 Task: Look for space in Mont-Royal, Canada from 1st July, 2023 to 3rd July, 2023 for 1 adult in price range Rs.5000 to Rs.15000. Place can be private room with 1  bedroom having 1 bed and 1 bathroom. Property type can be house, flat, guest house, hotel. Booking option can be shelf check-in. Required host language is English.
Action: Mouse moved to (477, 91)
Screenshot: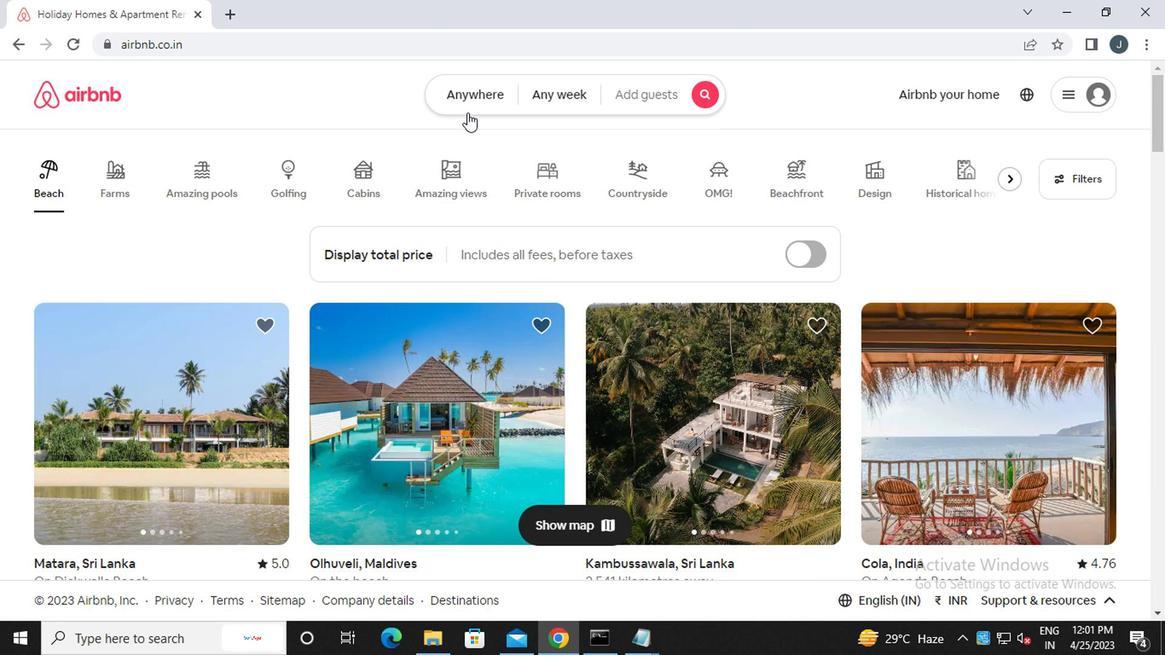 
Action: Mouse pressed left at (477, 91)
Screenshot: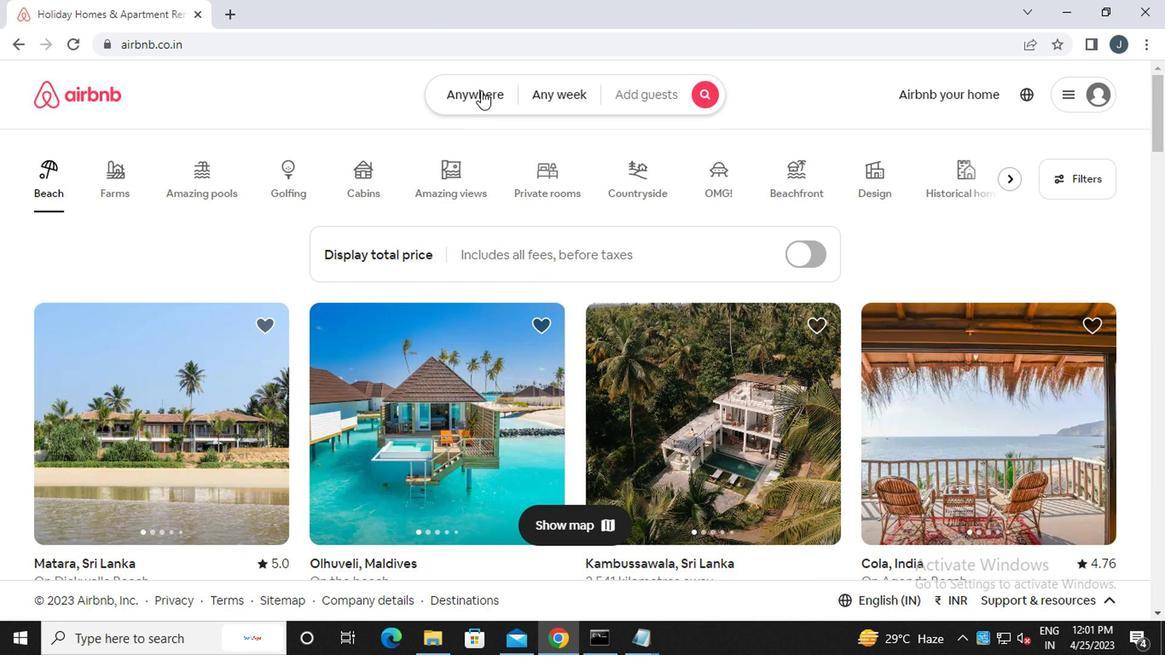 
Action: Mouse moved to (295, 171)
Screenshot: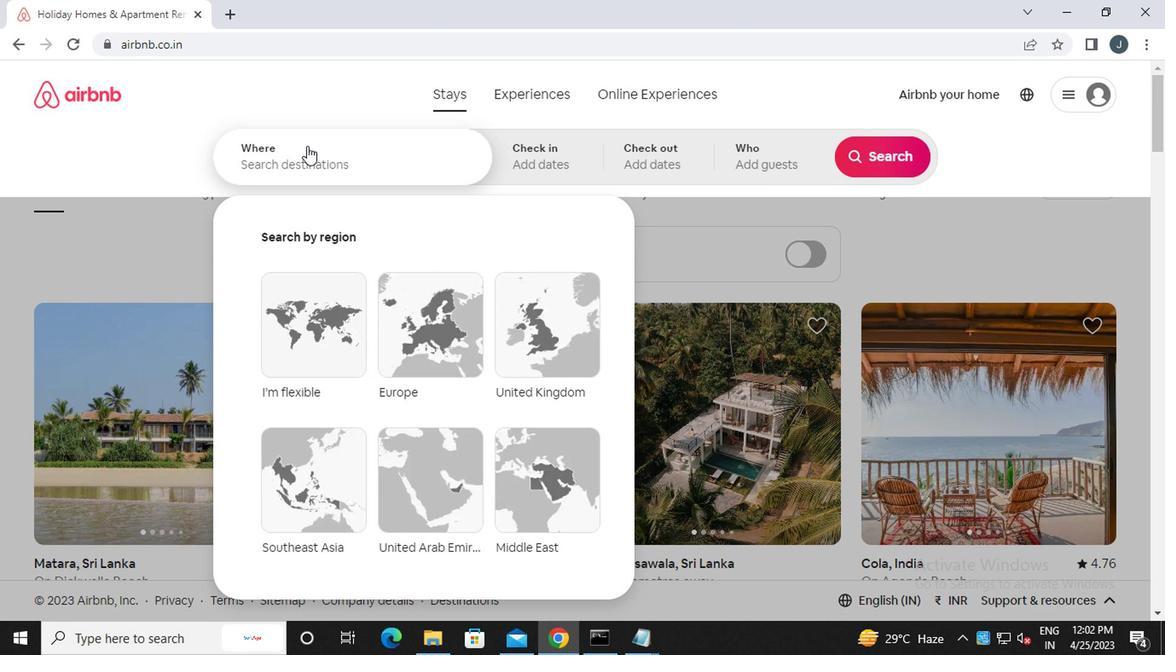 
Action: Mouse pressed left at (295, 171)
Screenshot: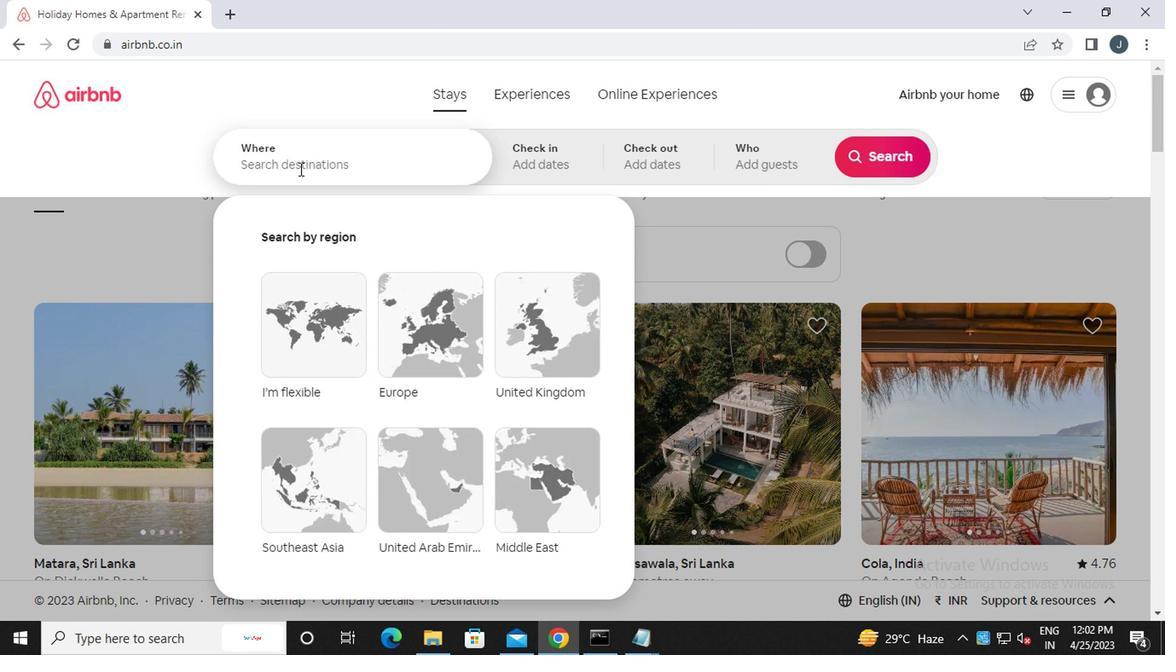 
Action: Mouse moved to (294, 171)
Screenshot: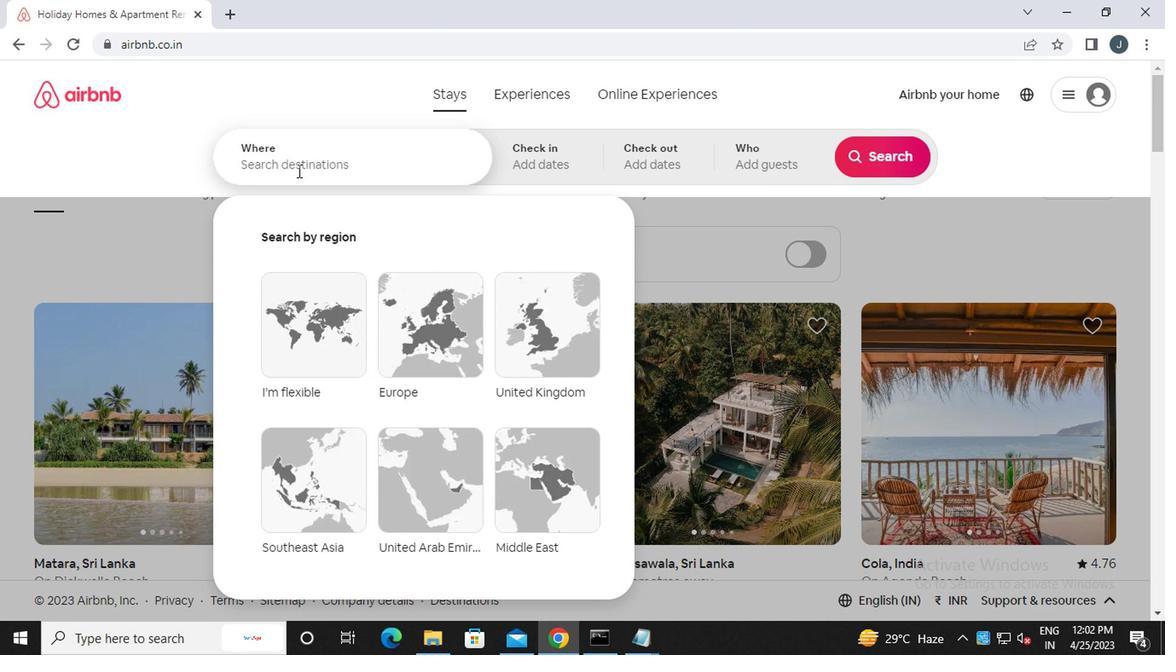 
Action: Key pressed m<Key.caps_lock>int-<Key.caps_lock>r<Key.caps_lock>oyal,<Key.caps_lock>c<Key.caps_lock>anada
Screenshot: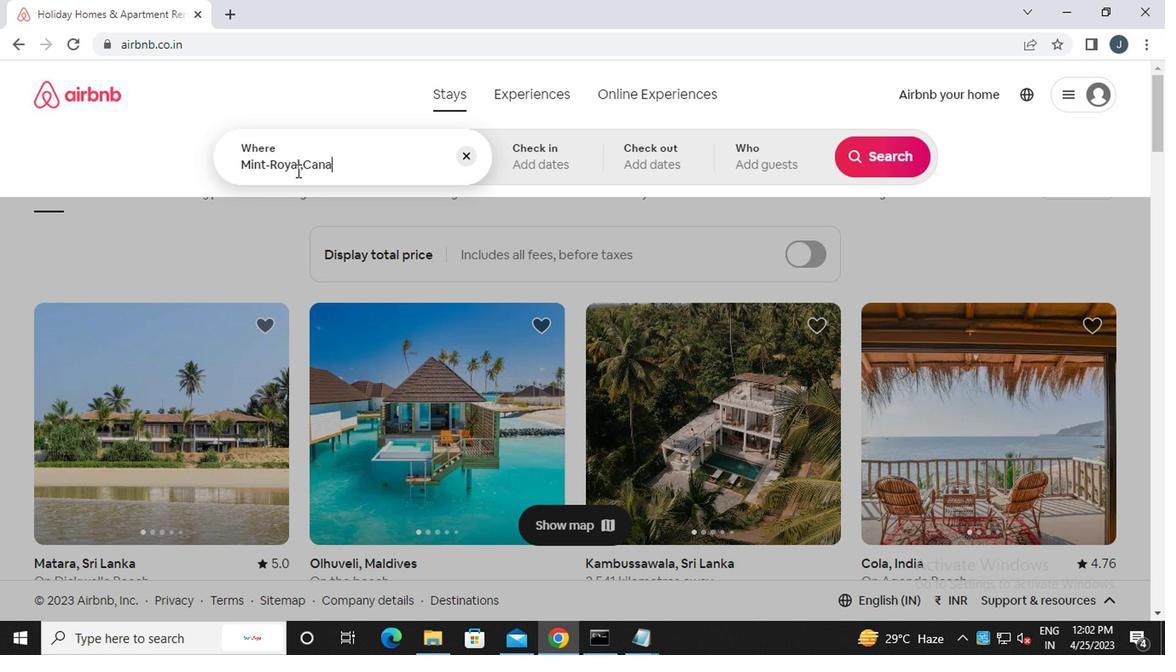 
Action: Mouse moved to (251, 168)
Screenshot: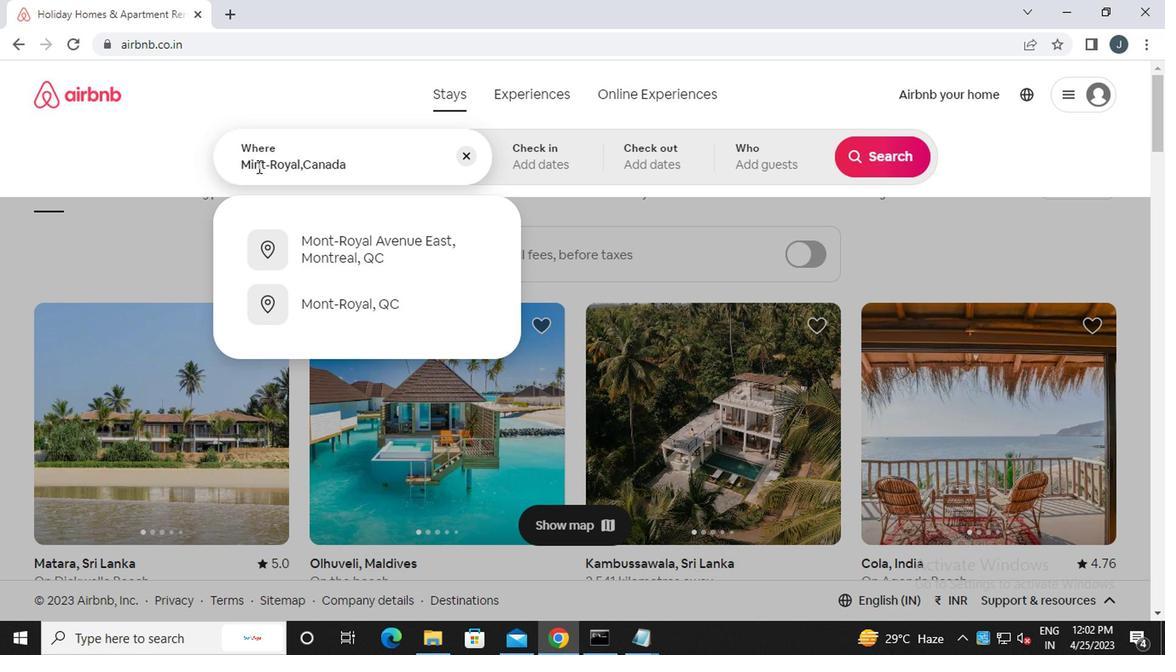 
Action: Mouse pressed left at (251, 168)
Screenshot: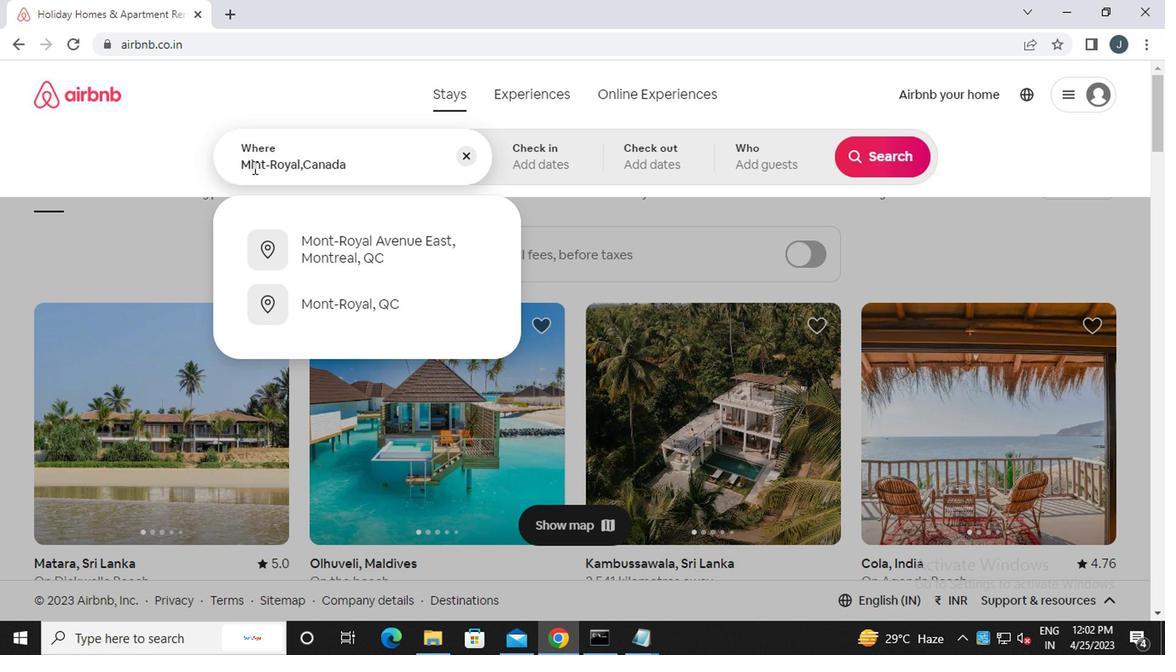
Action: Mouse moved to (257, 172)
Screenshot: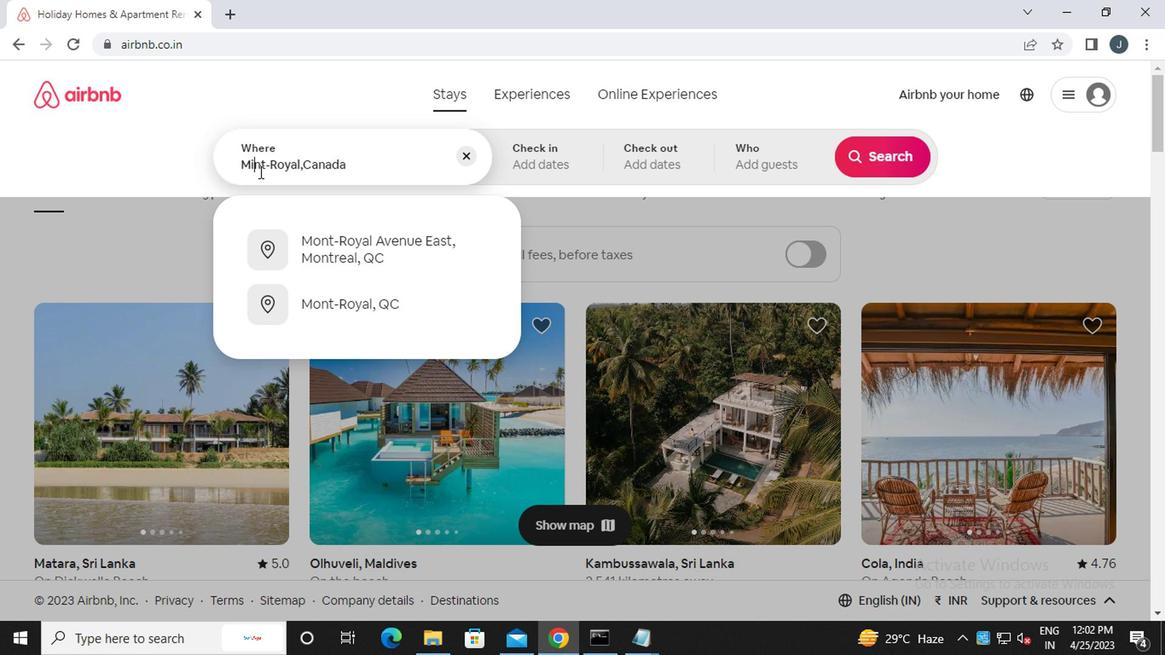 
Action: Key pressed <Key.backspace>o
Screenshot: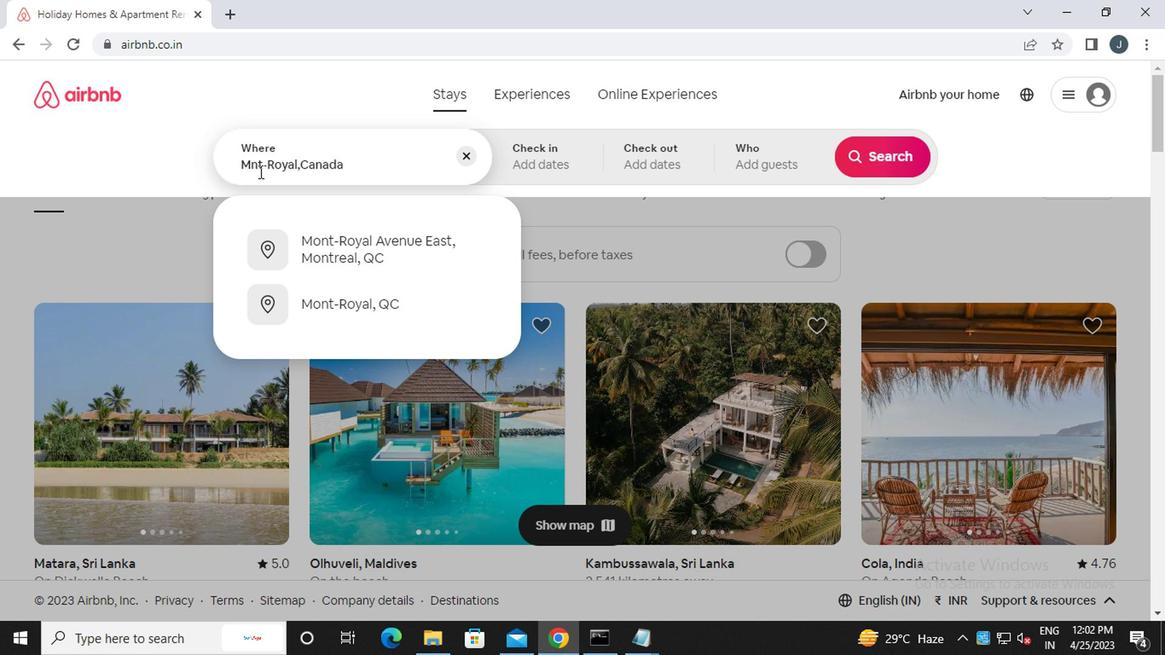 
Action: Mouse moved to (540, 159)
Screenshot: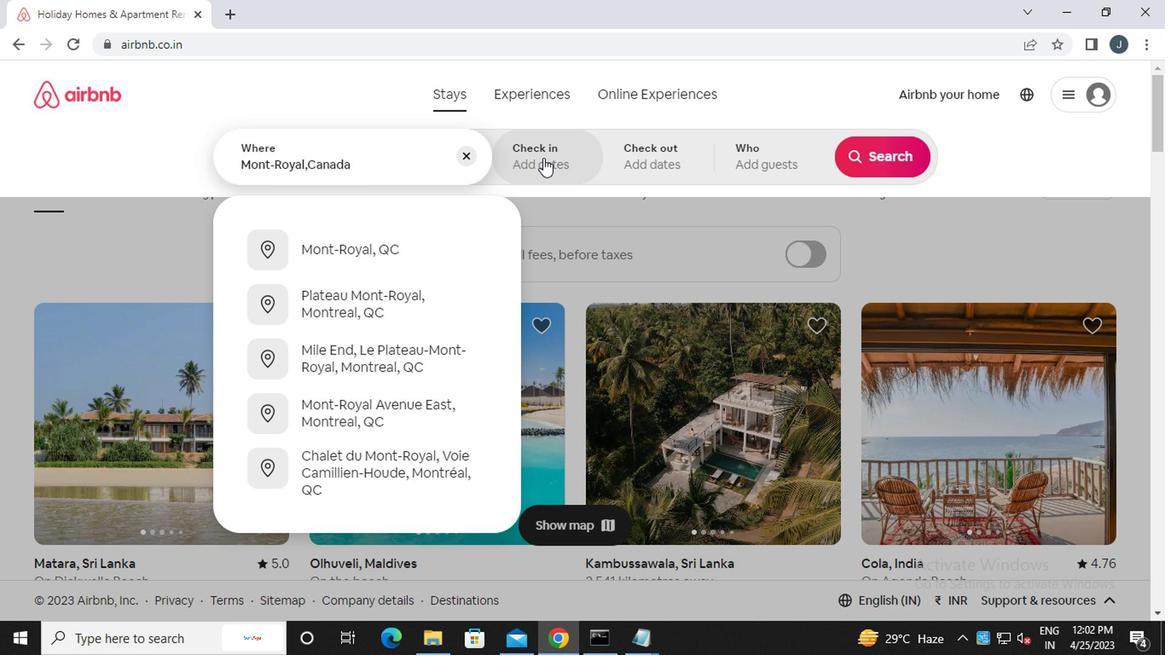 
Action: Mouse pressed left at (540, 159)
Screenshot: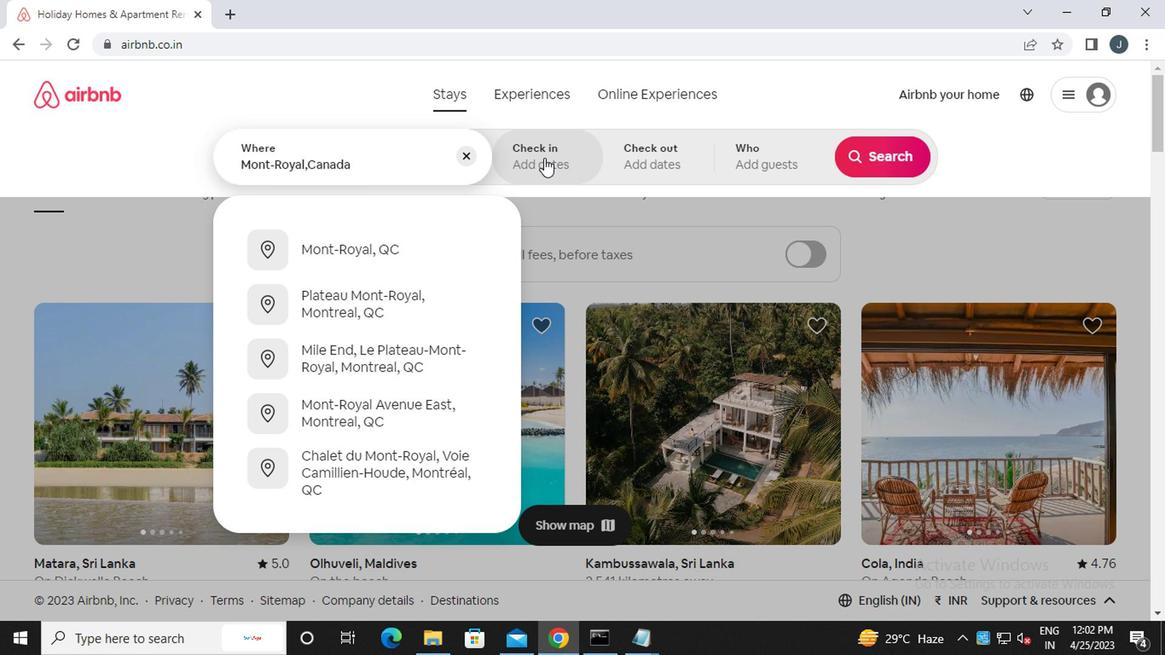 
Action: Mouse moved to (861, 291)
Screenshot: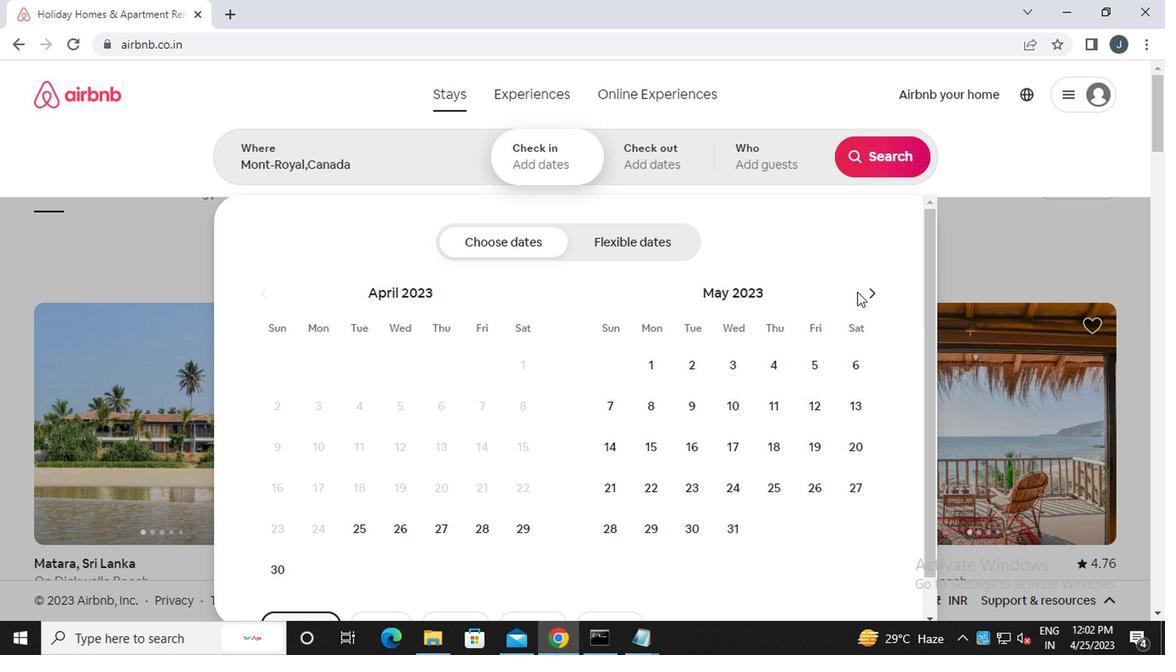 
Action: Mouse pressed left at (861, 291)
Screenshot: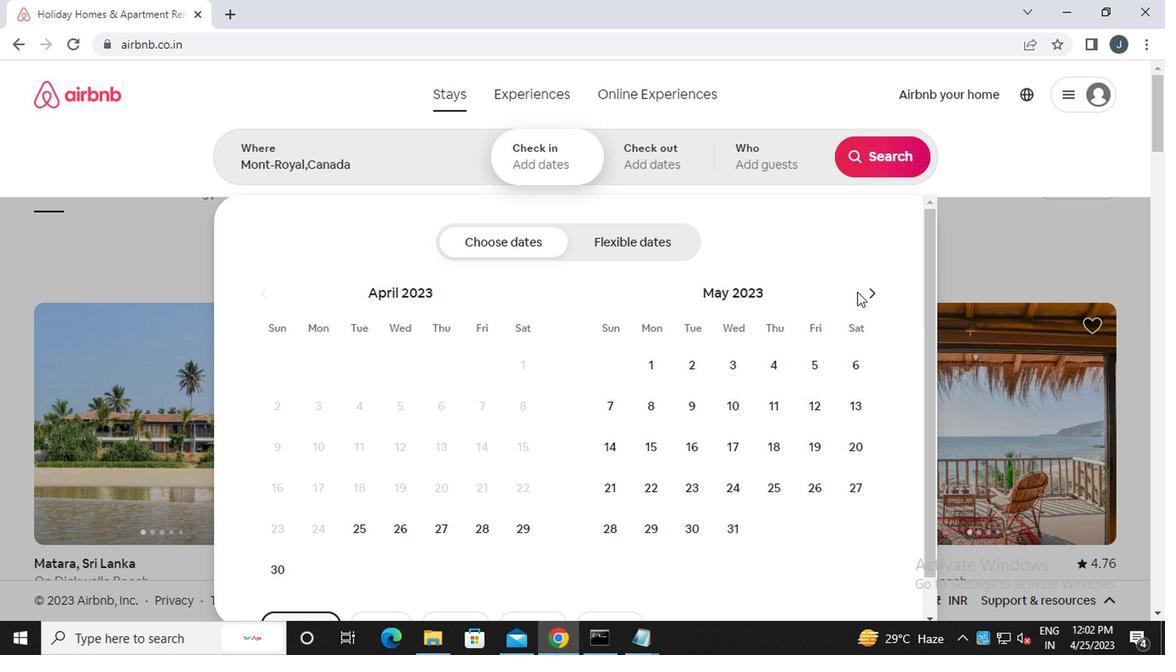 
Action: Mouse pressed left at (861, 291)
Screenshot: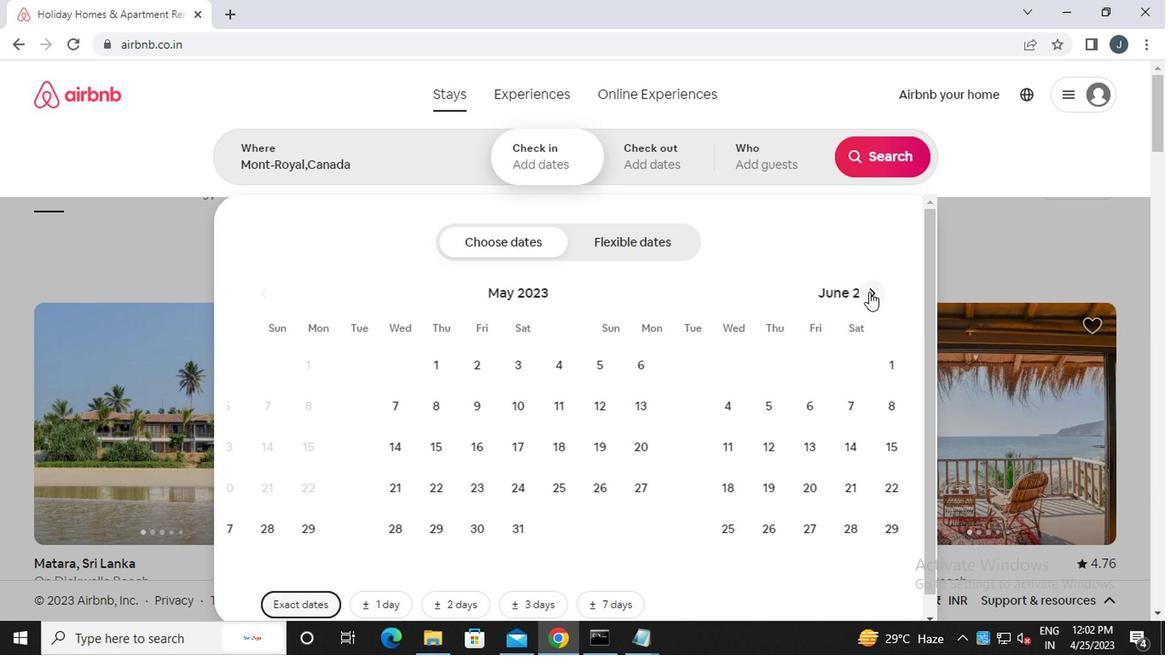 
Action: Mouse moved to (845, 366)
Screenshot: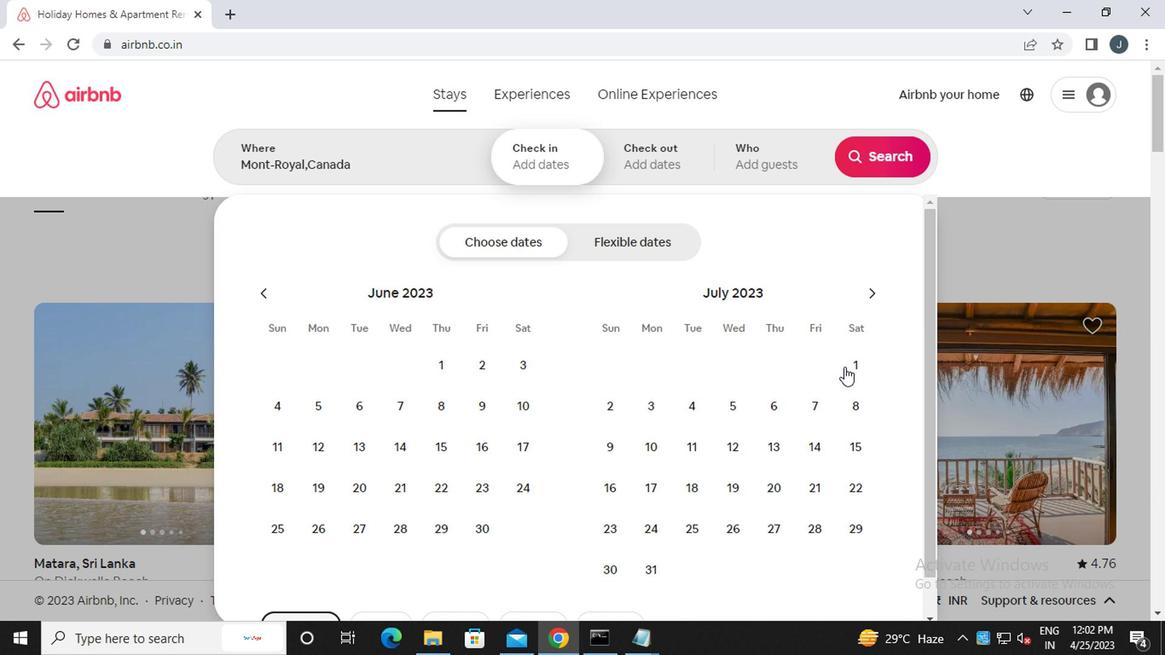 
Action: Mouse pressed left at (845, 366)
Screenshot: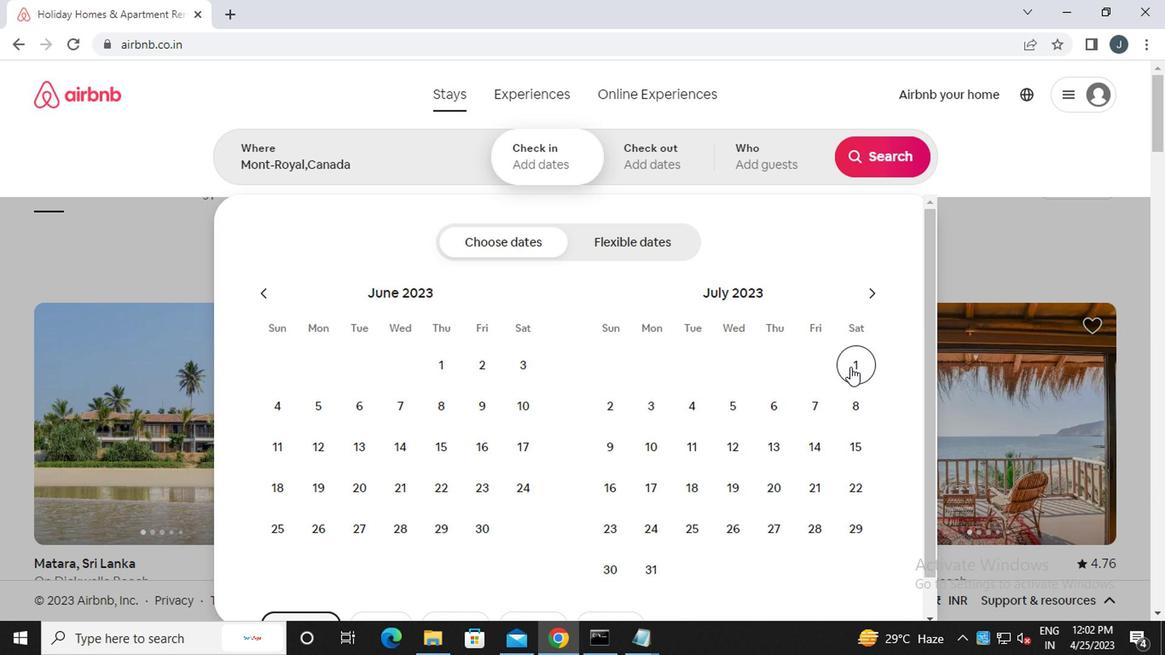 
Action: Mouse moved to (649, 409)
Screenshot: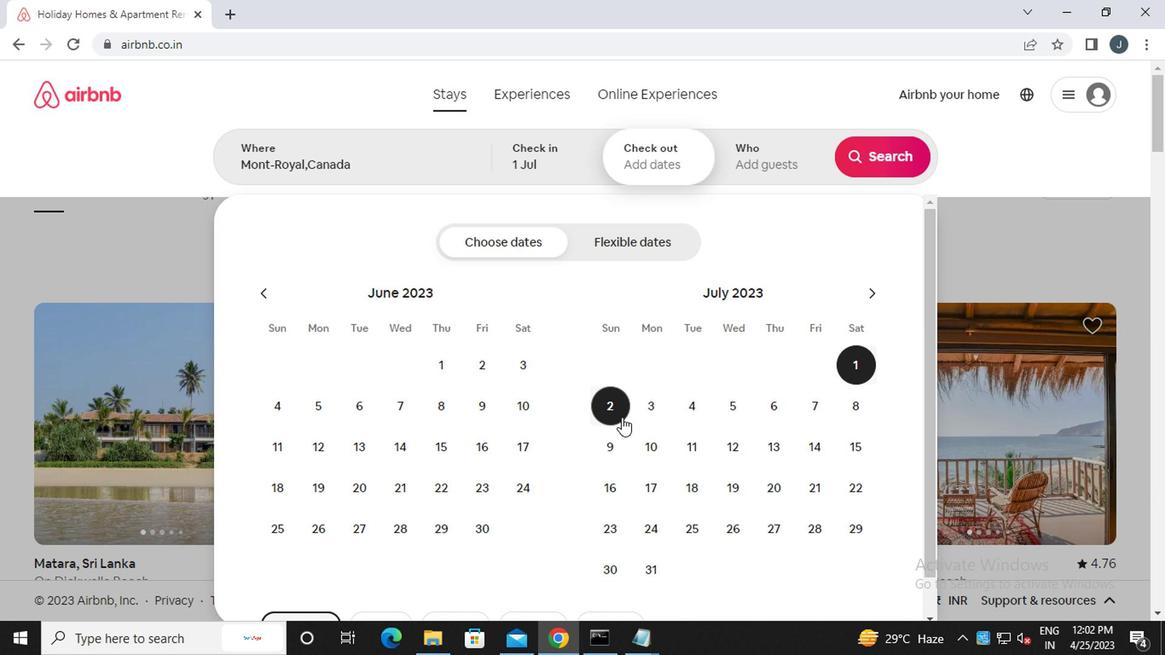 
Action: Mouse pressed left at (649, 409)
Screenshot: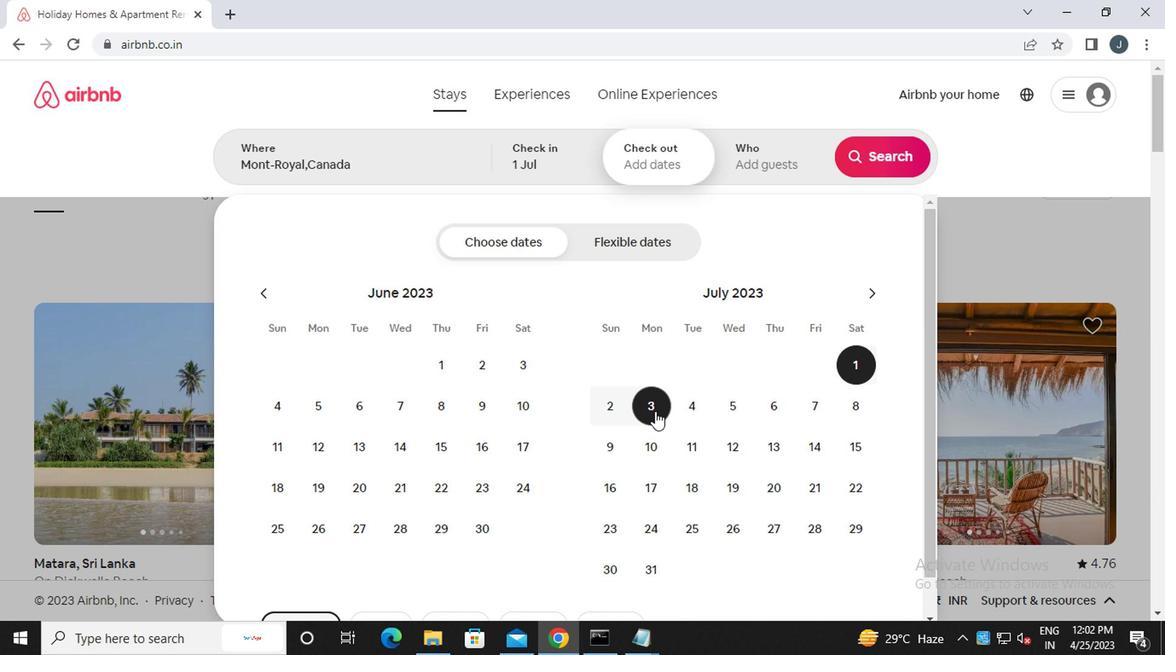 
Action: Mouse moved to (778, 151)
Screenshot: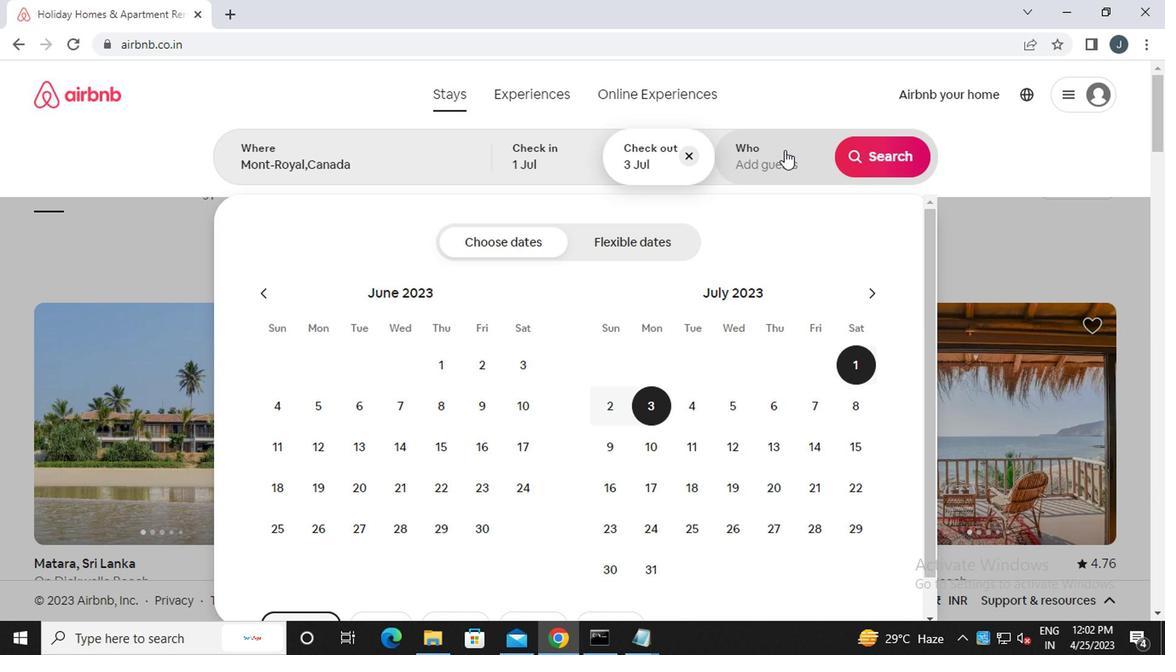 
Action: Mouse pressed left at (778, 151)
Screenshot: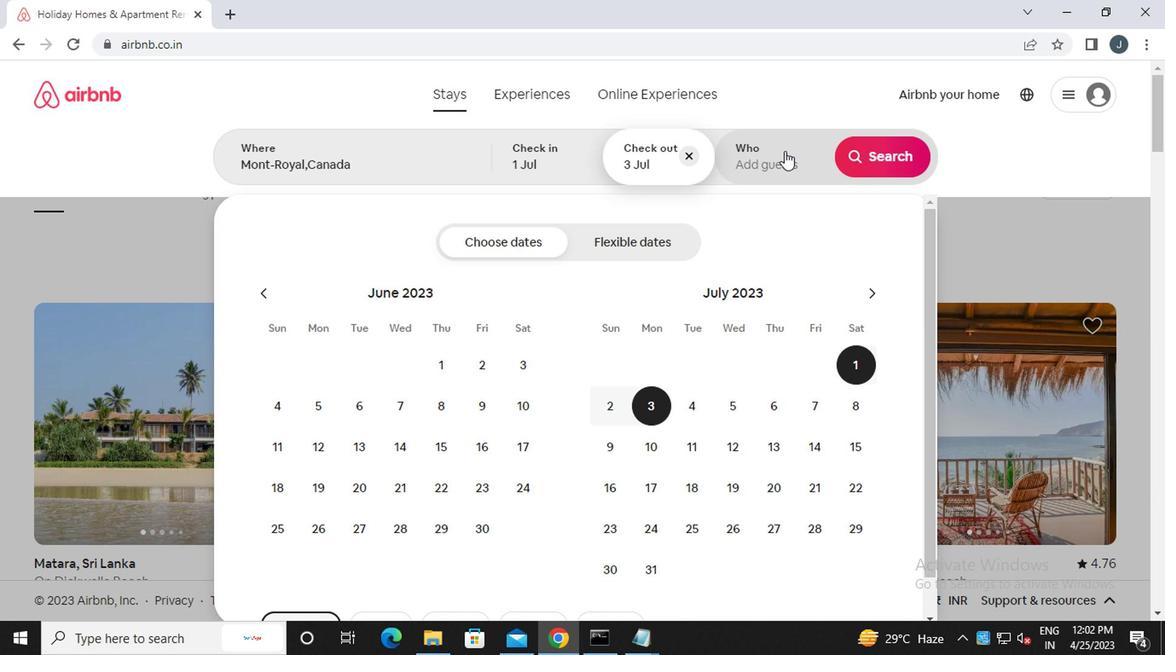 
Action: Mouse moved to (879, 256)
Screenshot: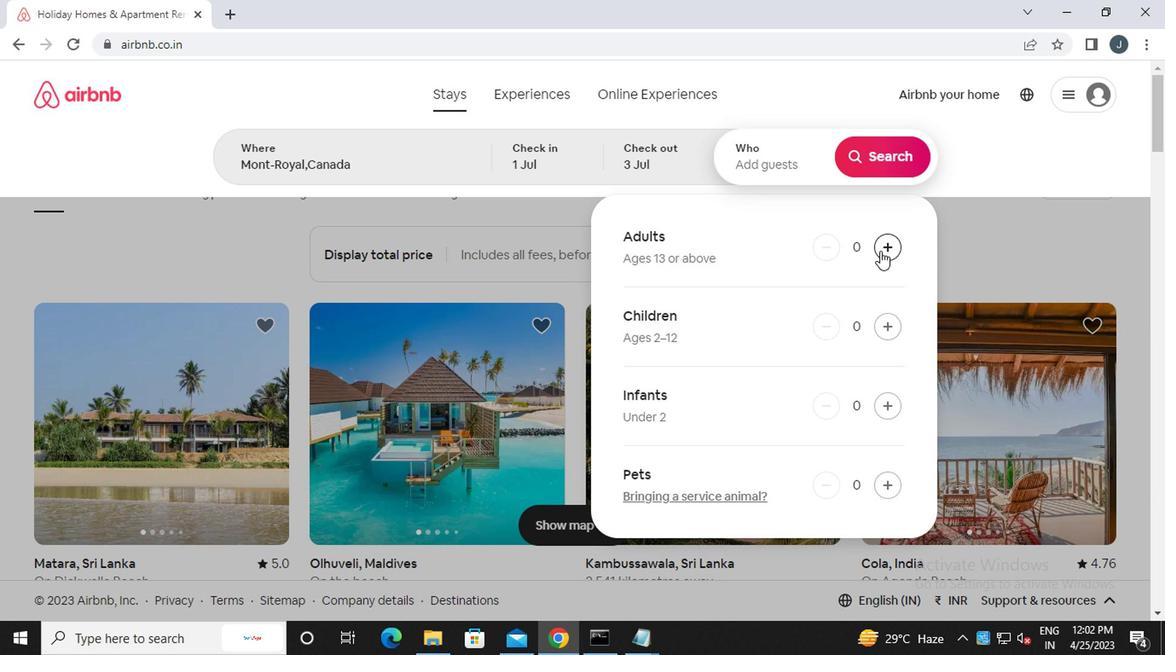 
Action: Mouse pressed left at (879, 256)
Screenshot: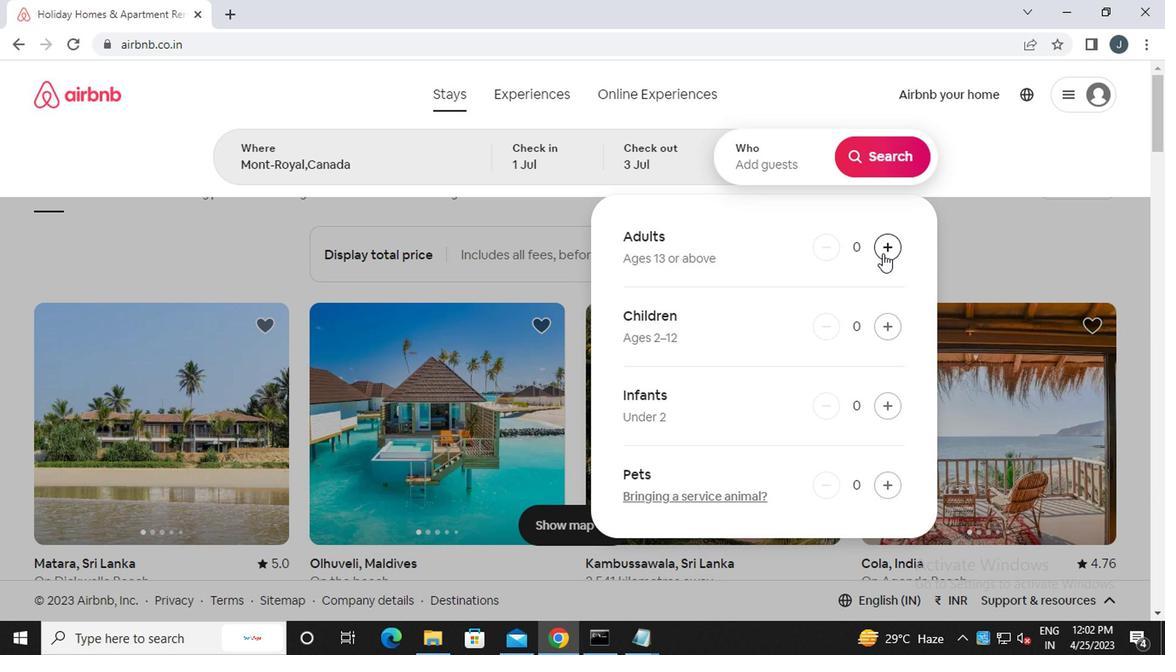 
Action: Mouse moved to (875, 148)
Screenshot: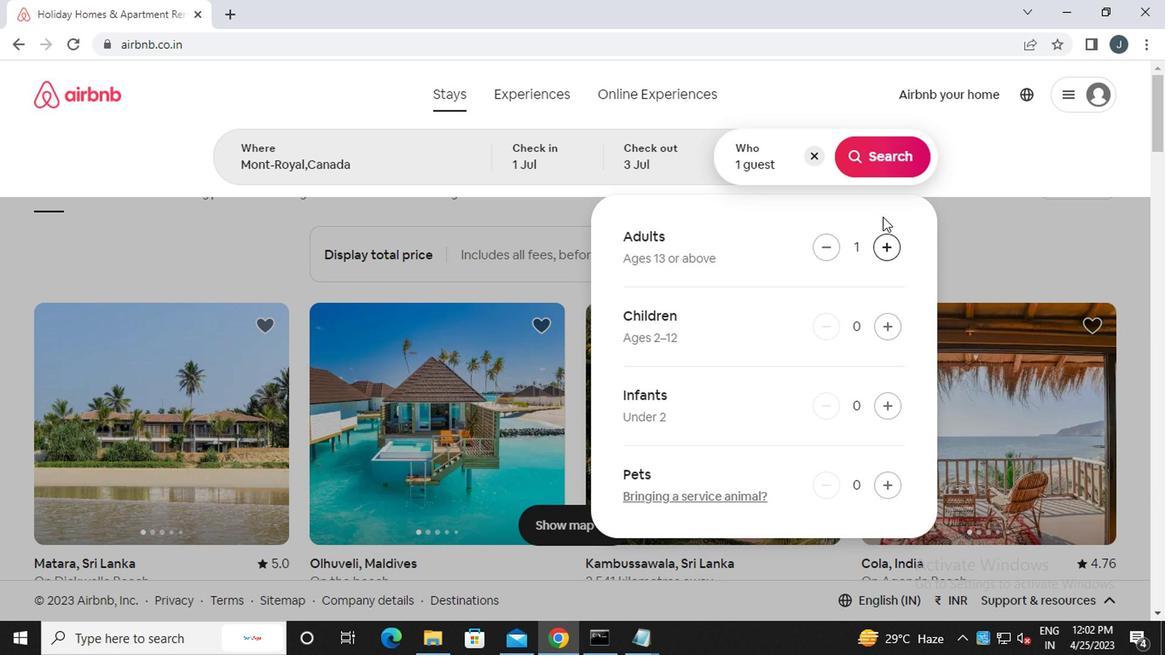 
Action: Mouse pressed left at (875, 148)
Screenshot: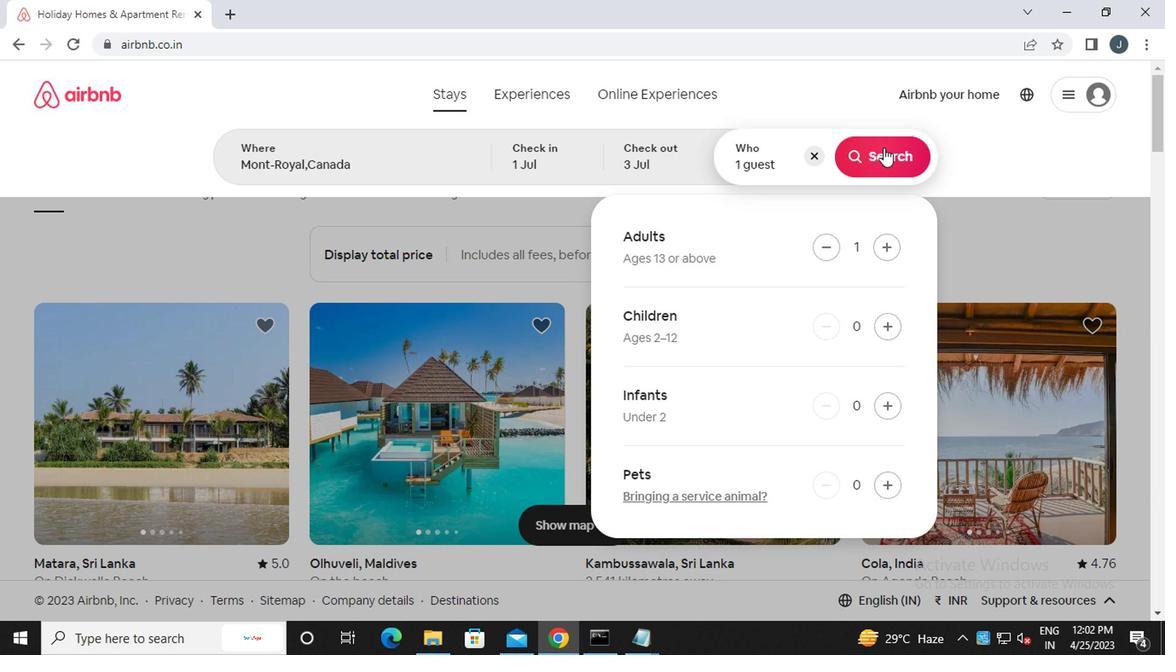
Action: Mouse moved to (1099, 169)
Screenshot: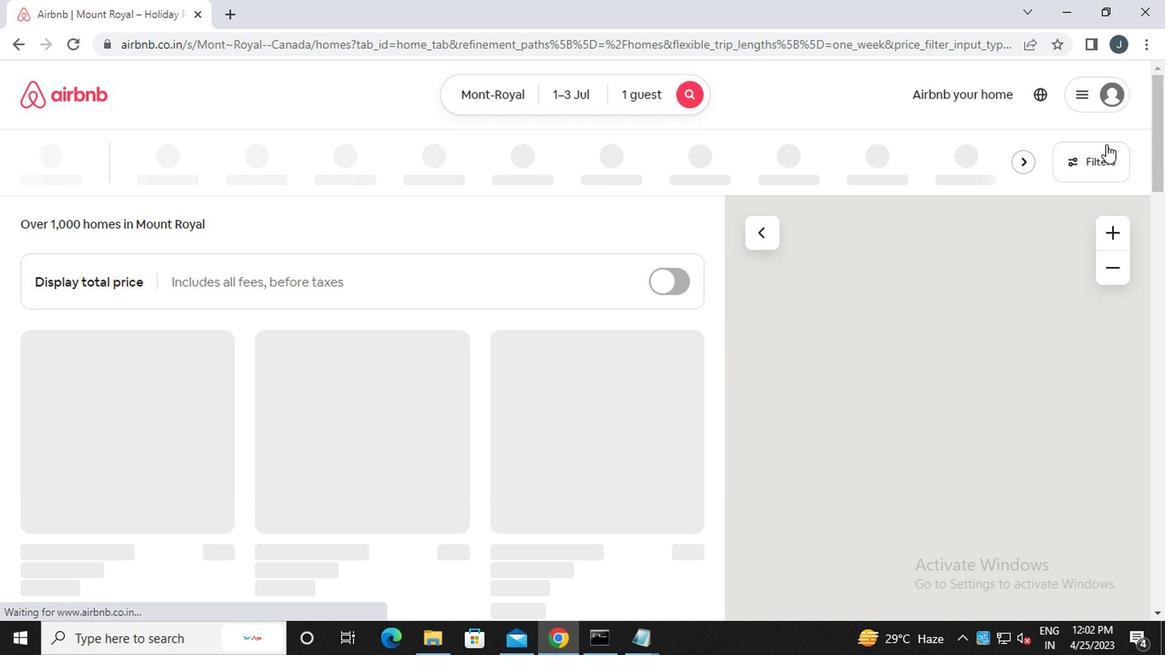 
Action: Mouse pressed left at (1099, 169)
Screenshot: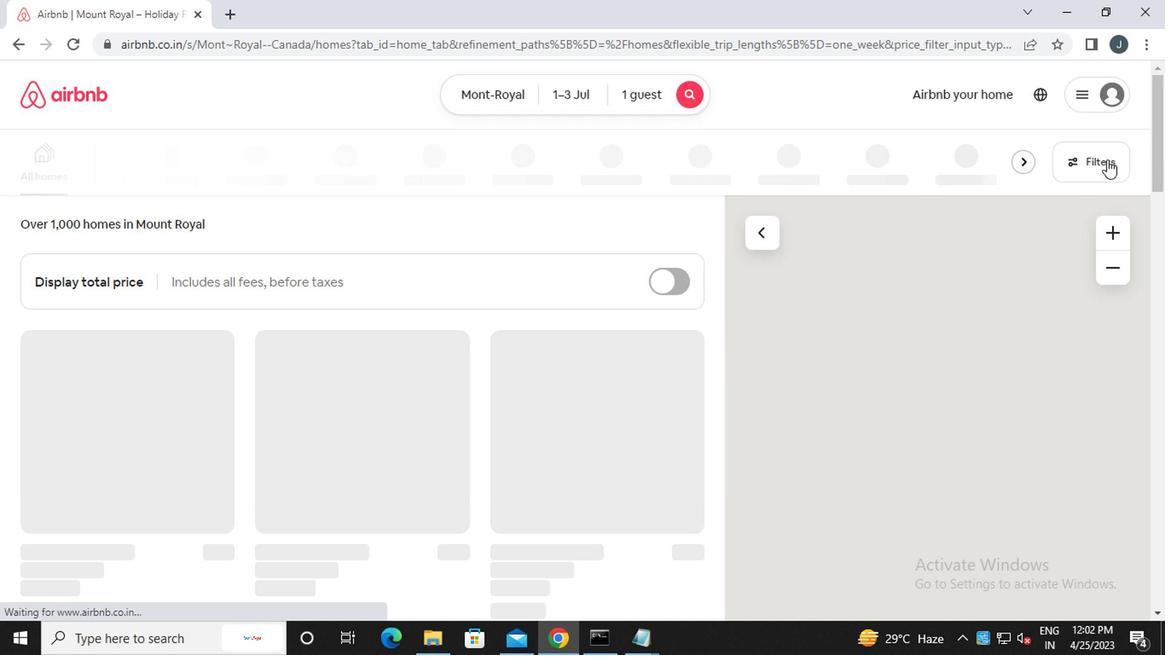 
Action: Mouse moved to (375, 367)
Screenshot: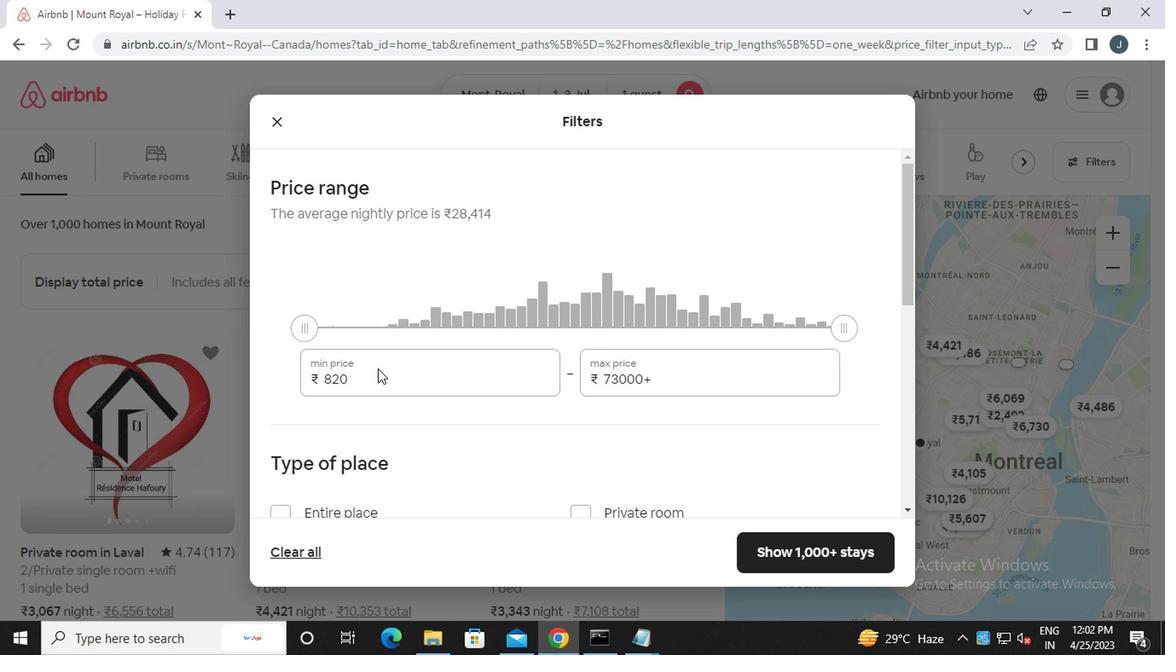 
Action: Mouse pressed left at (375, 367)
Screenshot: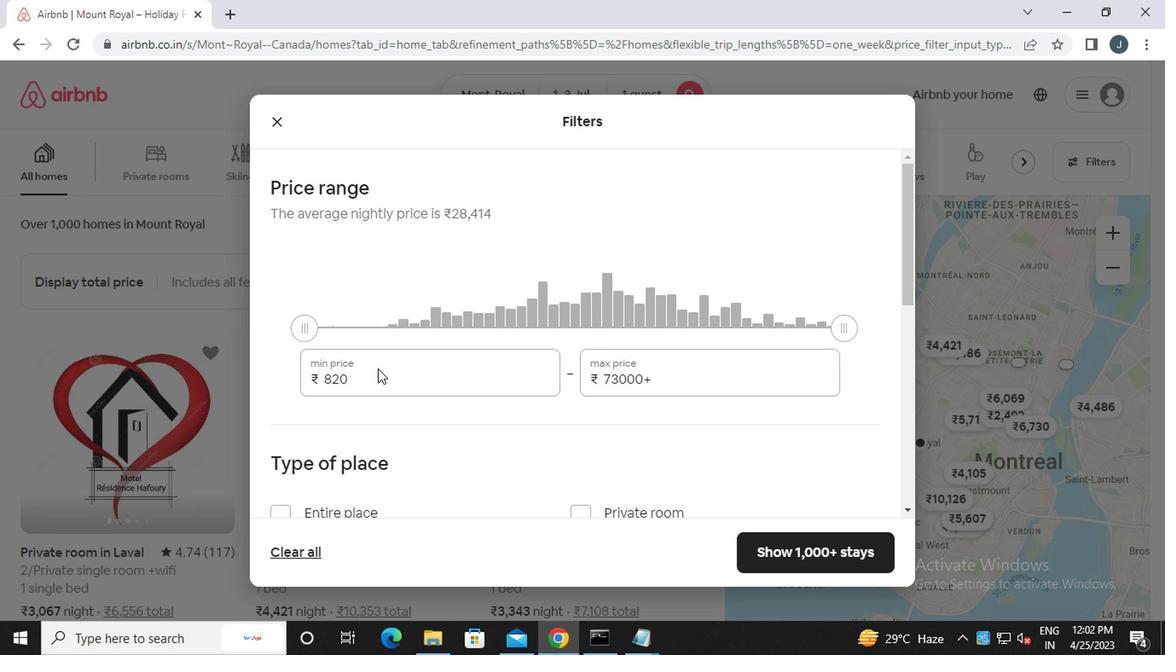 
Action: Mouse moved to (372, 367)
Screenshot: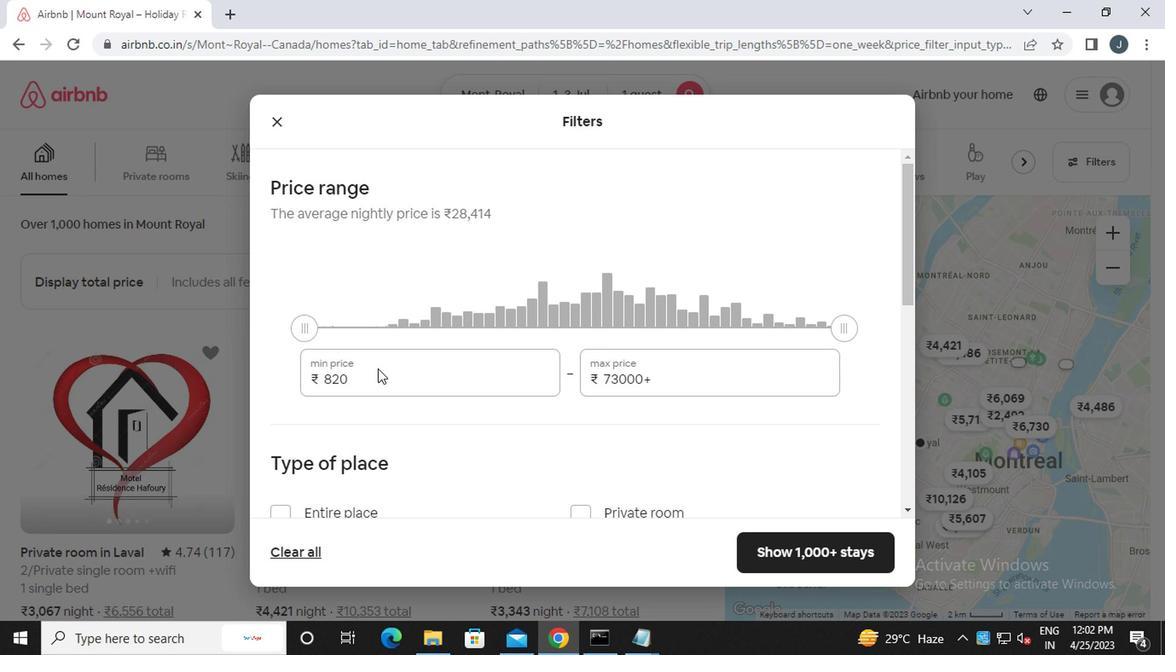 
Action: Key pressed <Key.backspace><Key.backspace><Key.backspace><<101>><<96>><<96>><<96>>
Screenshot: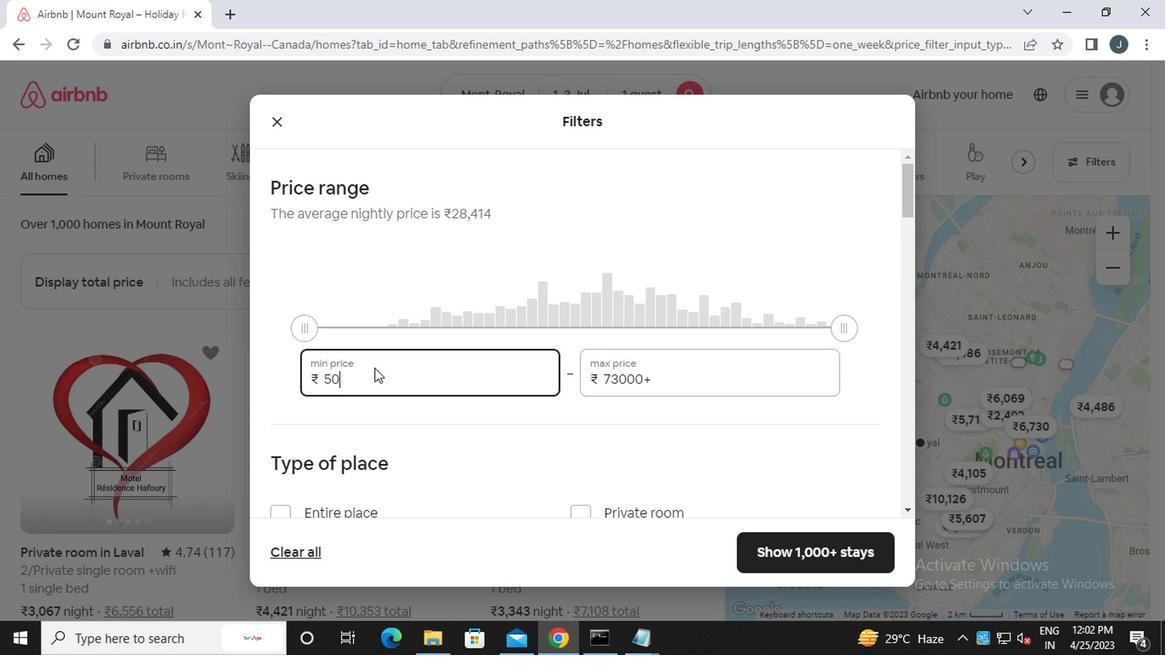 
Action: Mouse moved to (691, 380)
Screenshot: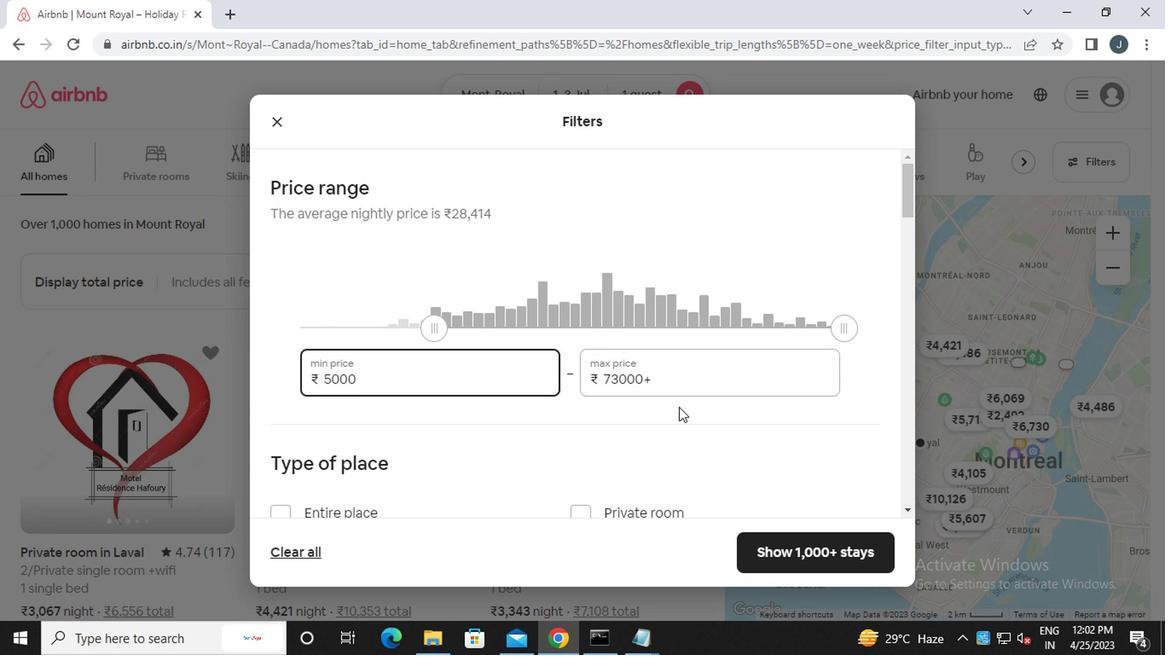 
Action: Mouse pressed left at (691, 380)
Screenshot: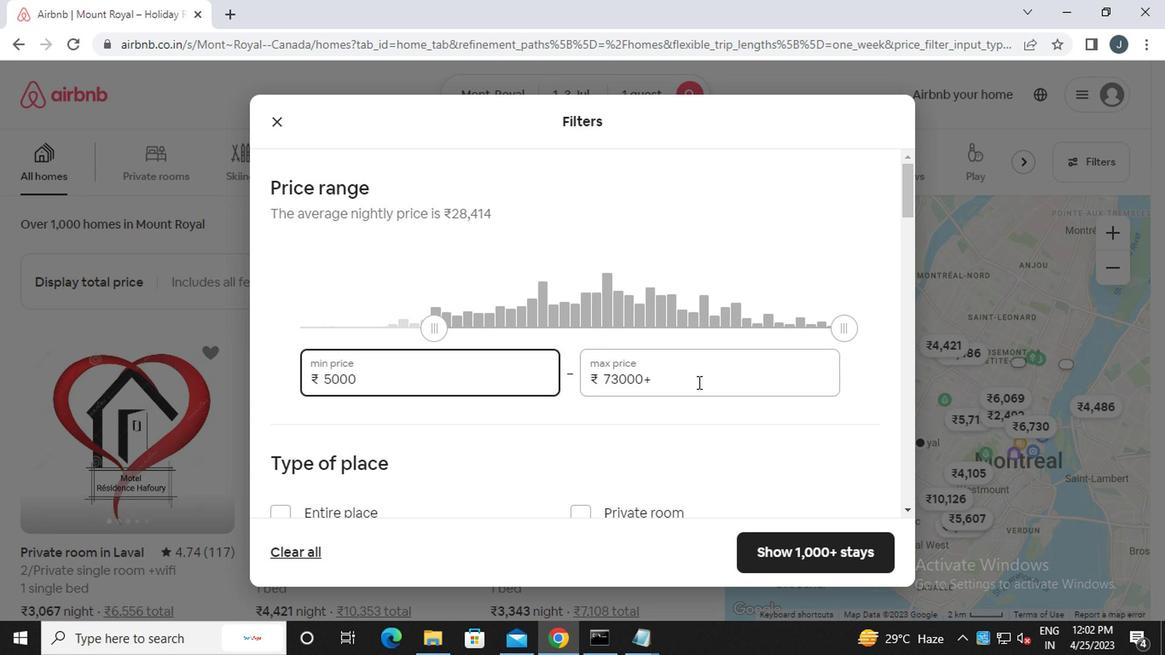 
Action: Mouse moved to (699, 383)
Screenshot: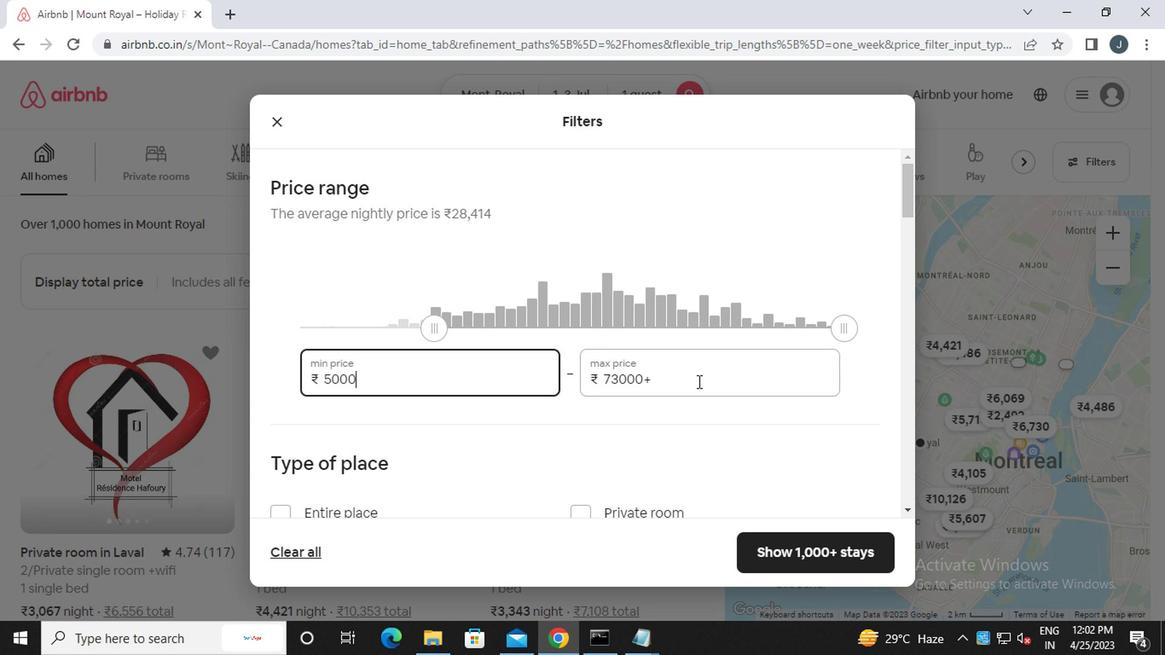 
Action: Key pressed <Key.backspace><Key.backspace><Key.backspace><Key.backspace><Key.backspace><Key.backspace><Key.backspace><Key.backspace><Key.backspace><Key.backspace><Key.backspace><<97>><<101>><<96>><<96>><<96>>
Screenshot: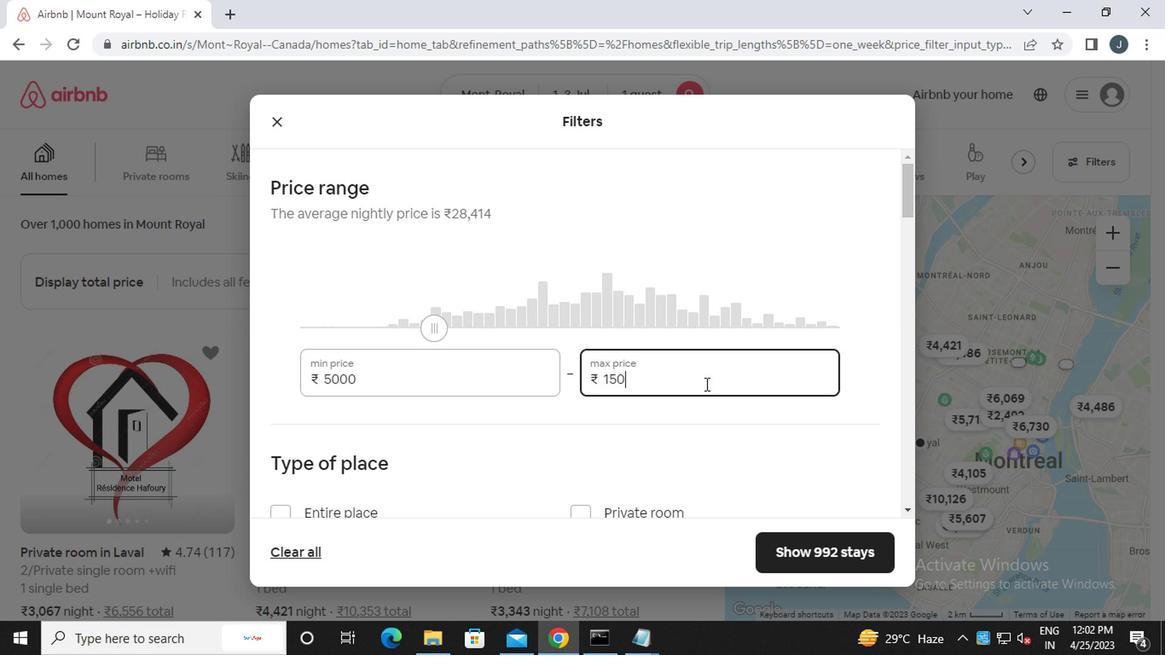 
Action: Mouse scrolled (699, 382) with delta (0, 0)
Screenshot: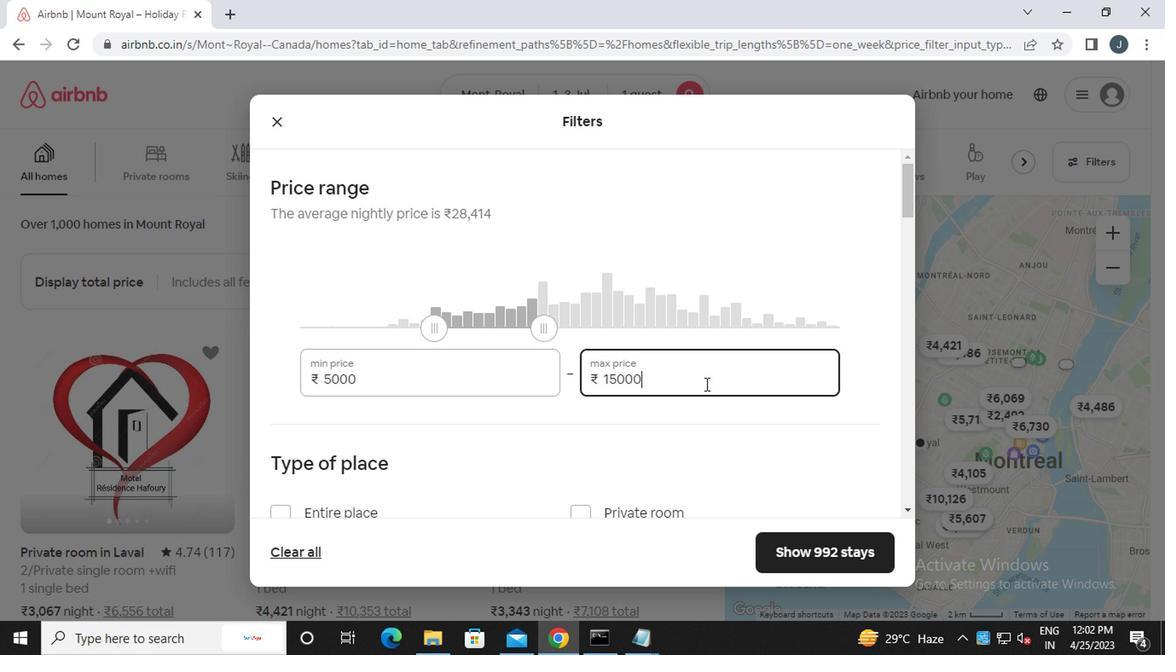 
Action: Mouse scrolled (699, 382) with delta (0, 0)
Screenshot: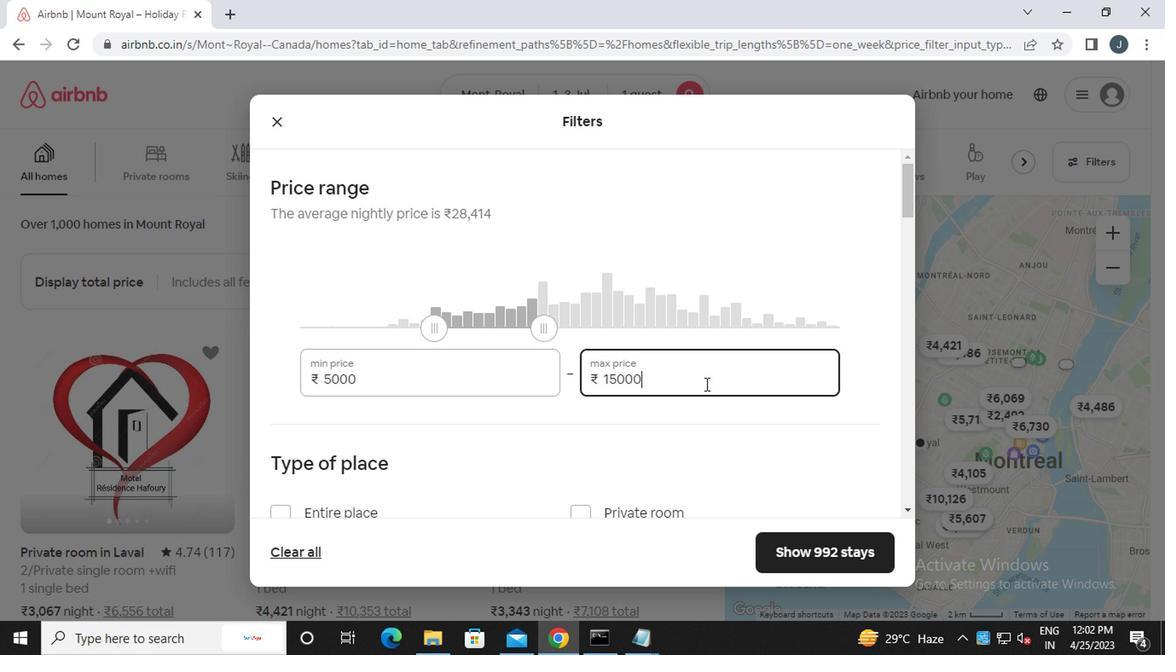 
Action: Mouse scrolled (699, 382) with delta (0, 0)
Screenshot: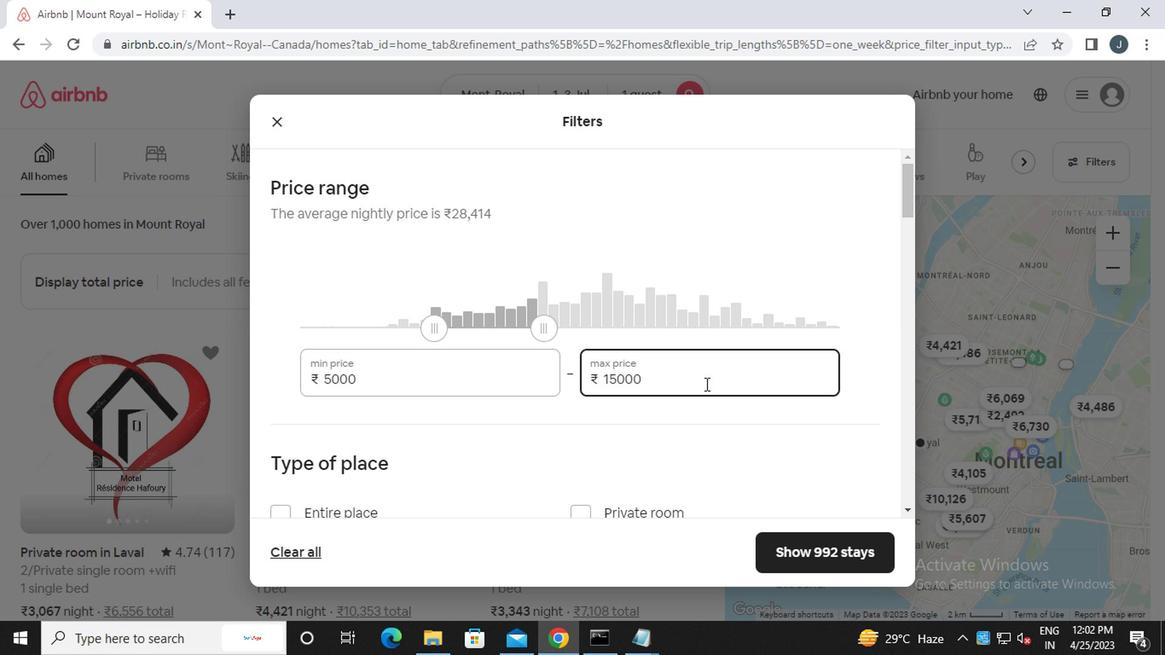 
Action: Mouse scrolled (699, 382) with delta (0, 0)
Screenshot: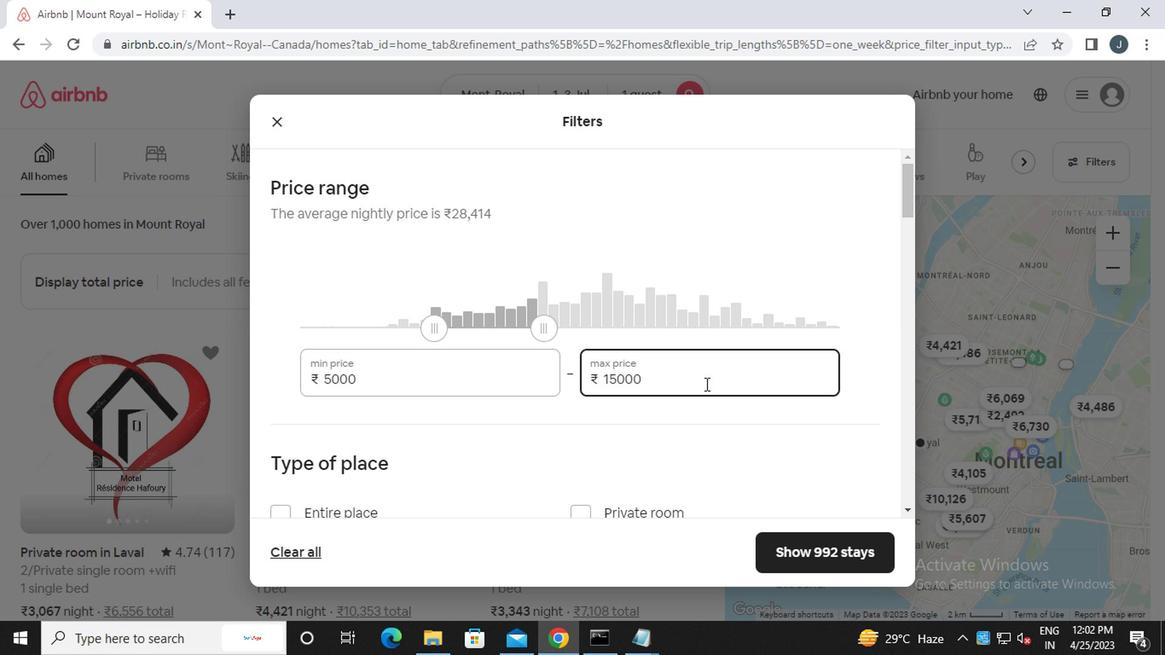 
Action: Mouse moved to (690, 384)
Screenshot: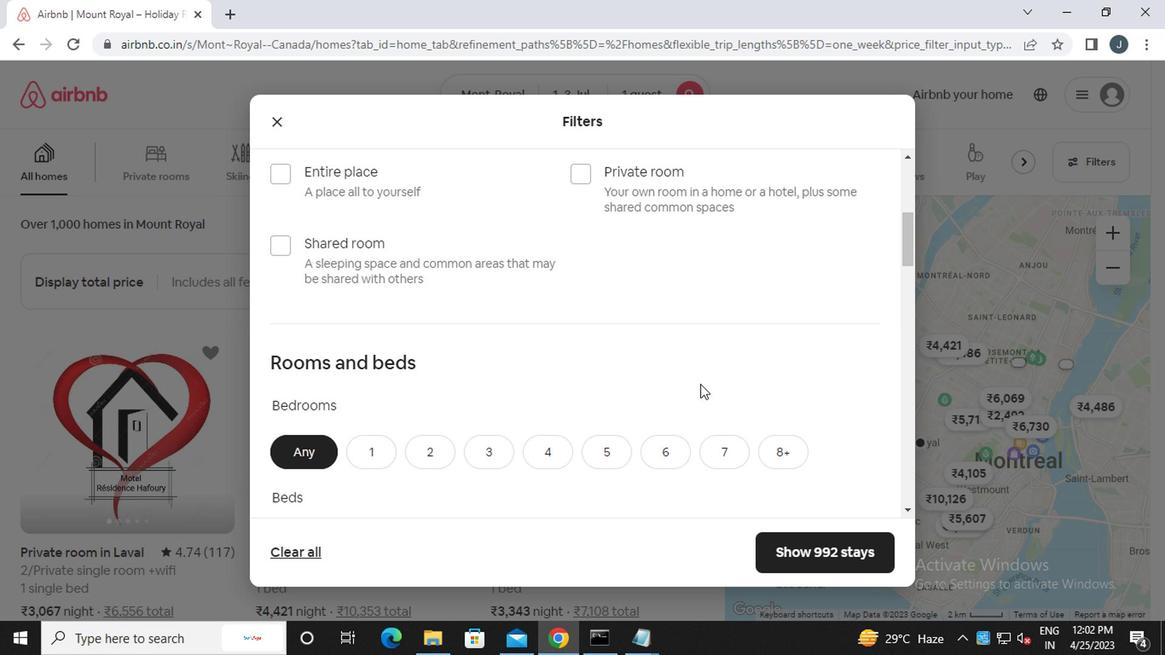 
Action: Mouse scrolled (690, 383) with delta (0, -1)
Screenshot: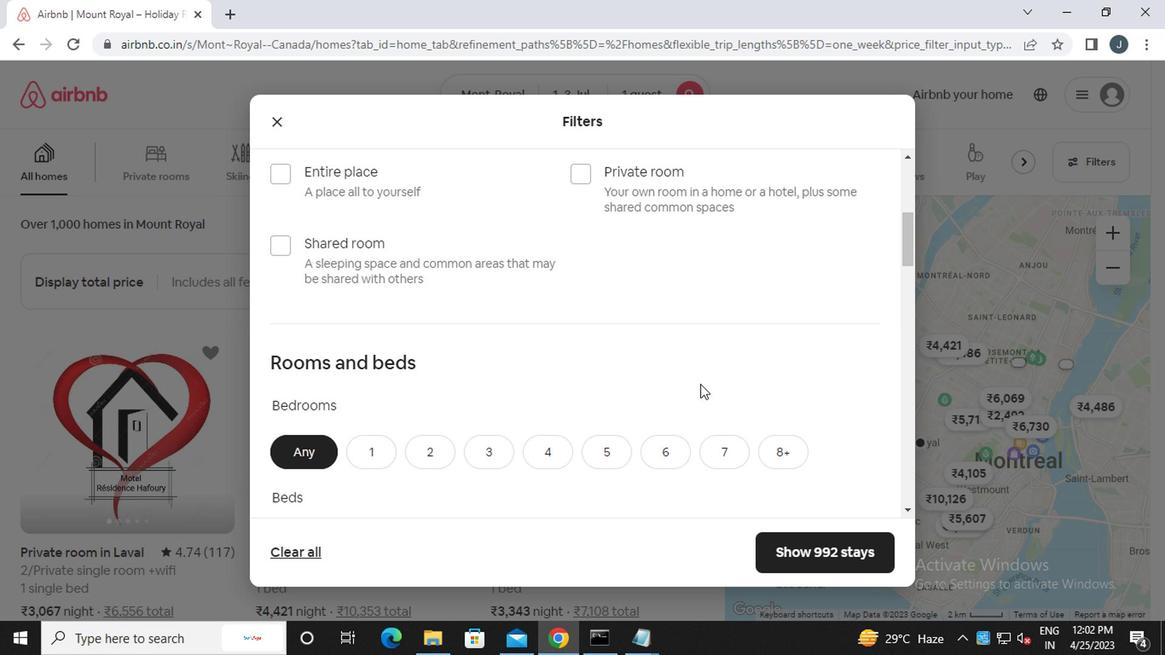 
Action: Mouse moved to (683, 384)
Screenshot: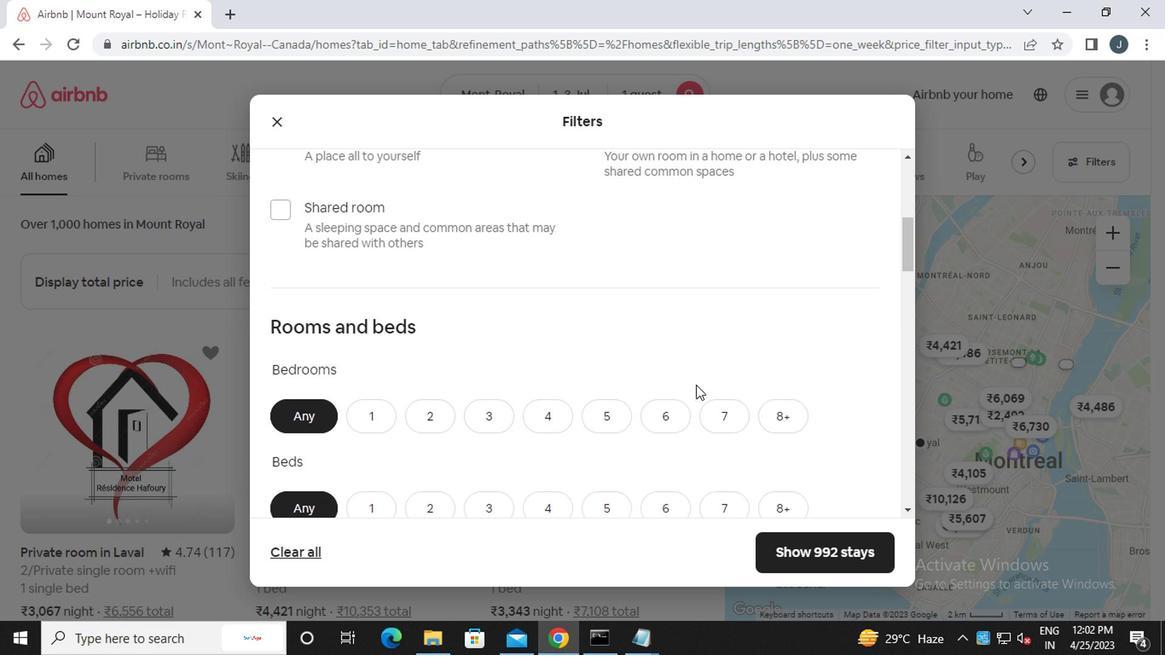 
Action: Mouse scrolled (683, 384) with delta (0, 0)
Screenshot: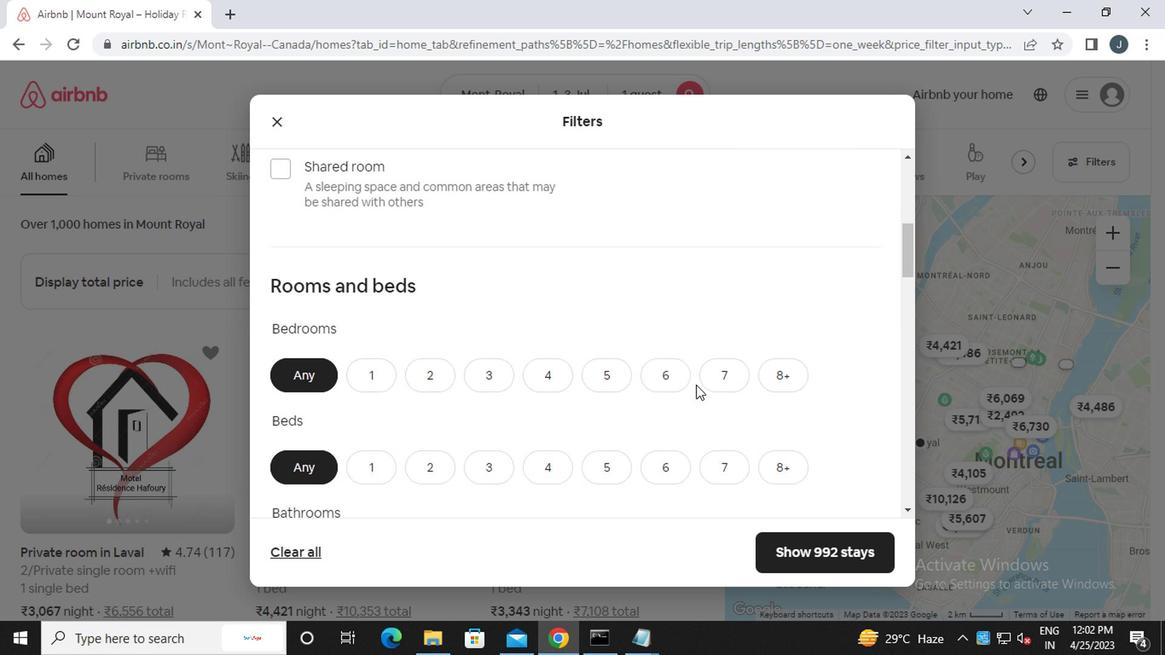 
Action: Mouse moved to (580, 170)
Screenshot: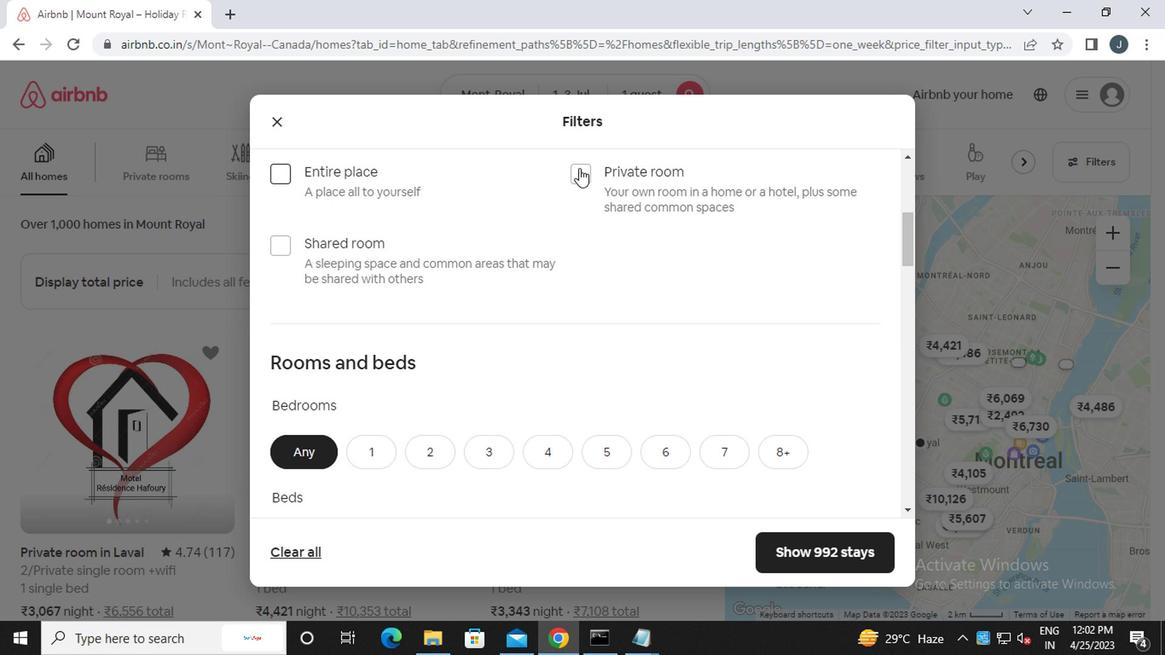 
Action: Mouse pressed left at (580, 170)
Screenshot: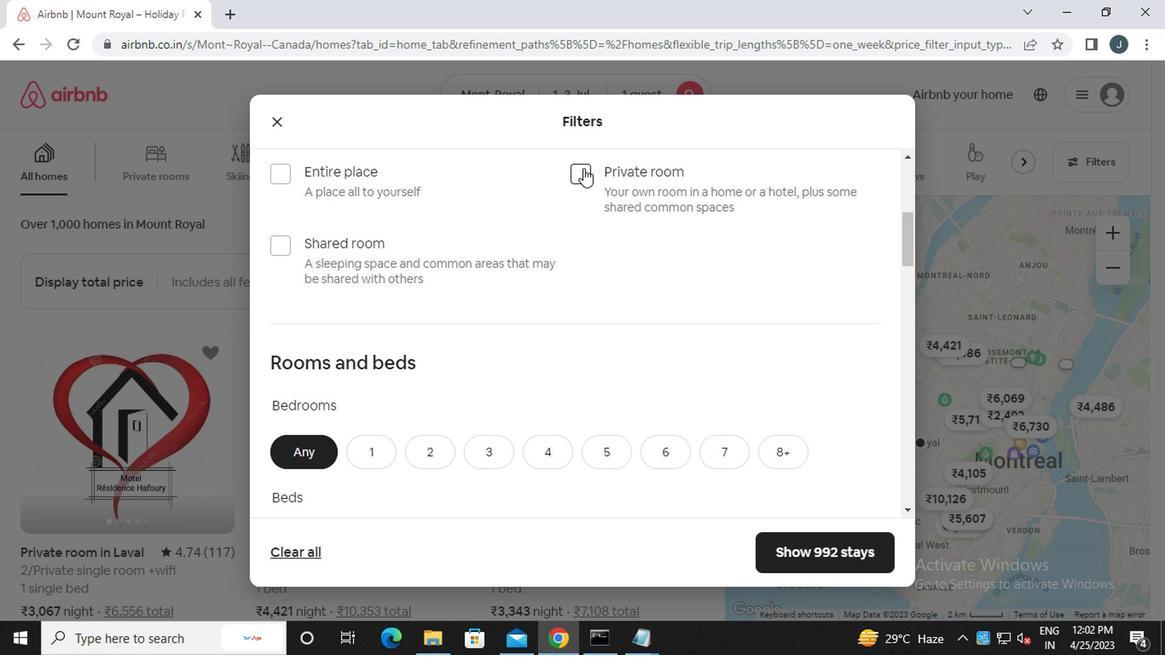 
Action: Mouse moved to (523, 294)
Screenshot: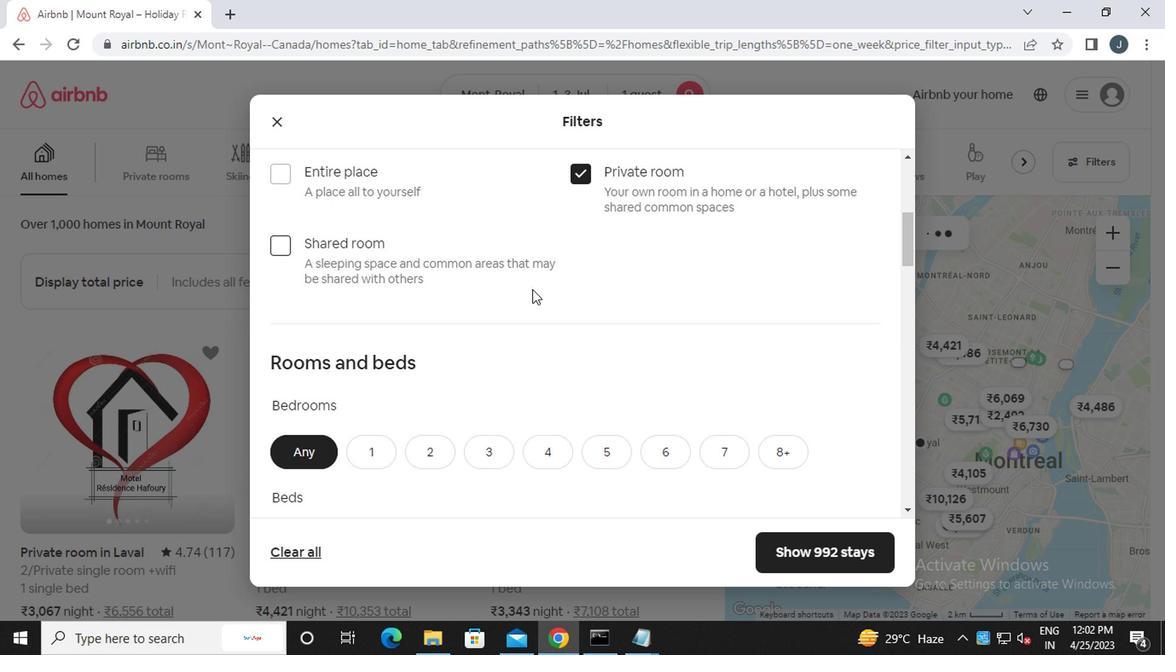 
Action: Mouse scrolled (523, 293) with delta (0, -1)
Screenshot: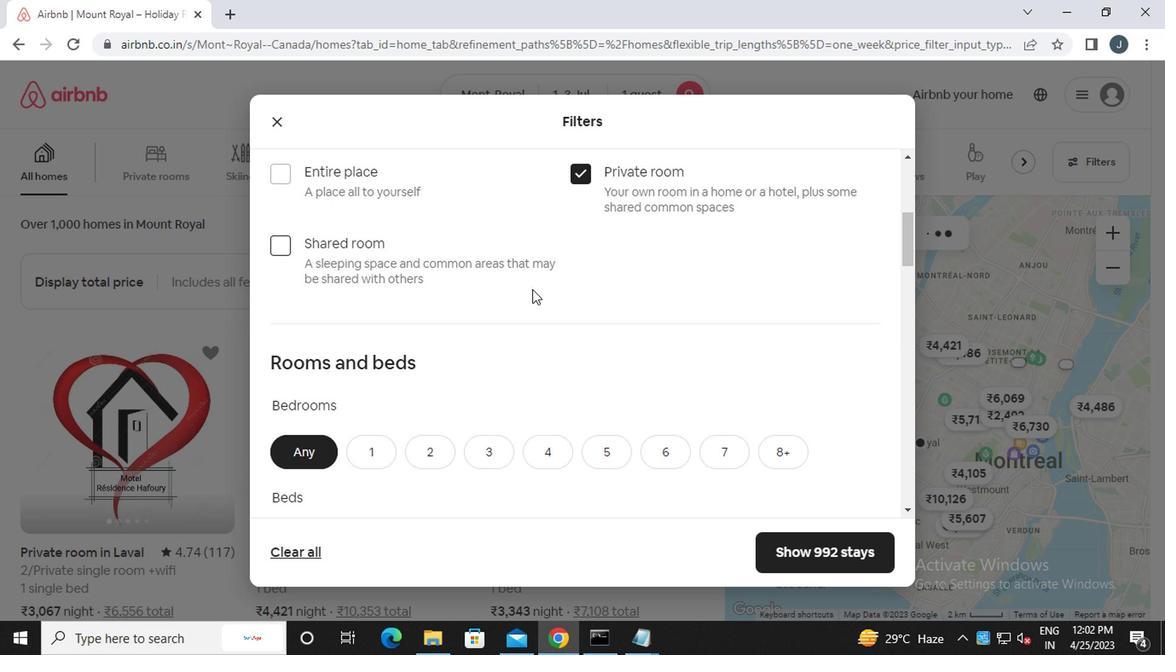 
Action: Mouse scrolled (523, 293) with delta (0, -1)
Screenshot: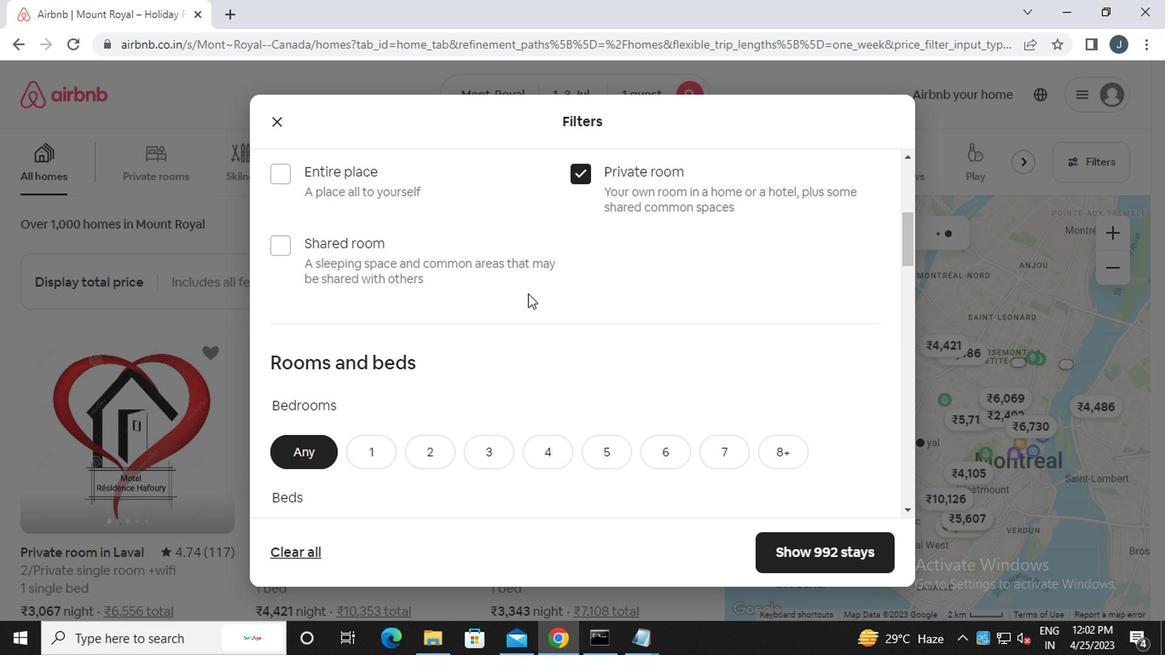 
Action: Mouse moved to (366, 284)
Screenshot: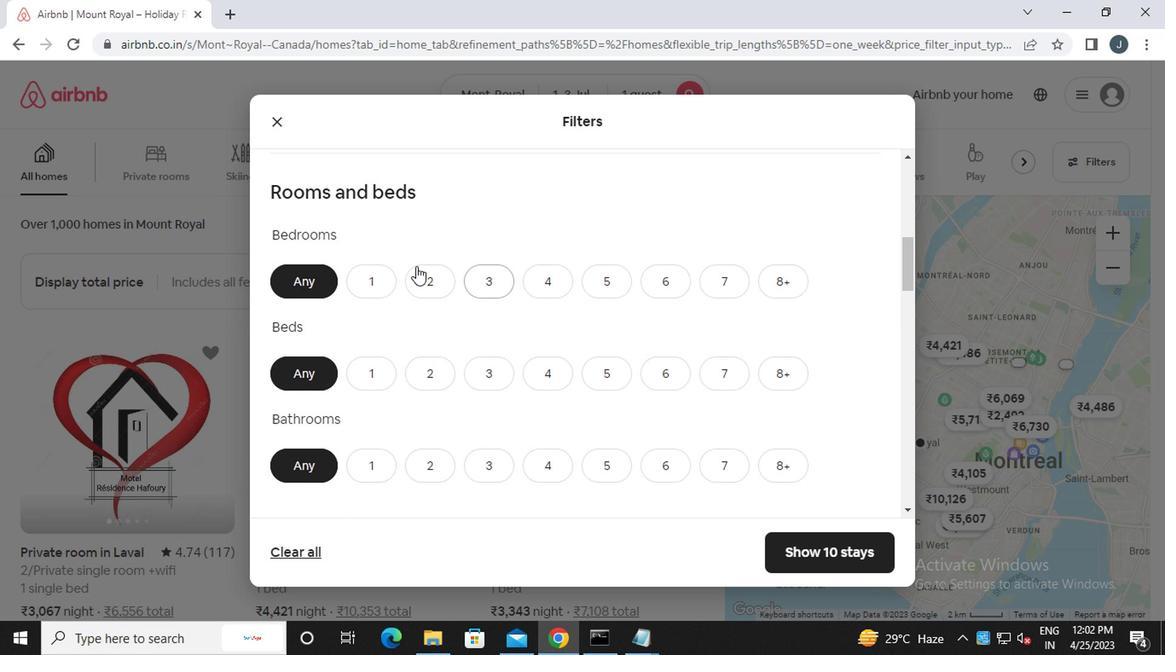 
Action: Mouse pressed left at (366, 284)
Screenshot: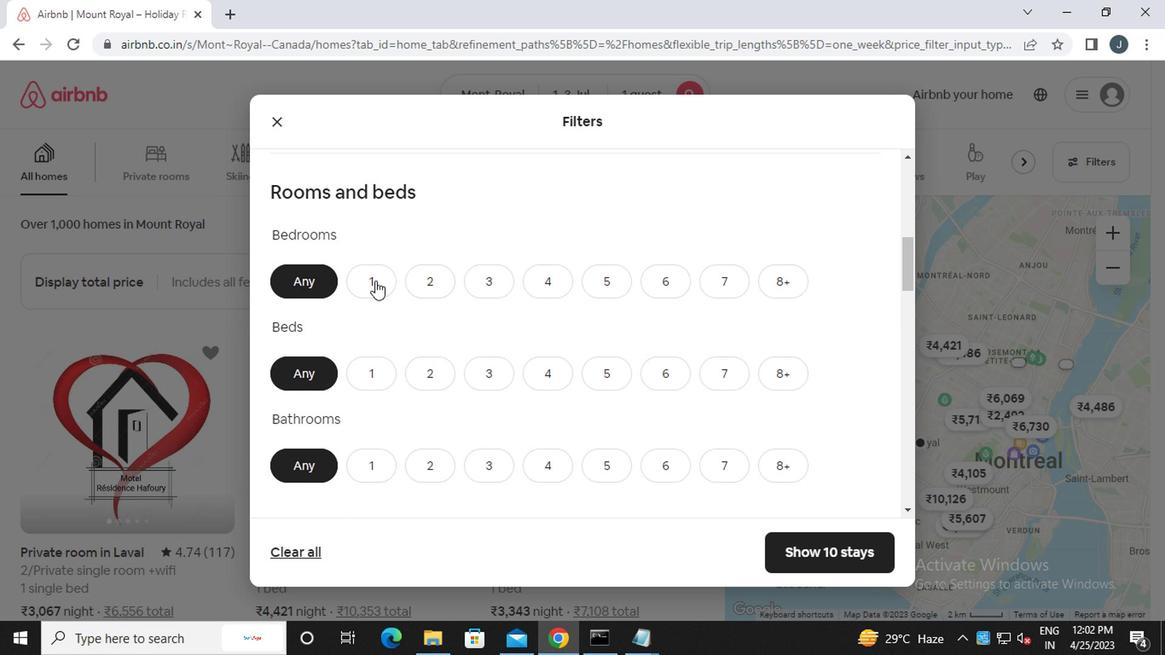 
Action: Mouse moved to (376, 364)
Screenshot: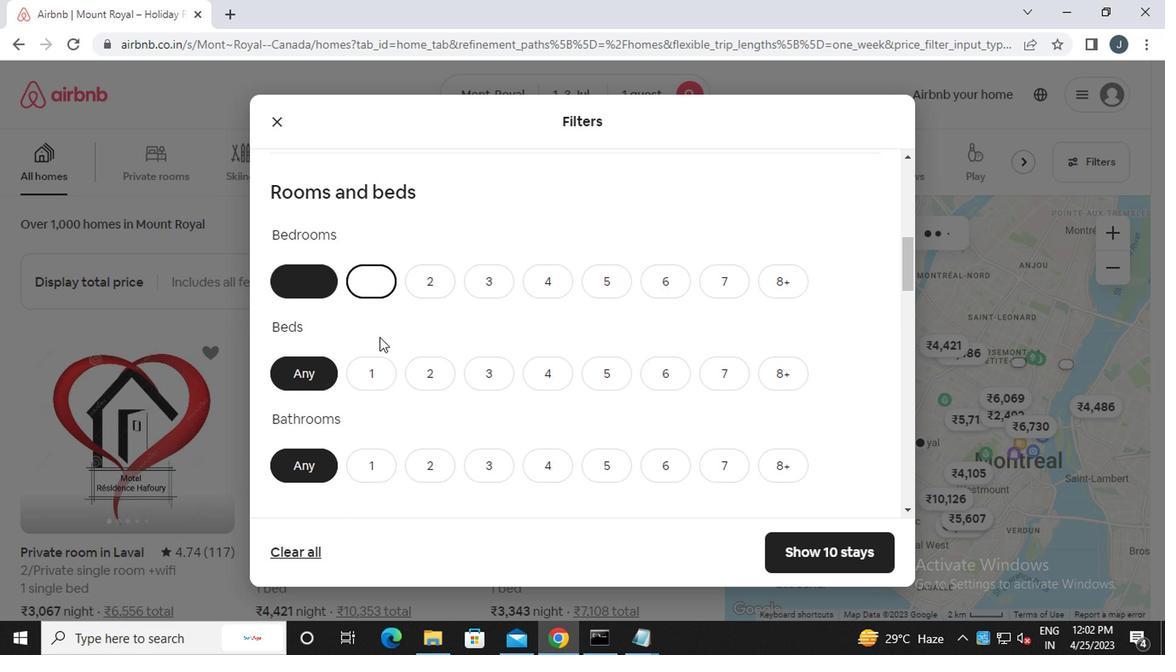 
Action: Mouse pressed left at (376, 364)
Screenshot: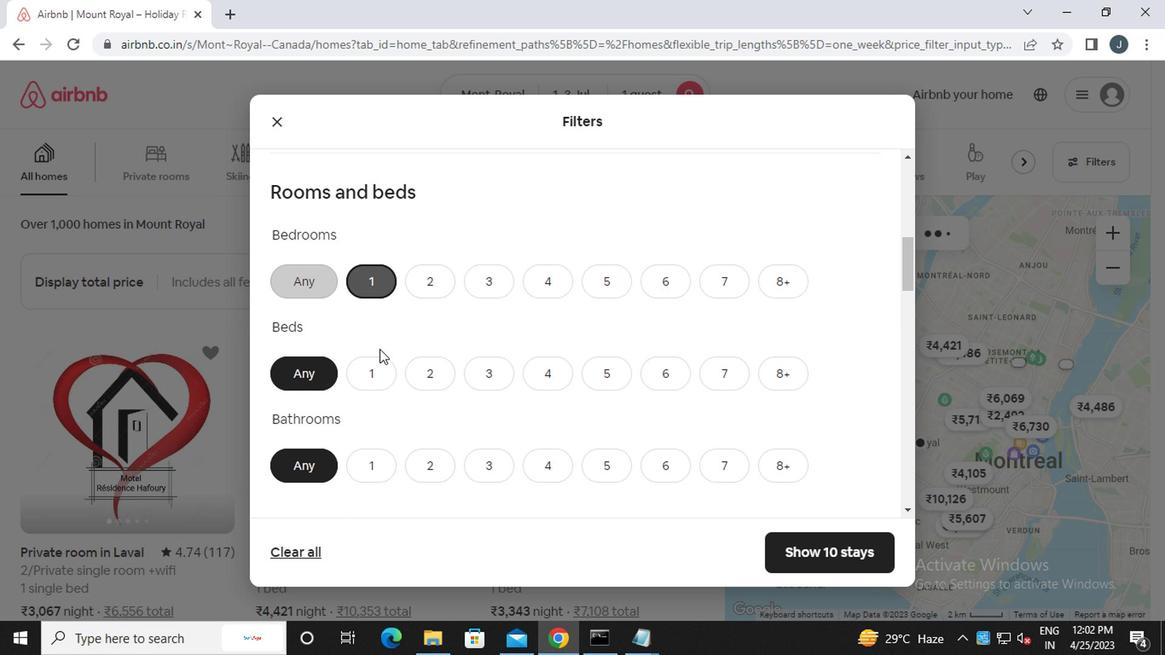 
Action: Mouse moved to (374, 467)
Screenshot: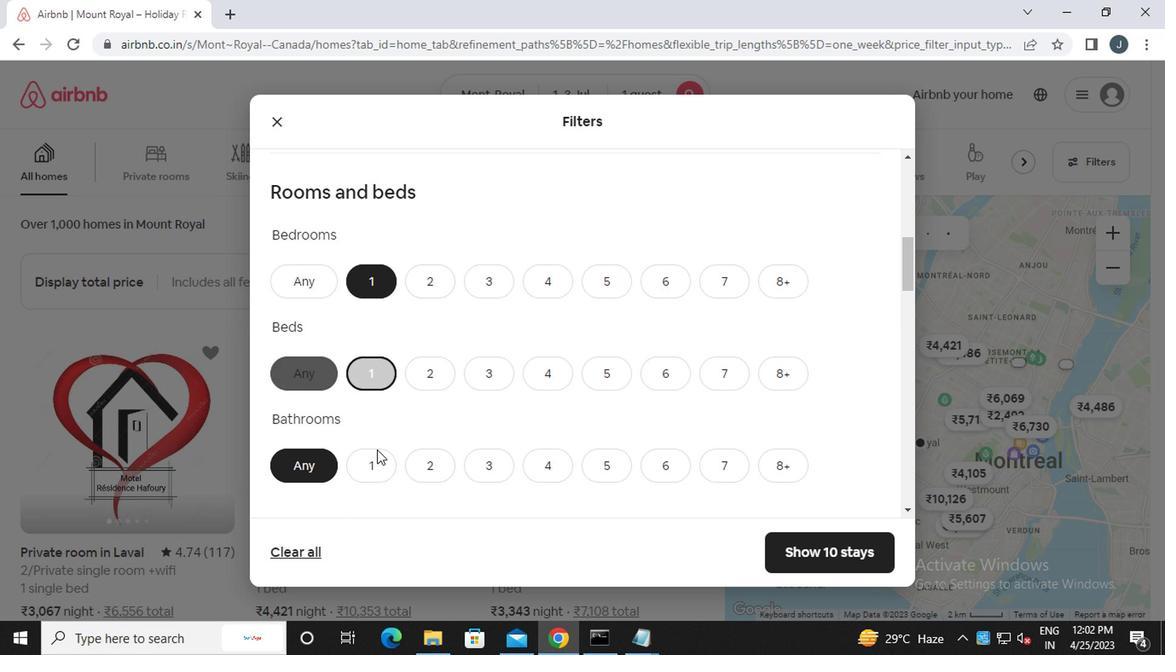 
Action: Mouse pressed left at (374, 467)
Screenshot: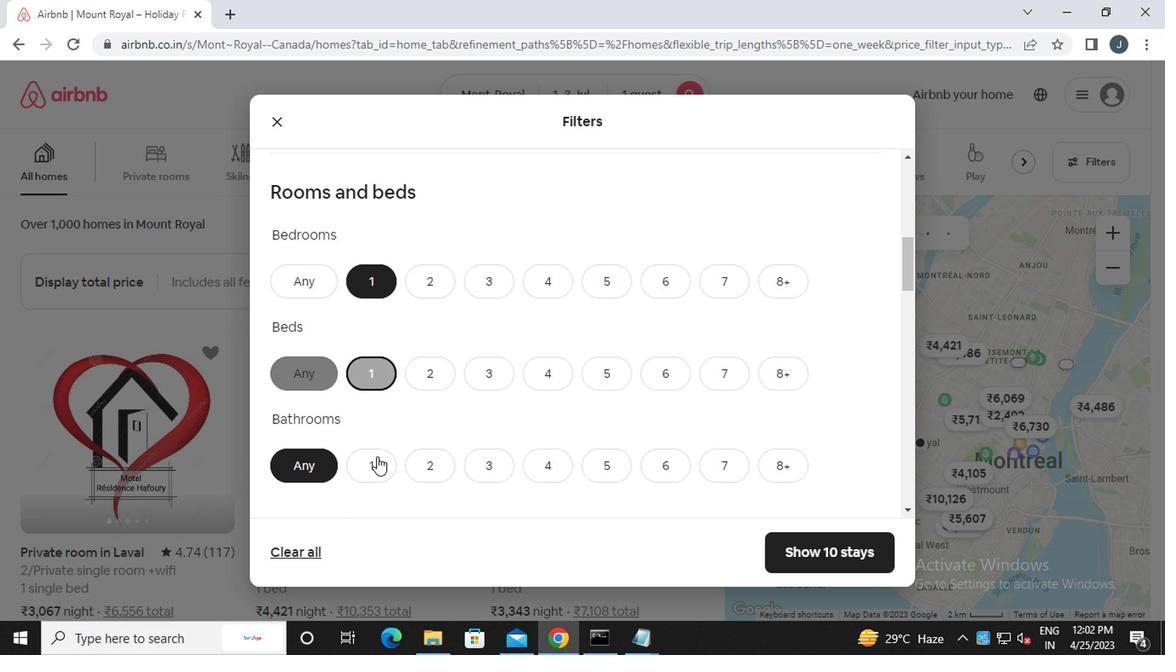 
Action: Mouse moved to (377, 466)
Screenshot: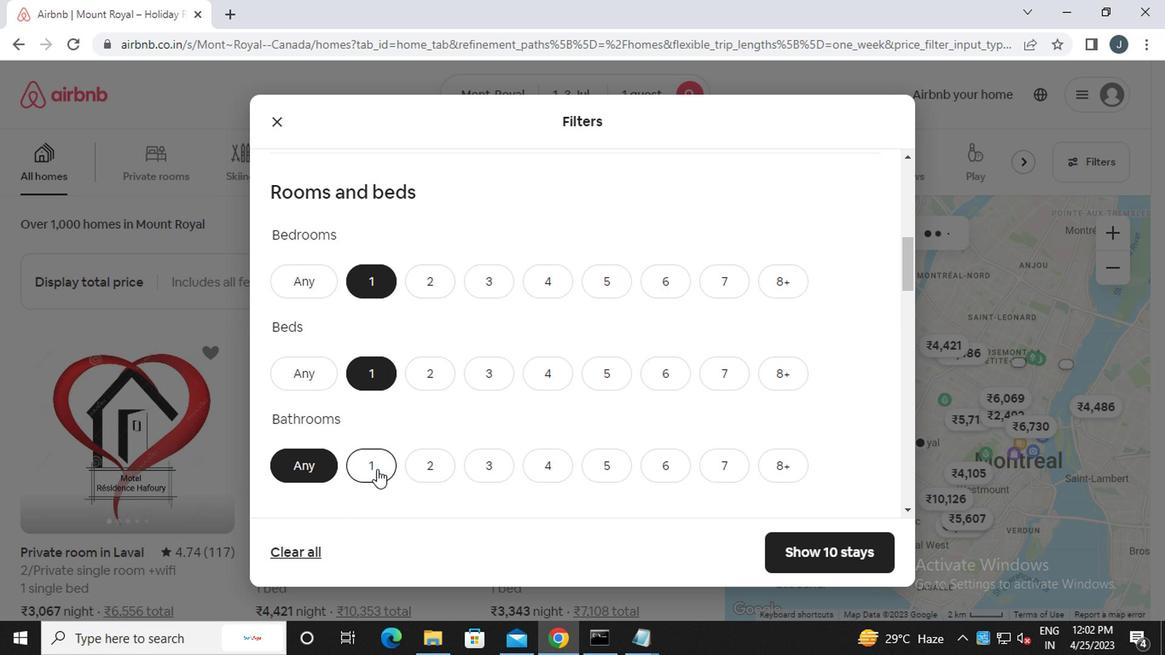 
Action: Mouse scrolled (377, 466) with delta (0, 0)
Screenshot: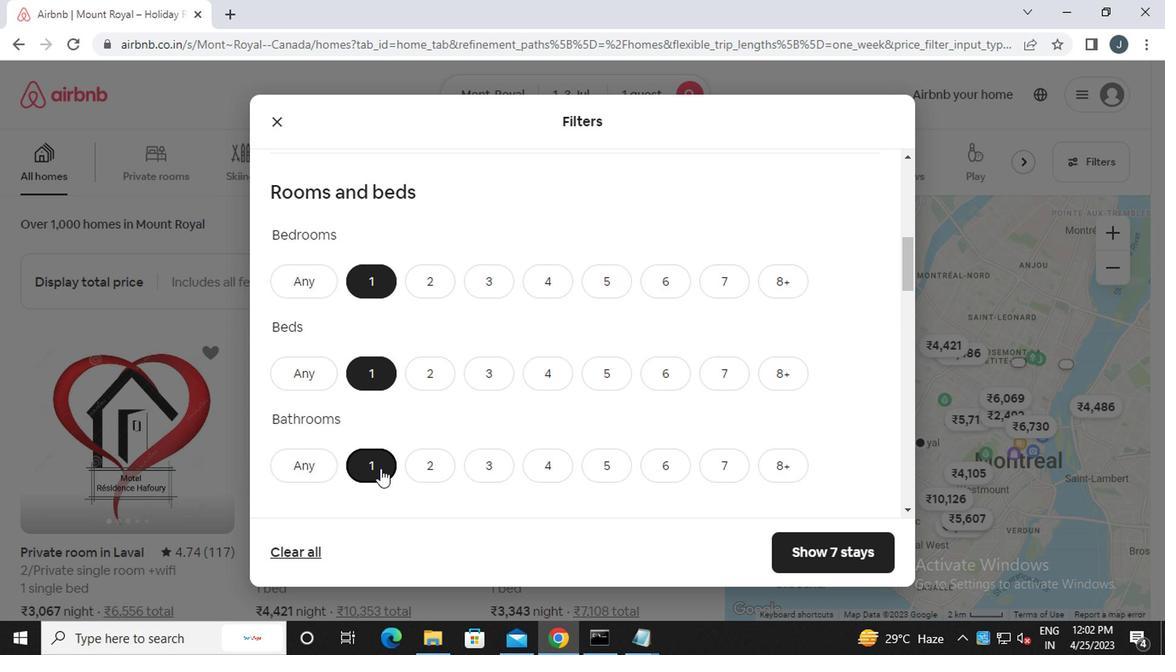 
Action: Mouse scrolled (377, 466) with delta (0, 0)
Screenshot: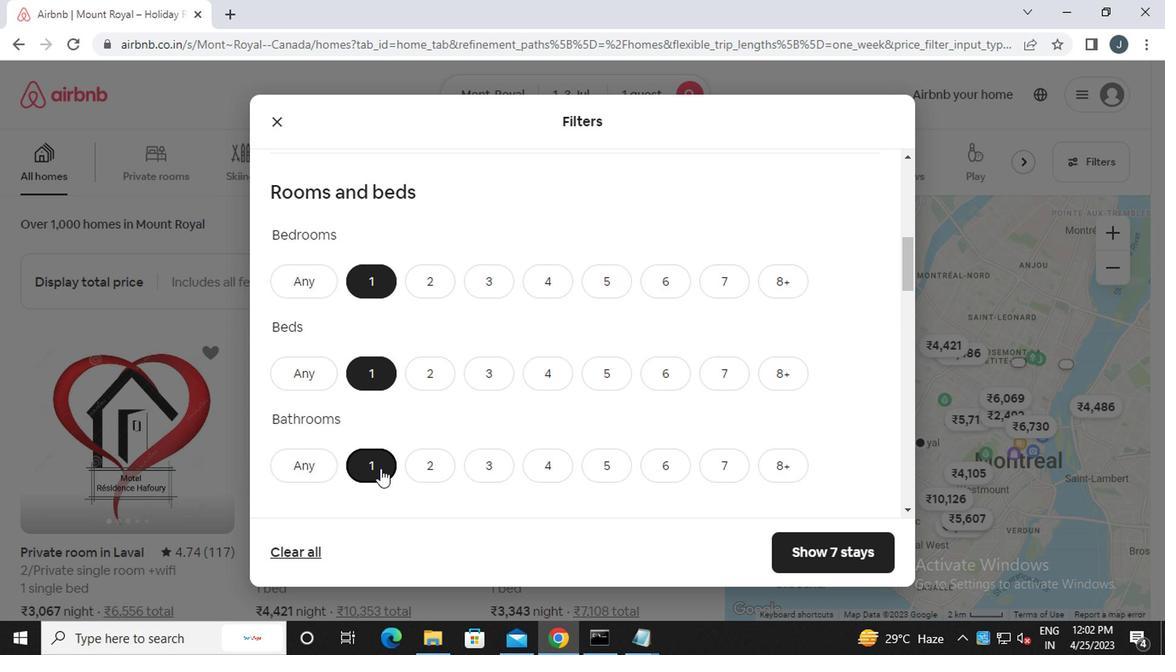 
Action: Mouse scrolled (377, 466) with delta (0, 0)
Screenshot: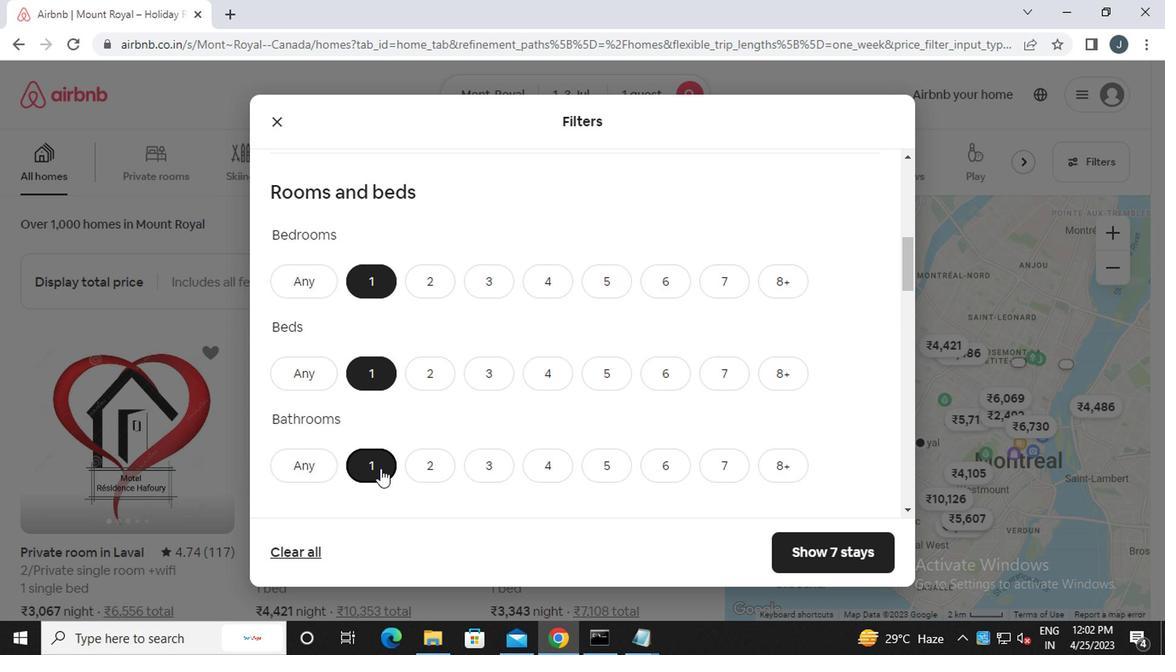 
Action: Mouse scrolled (377, 466) with delta (0, 0)
Screenshot: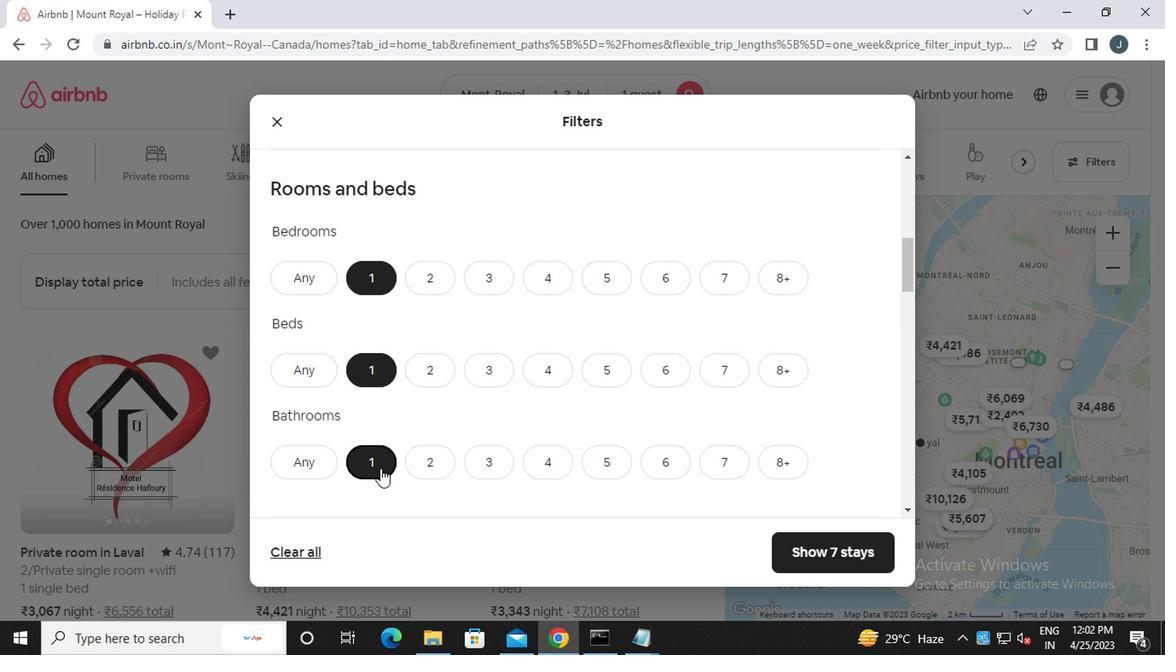 
Action: Mouse scrolled (377, 466) with delta (0, 0)
Screenshot: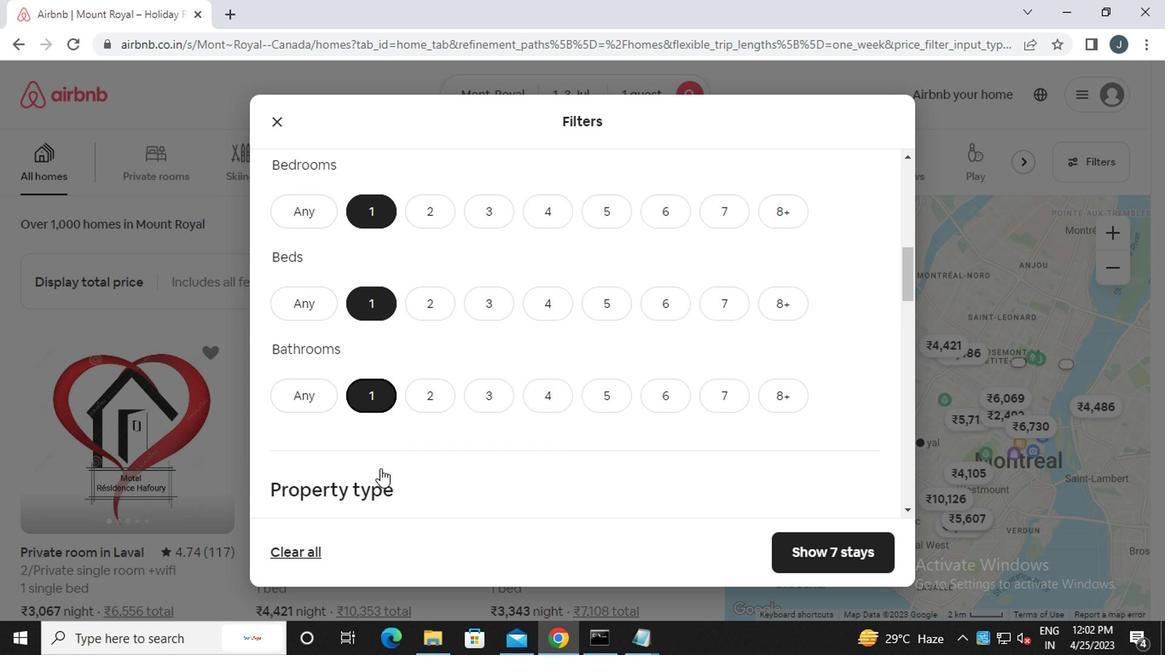 
Action: Mouse scrolled (377, 466) with delta (0, 0)
Screenshot: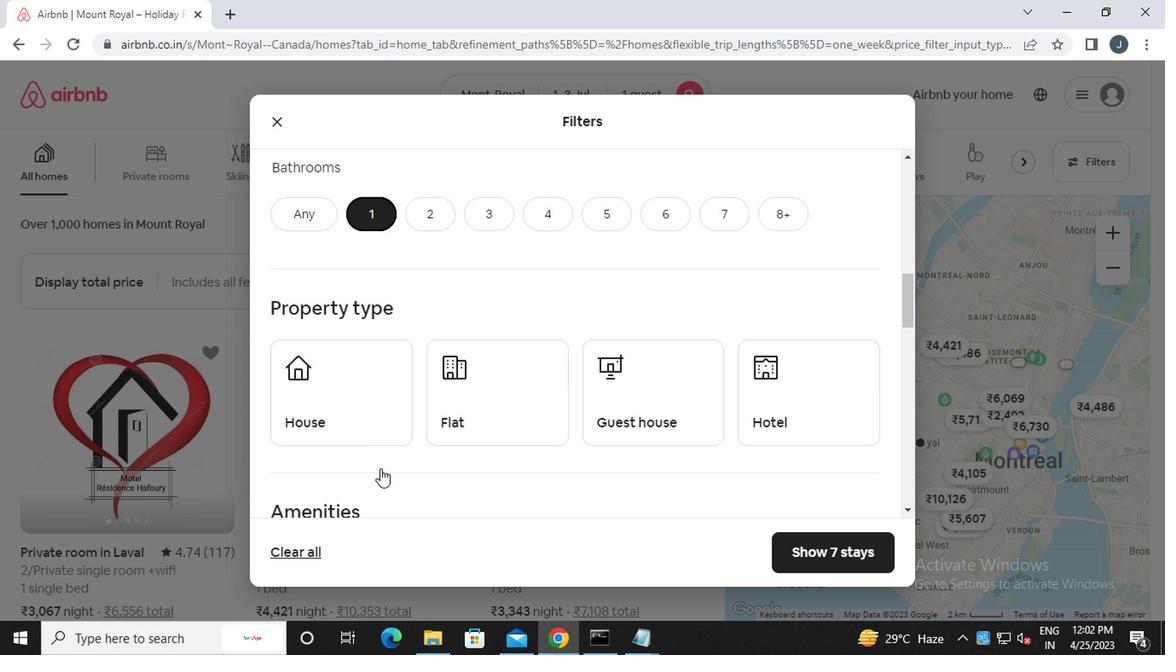
Action: Mouse moved to (381, 460)
Screenshot: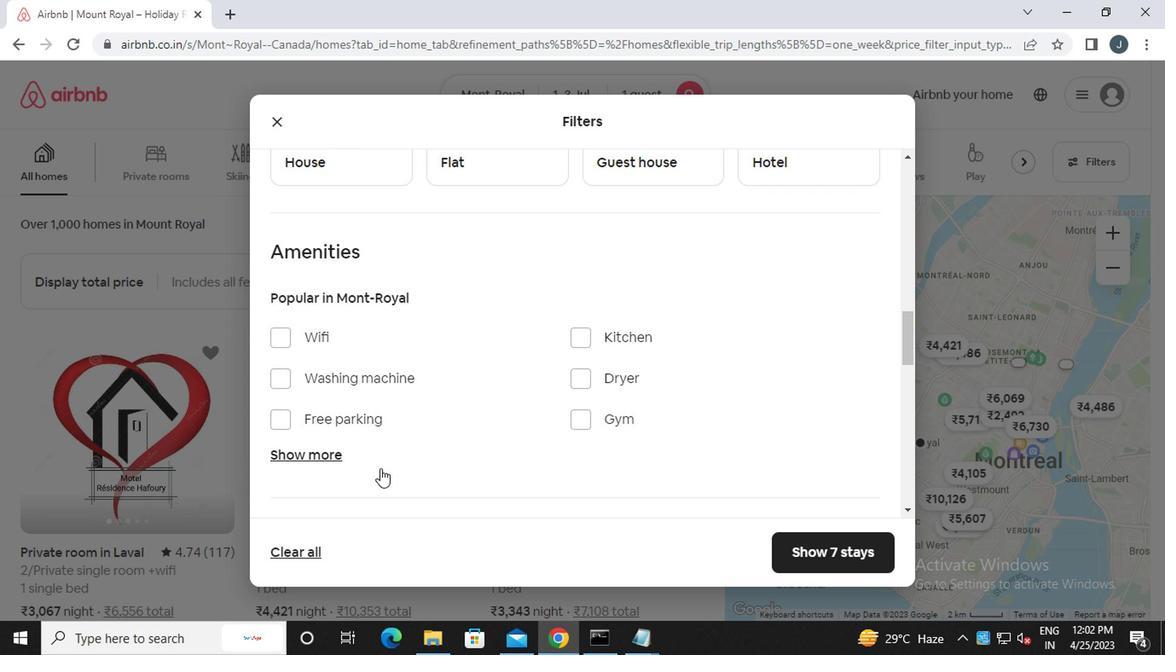 
Action: Mouse scrolled (381, 459) with delta (0, 0)
Screenshot: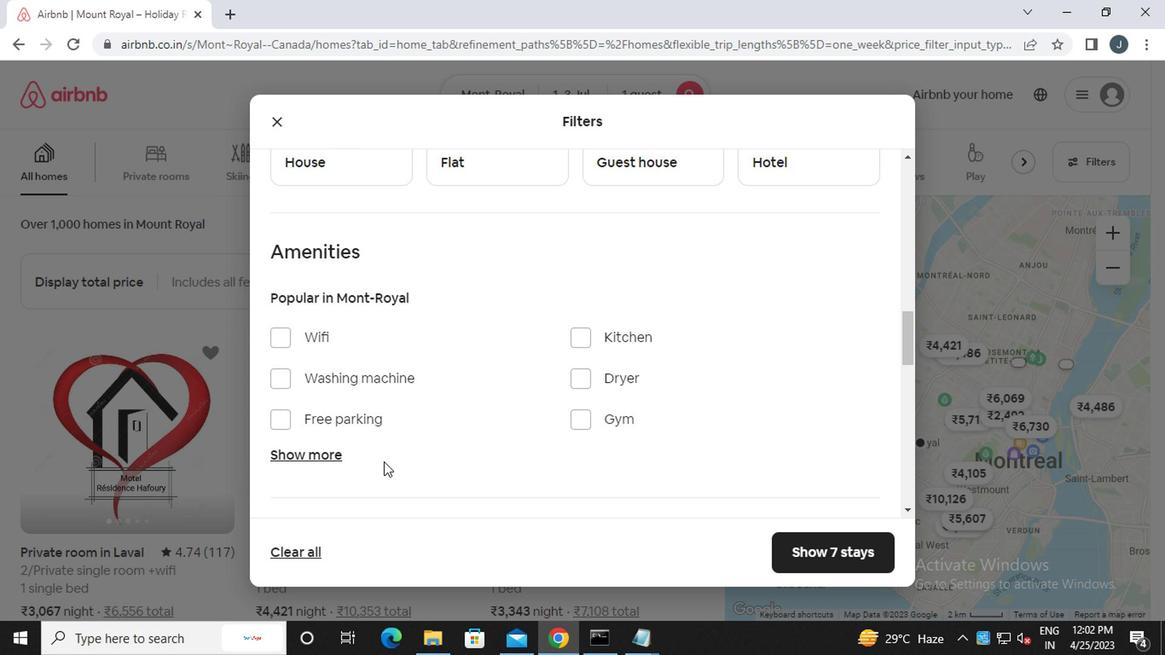 
Action: Mouse scrolled (381, 459) with delta (0, 0)
Screenshot: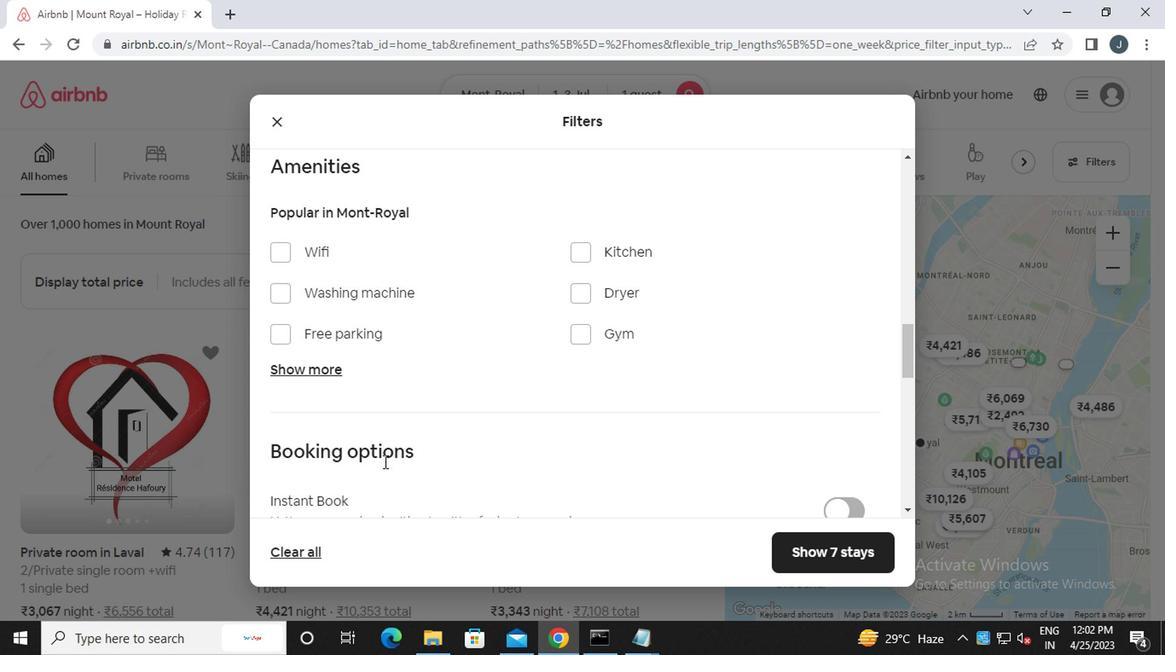 
Action: Mouse moved to (359, 397)
Screenshot: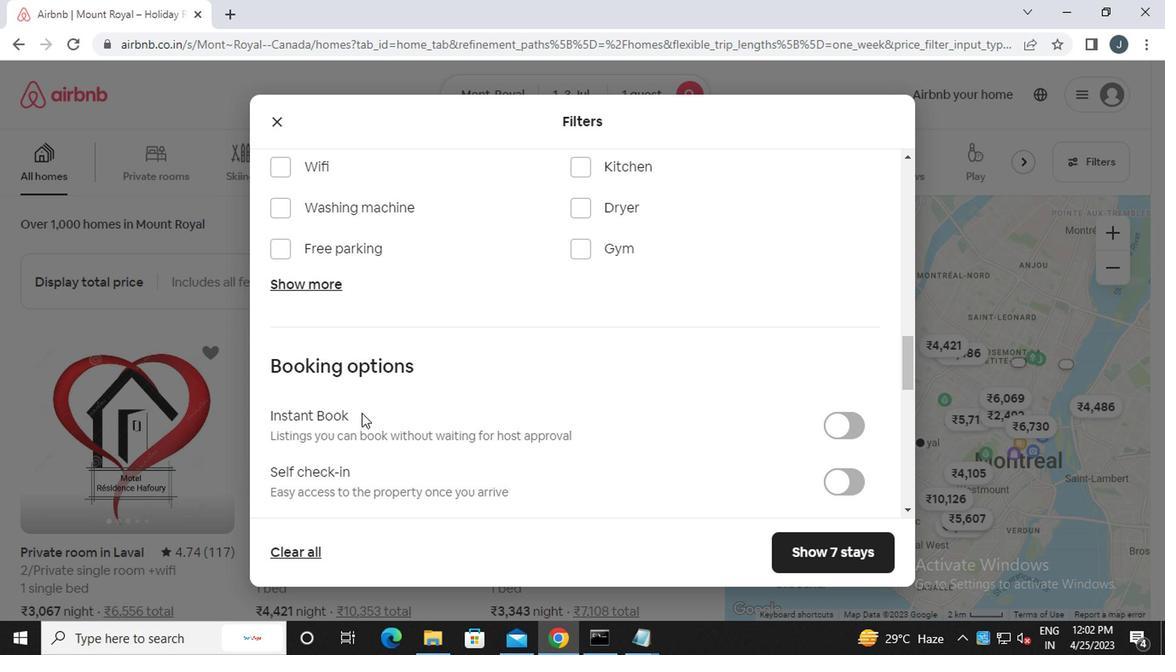 
Action: Mouse scrolled (359, 396) with delta (0, 0)
Screenshot: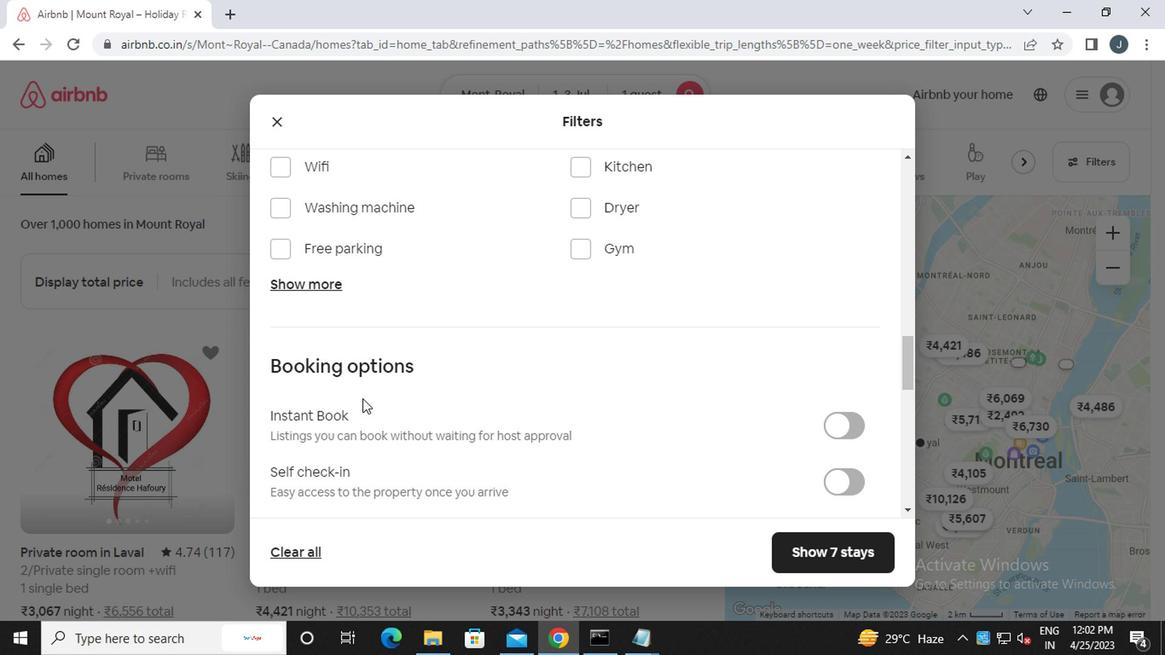
Action: Mouse scrolled (359, 398) with delta (0, 0)
Screenshot: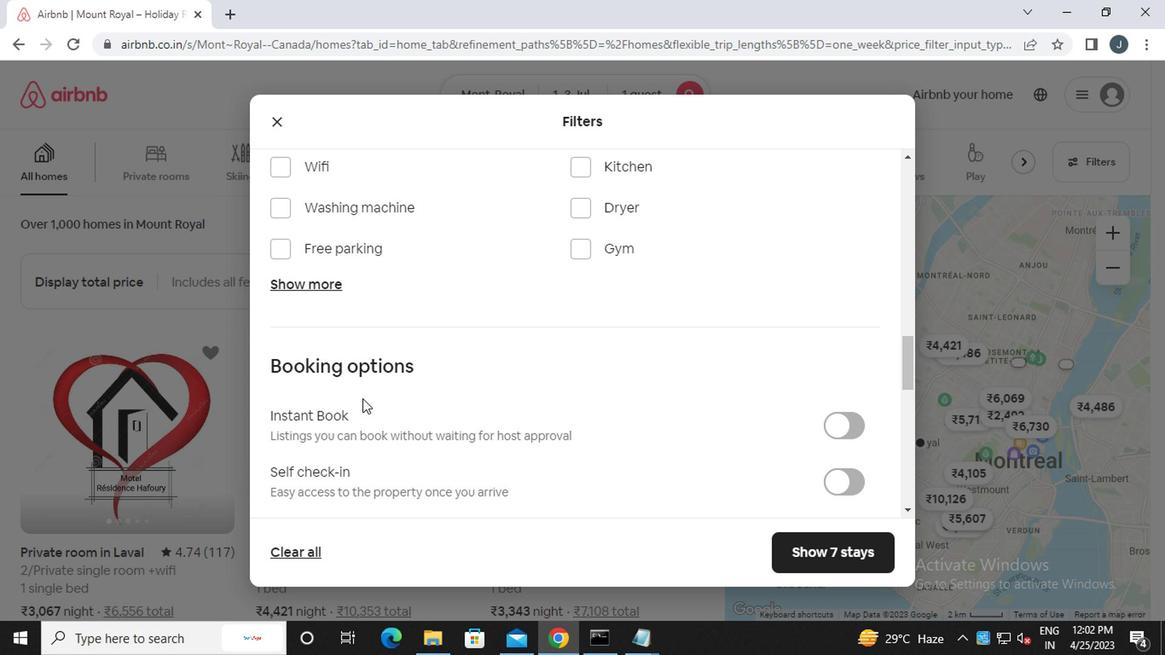 
Action: Mouse scrolled (359, 398) with delta (0, 0)
Screenshot: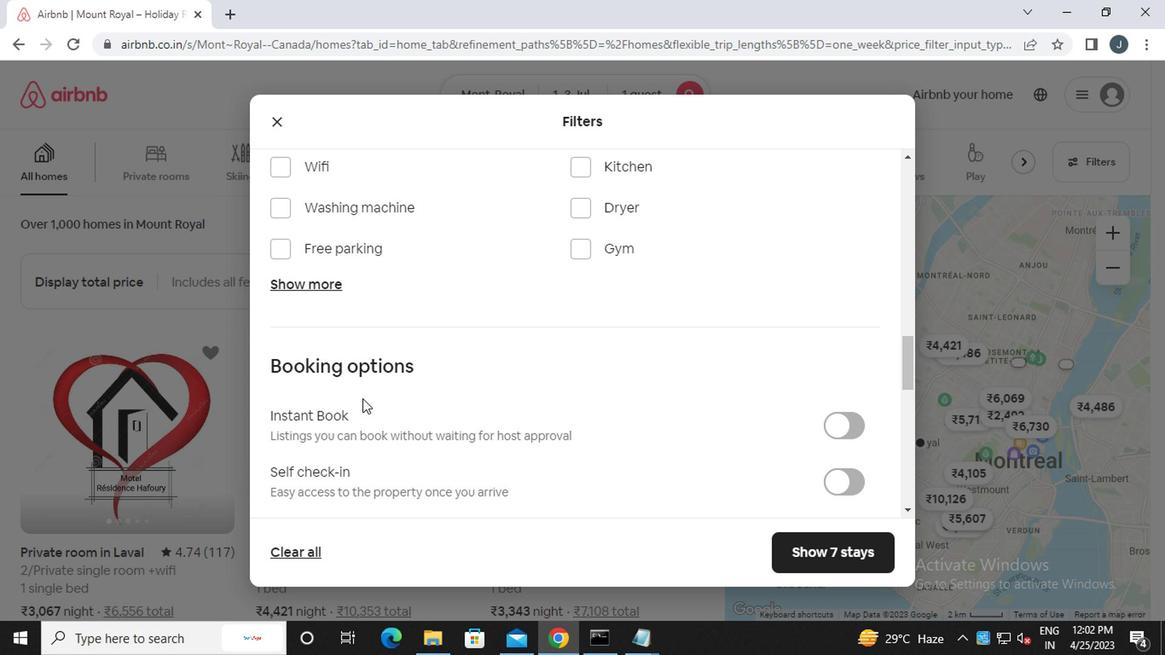 
Action: Mouse scrolled (359, 398) with delta (0, 0)
Screenshot: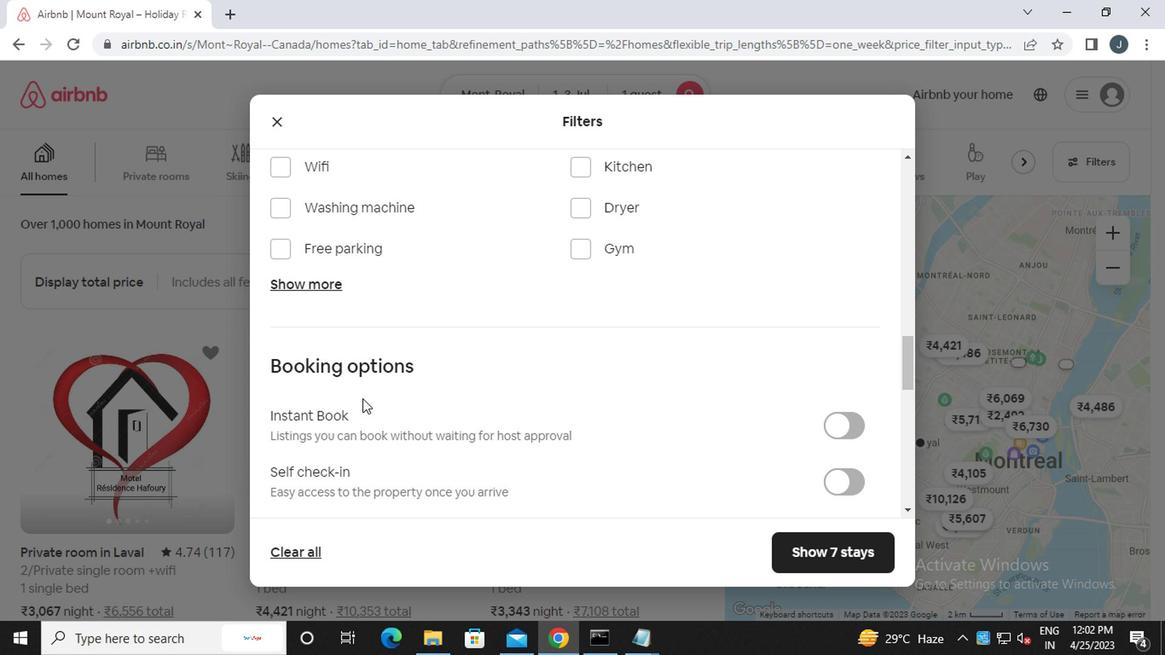 
Action: Mouse scrolled (359, 398) with delta (0, 0)
Screenshot: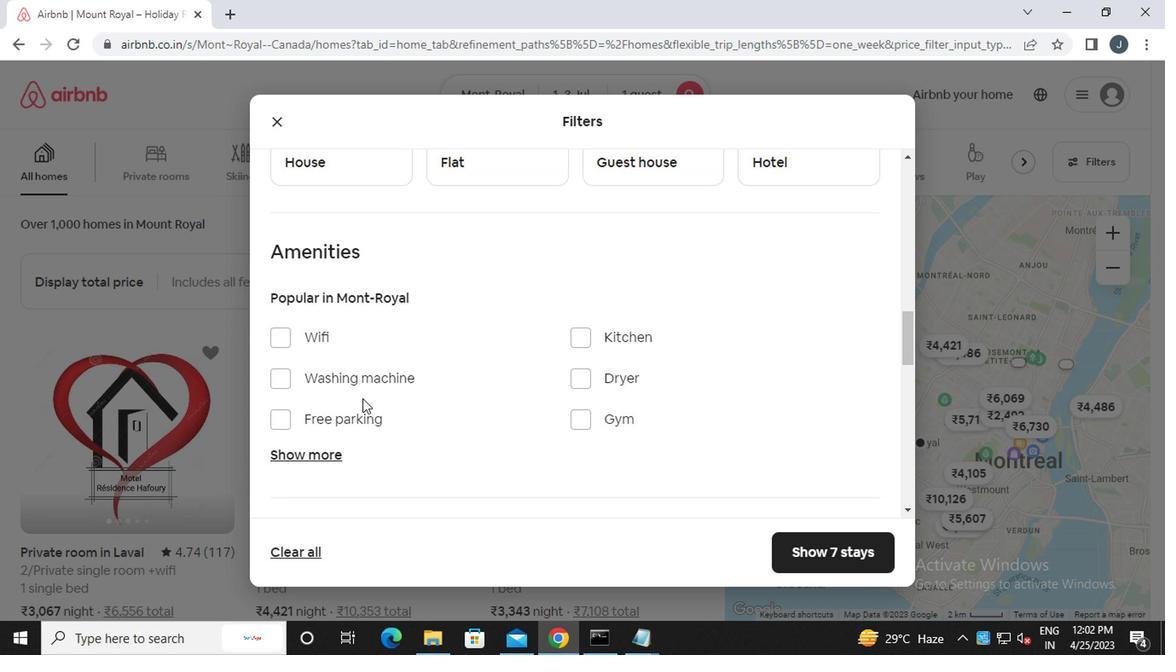 
Action: Mouse moved to (319, 200)
Screenshot: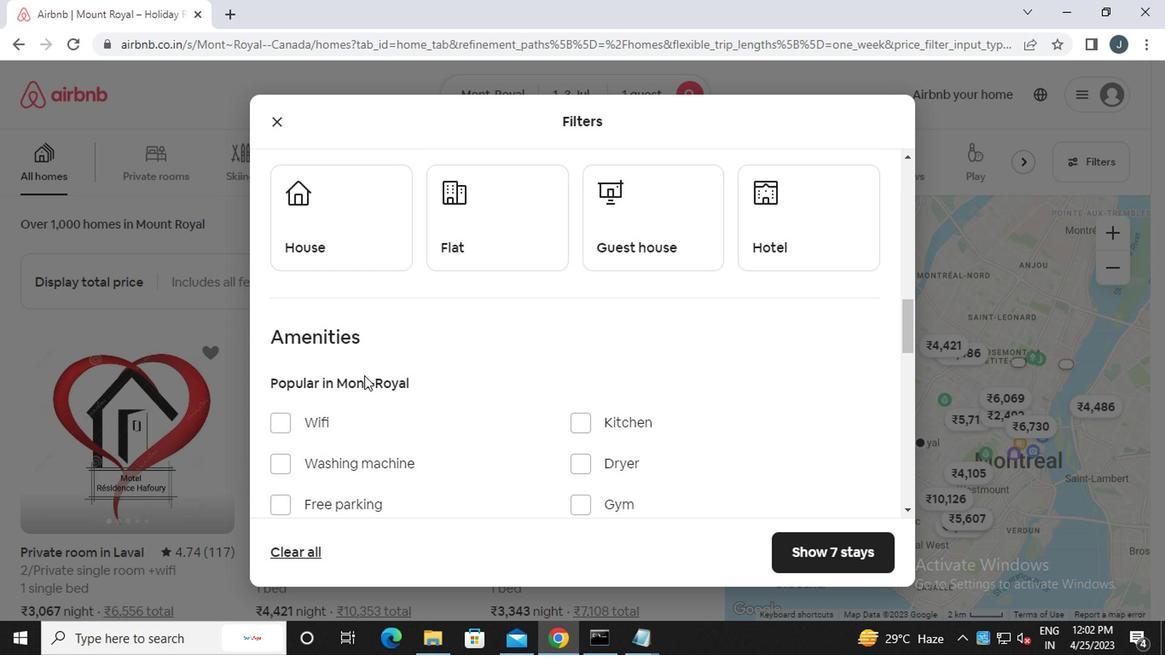 
Action: Mouse pressed left at (319, 200)
Screenshot: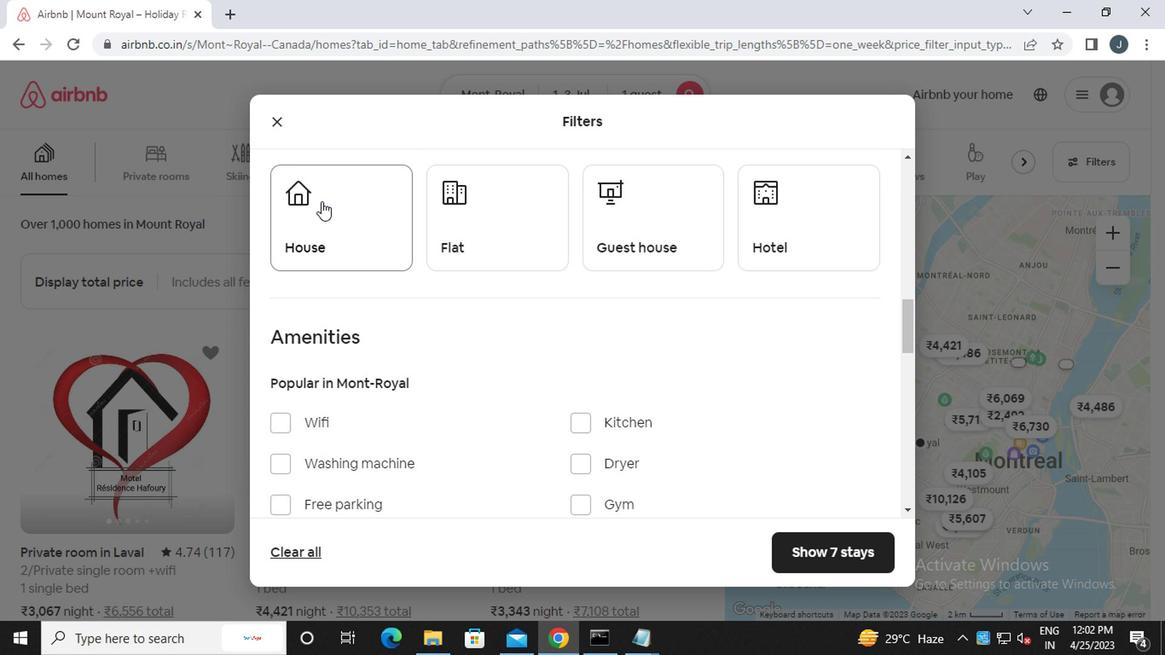 
Action: Mouse moved to (447, 239)
Screenshot: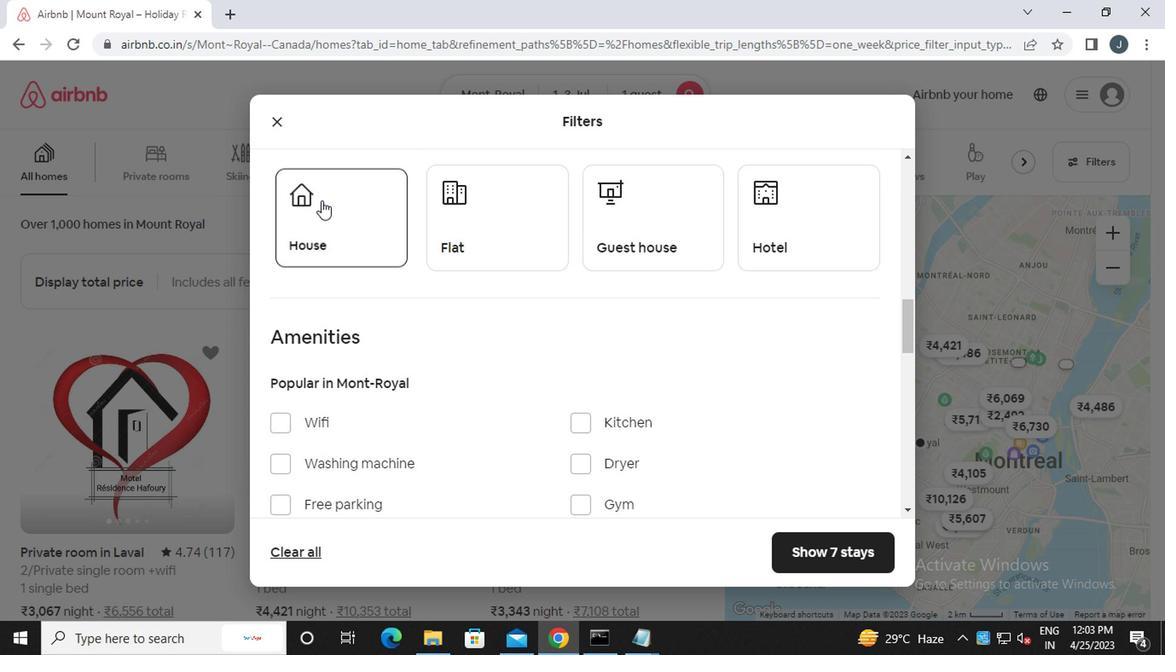 
Action: Mouse pressed left at (447, 239)
Screenshot: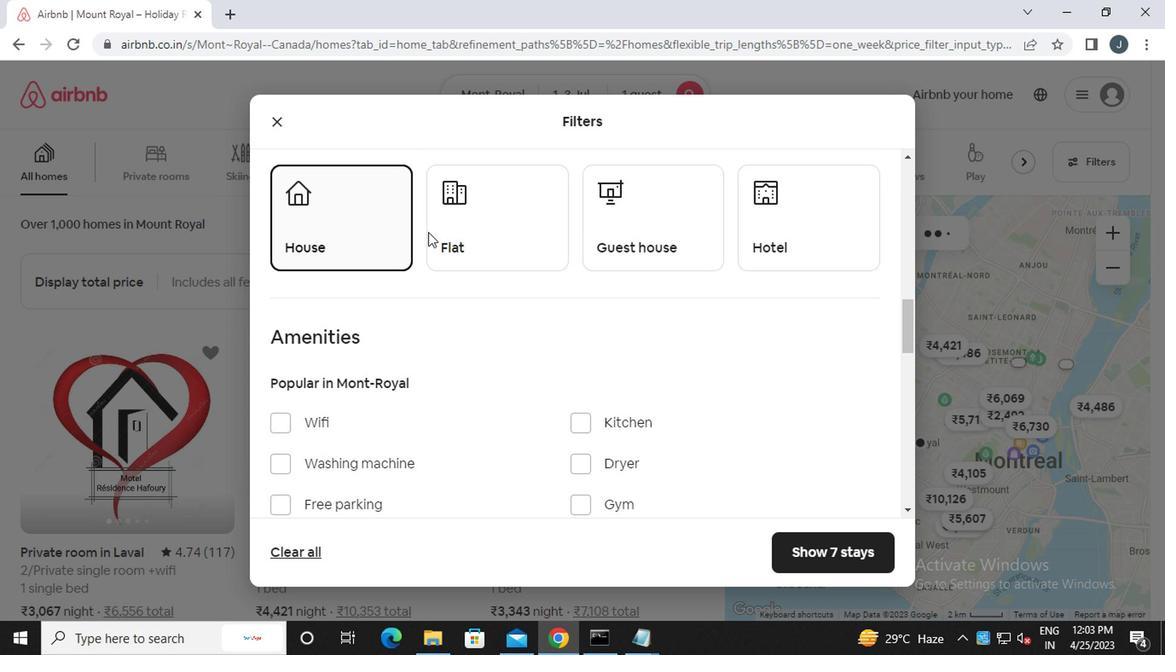 
Action: Mouse moved to (622, 225)
Screenshot: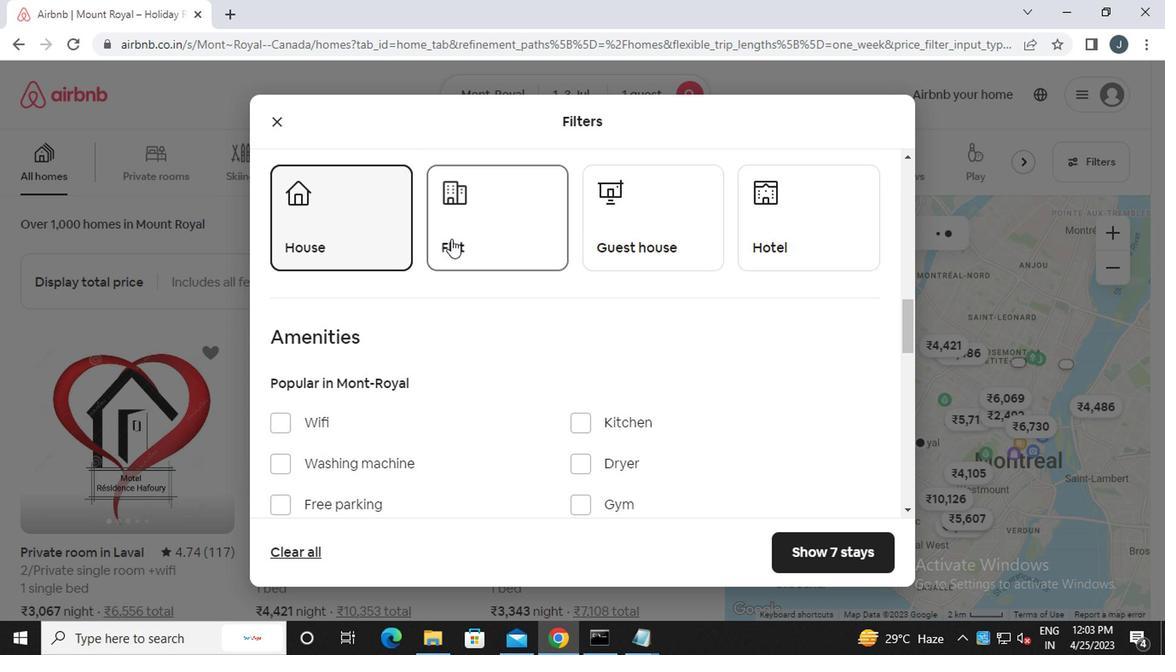 
Action: Mouse pressed left at (622, 225)
Screenshot: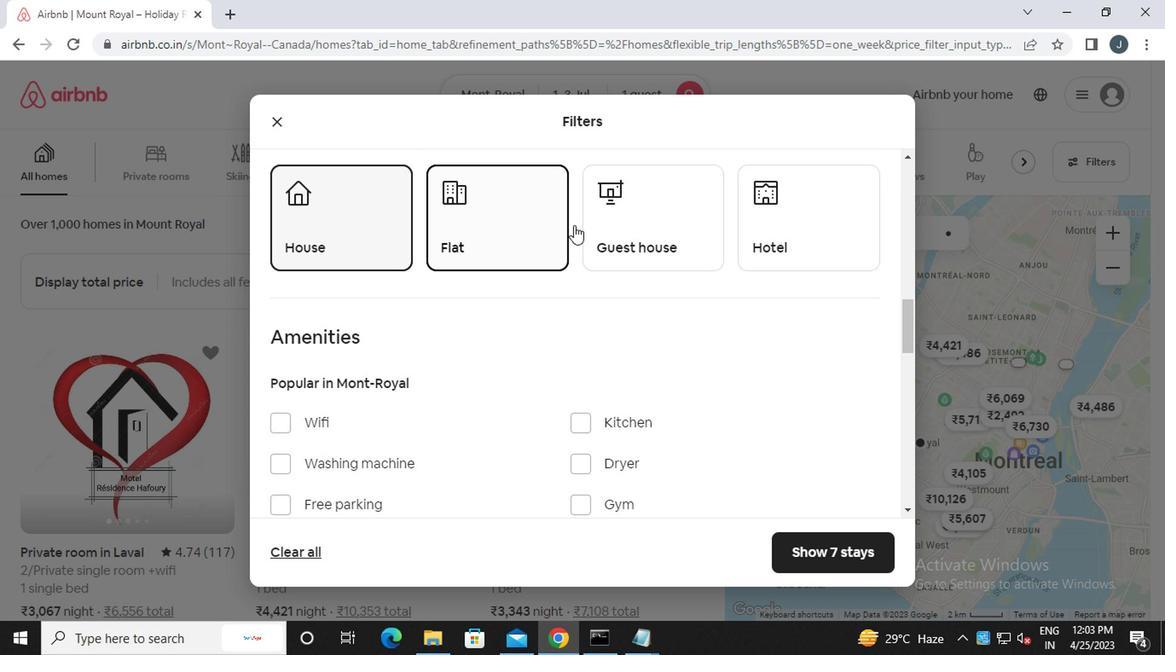 
Action: Mouse moved to (789, 222)
Screenshot: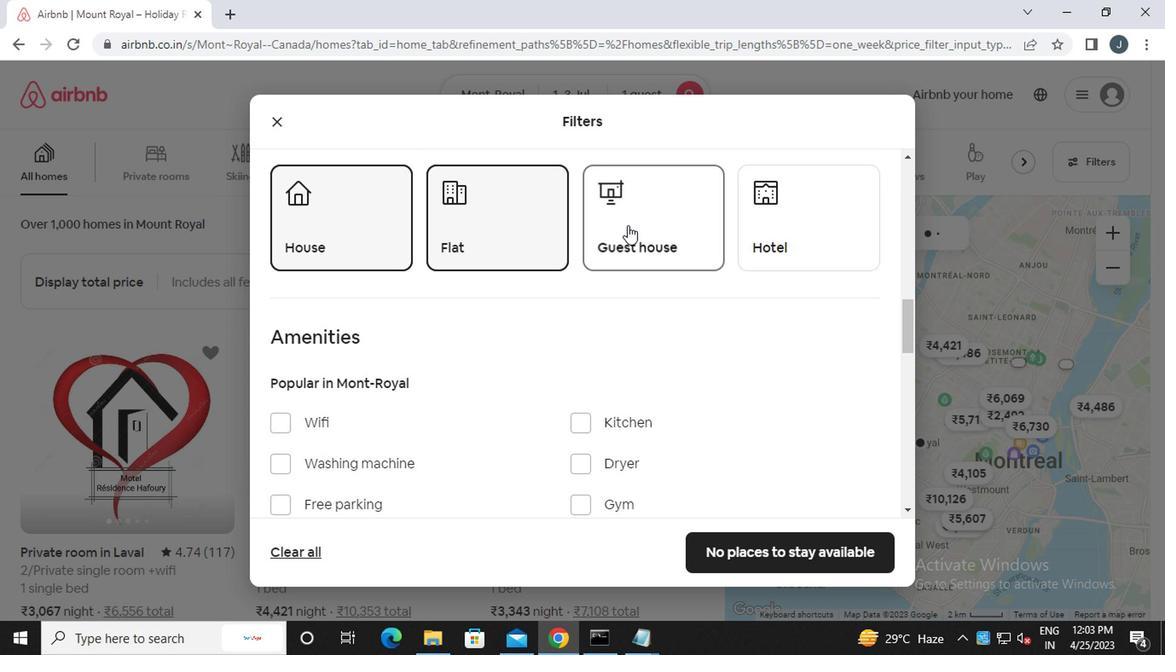 
Action: Mouse pressed left at (789, 222)
Screenshot: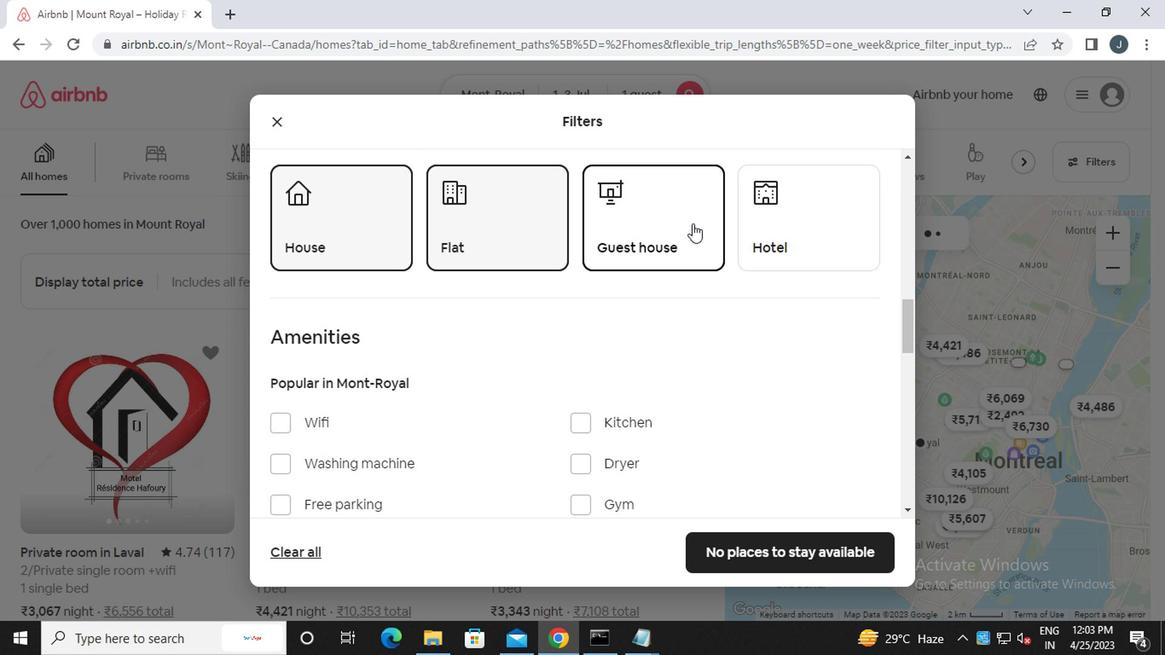 
Action: Mouse moved to (497, 313)
Screenshot: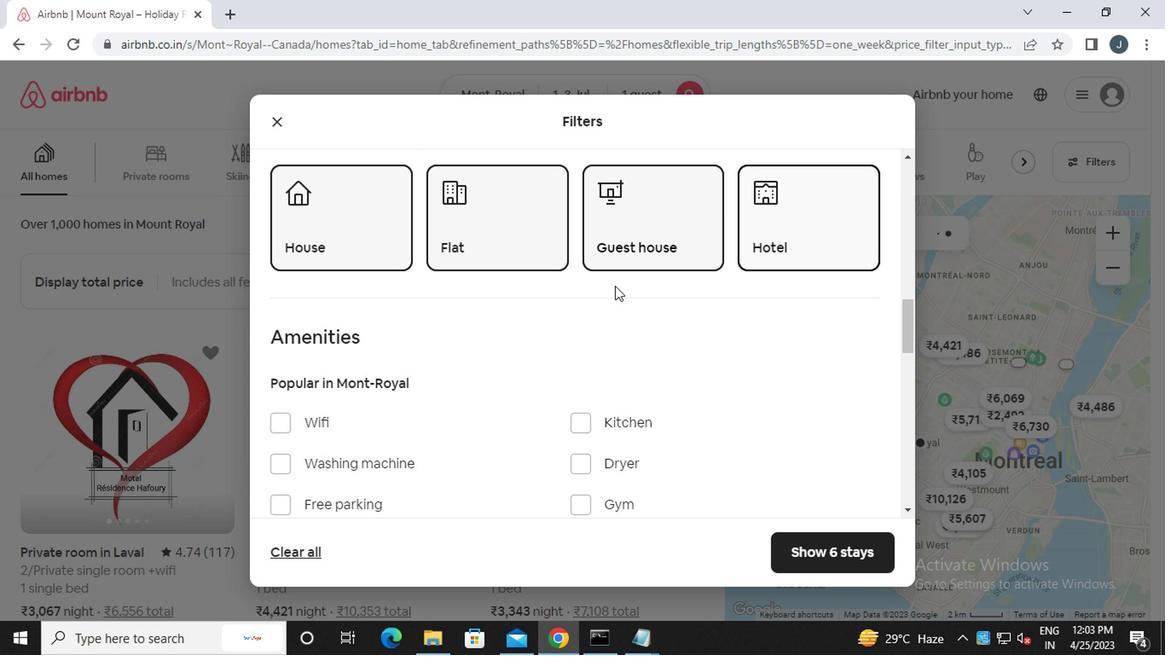 
Action: Mouse scrolled (497, 314) with delta (0, 0)
Screenshot: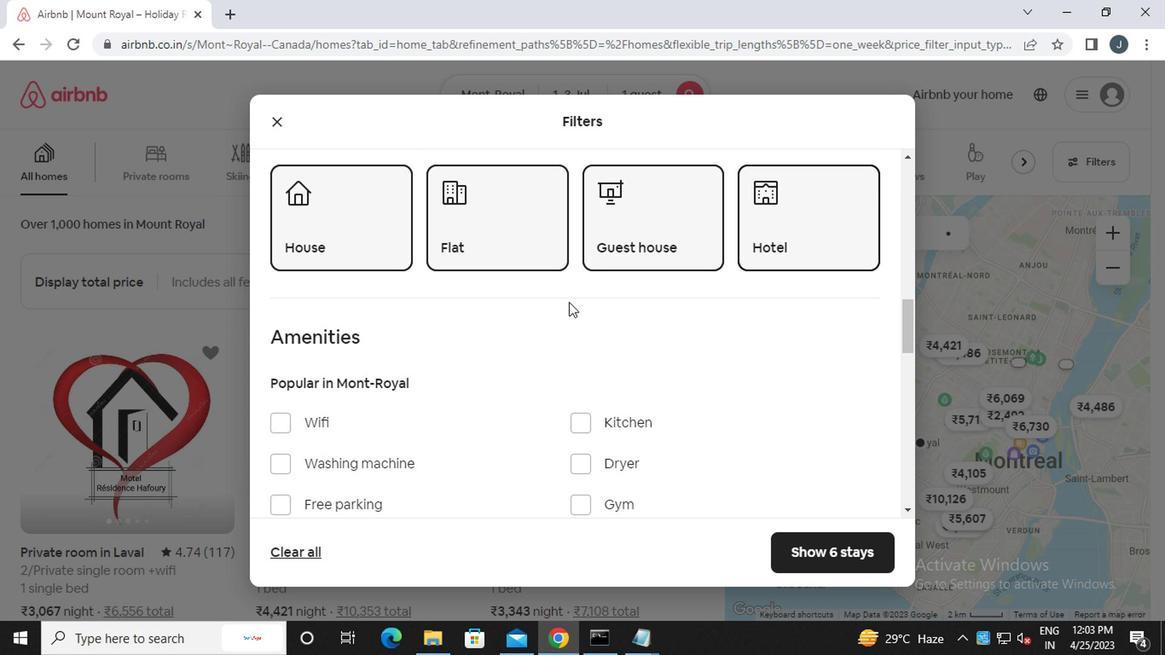 
Action: Mouse scrolled (497, 314) with delta (0, 0)
Screenshot: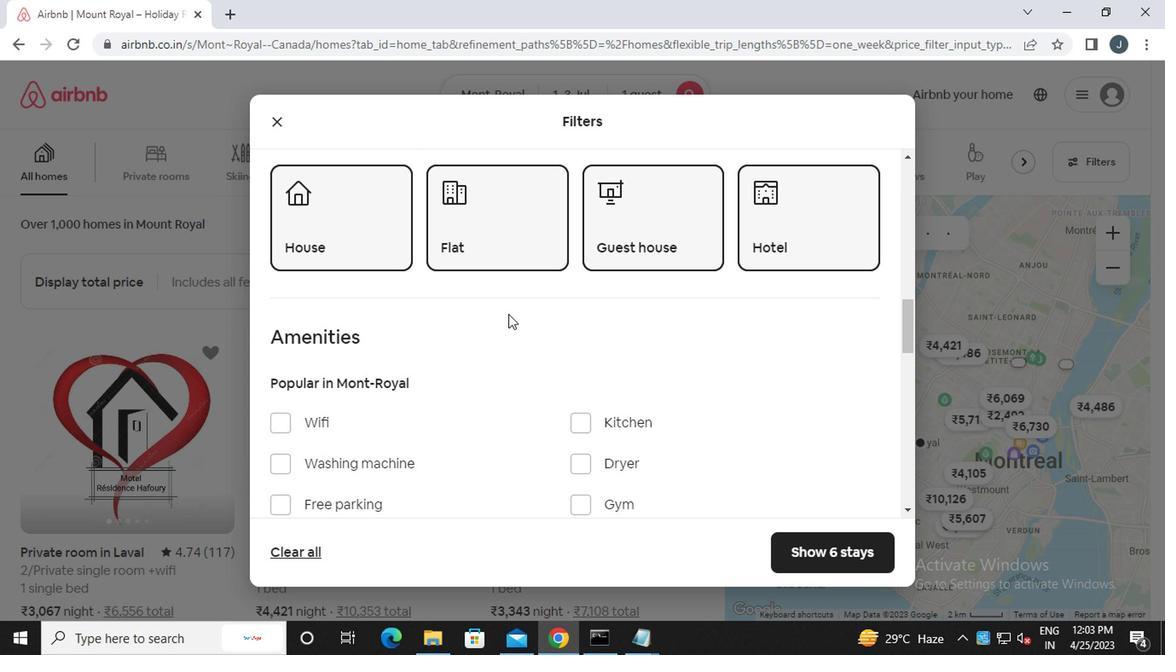 
Action: Mouse scrolled (497, 314) with delta (0, 0)
Screenshot: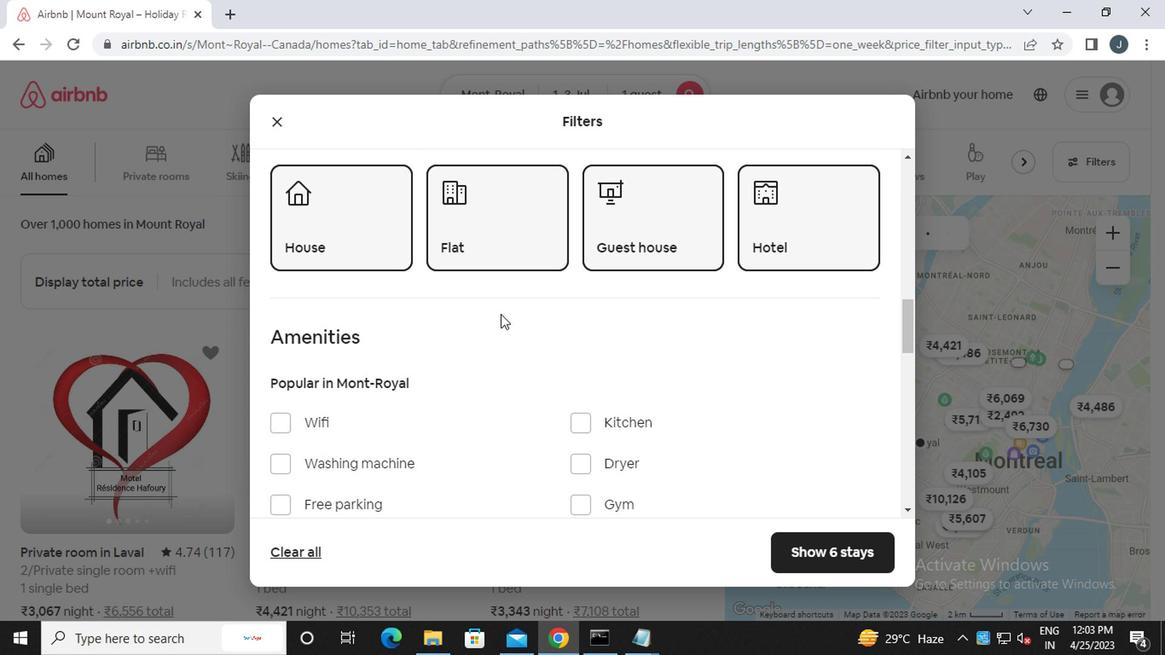 
Action: Mouse scrolled (497, 312) with delta (0, -1)
Screenshot: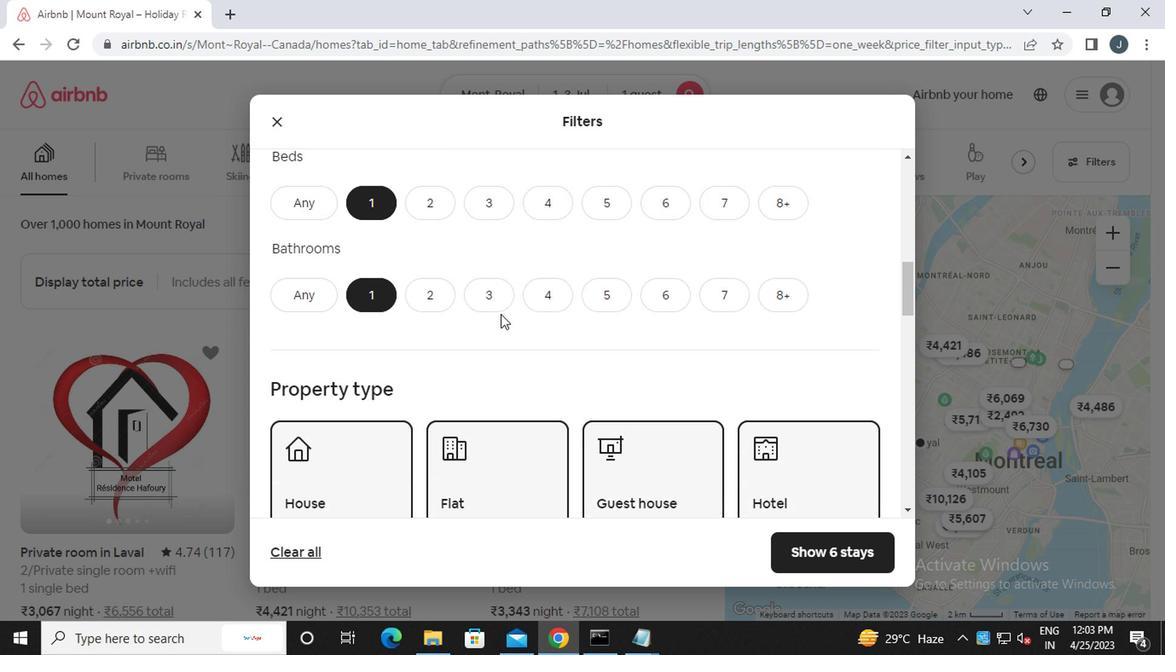 
Action: Mouse scrolled (497, 312) with delta (0, -1)
Screenshot: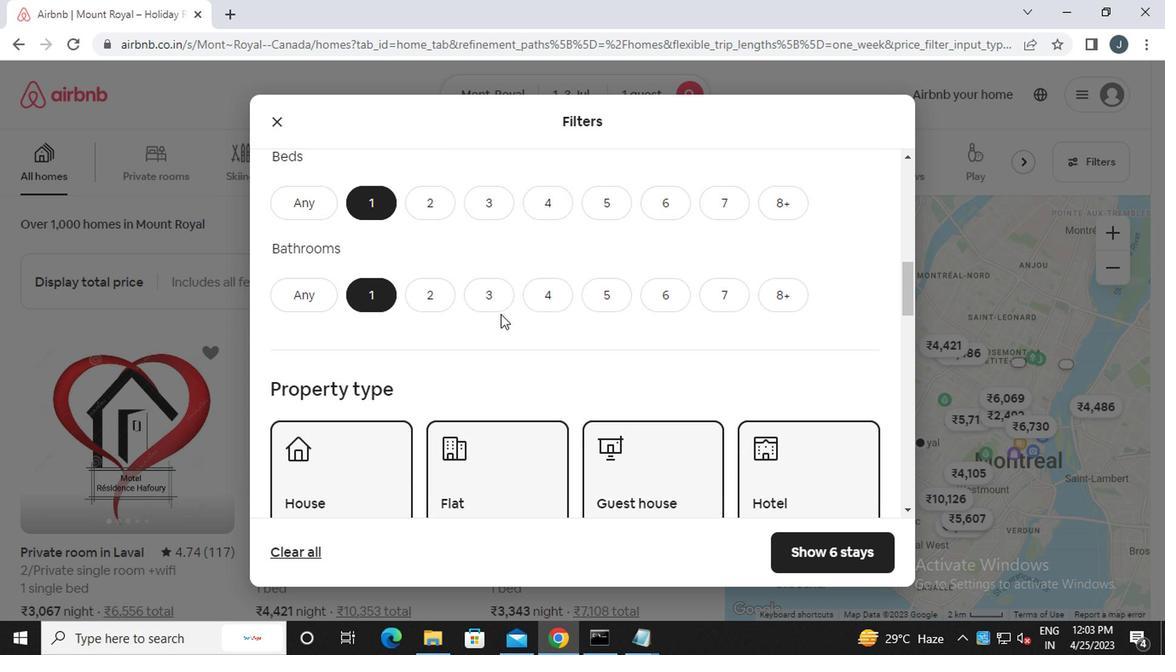 
Action: Mouse scrolled (497, 312) with delta (0, -1)
Screenshot: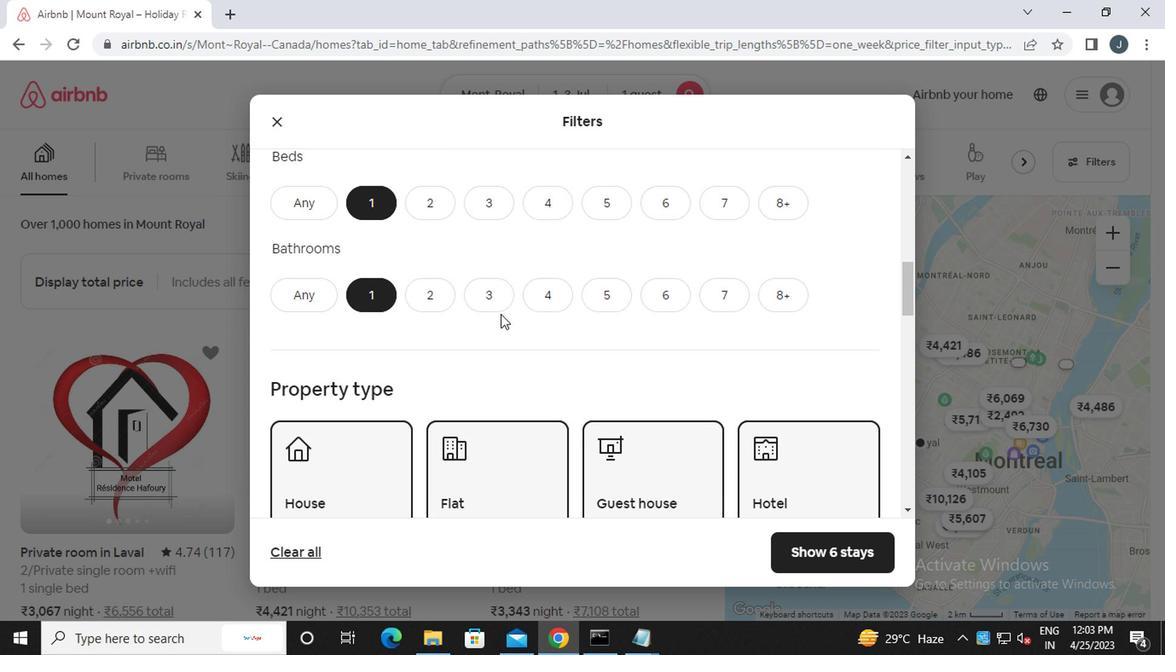 
Action: Mouse scrolled (497, 312) with delta (0, -1)
Screenshot: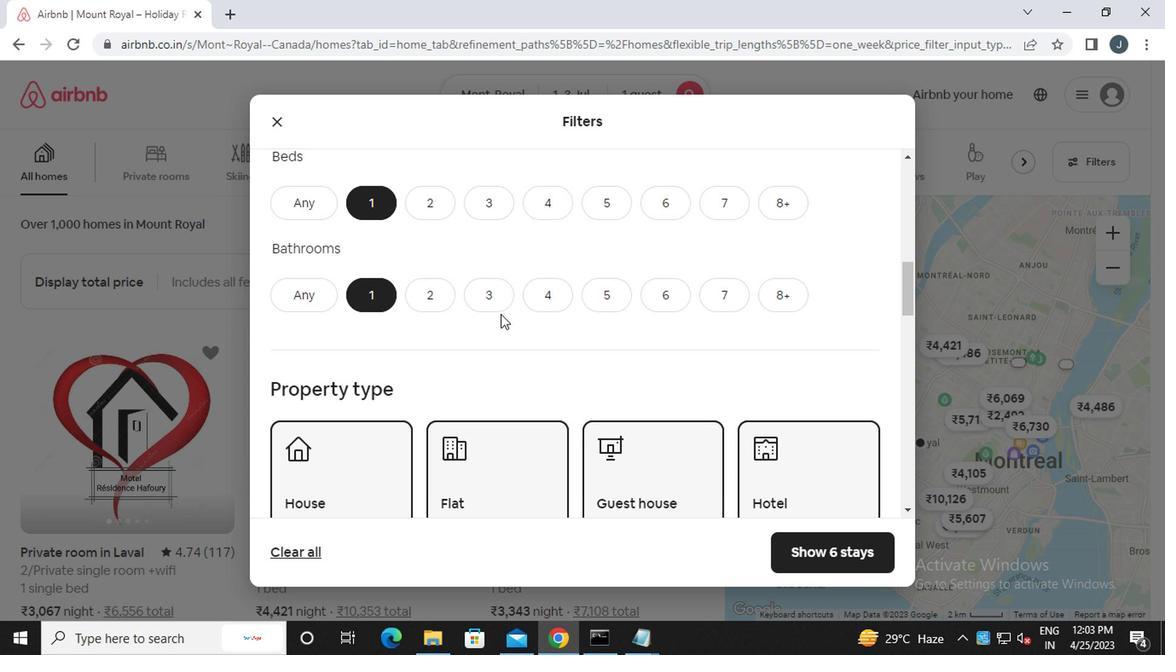 
Action: Mouse moved to (486, 313)
Screenshot: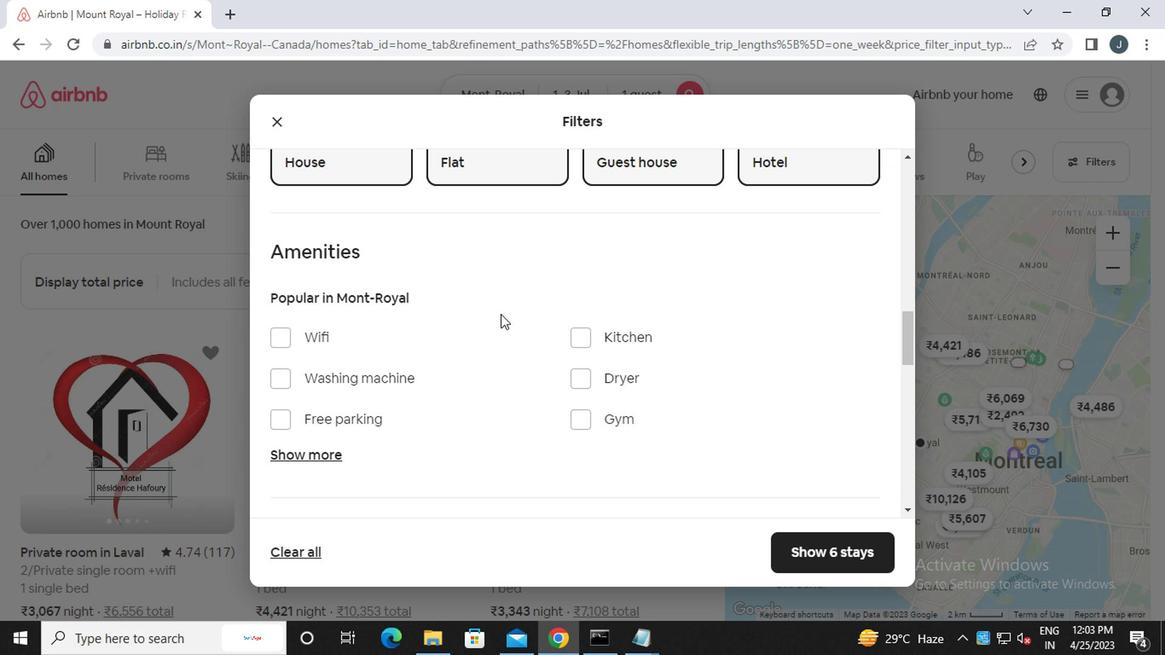 
Action: Mouse scrolled (486, 312) with delta (0, -1)
Screenshot: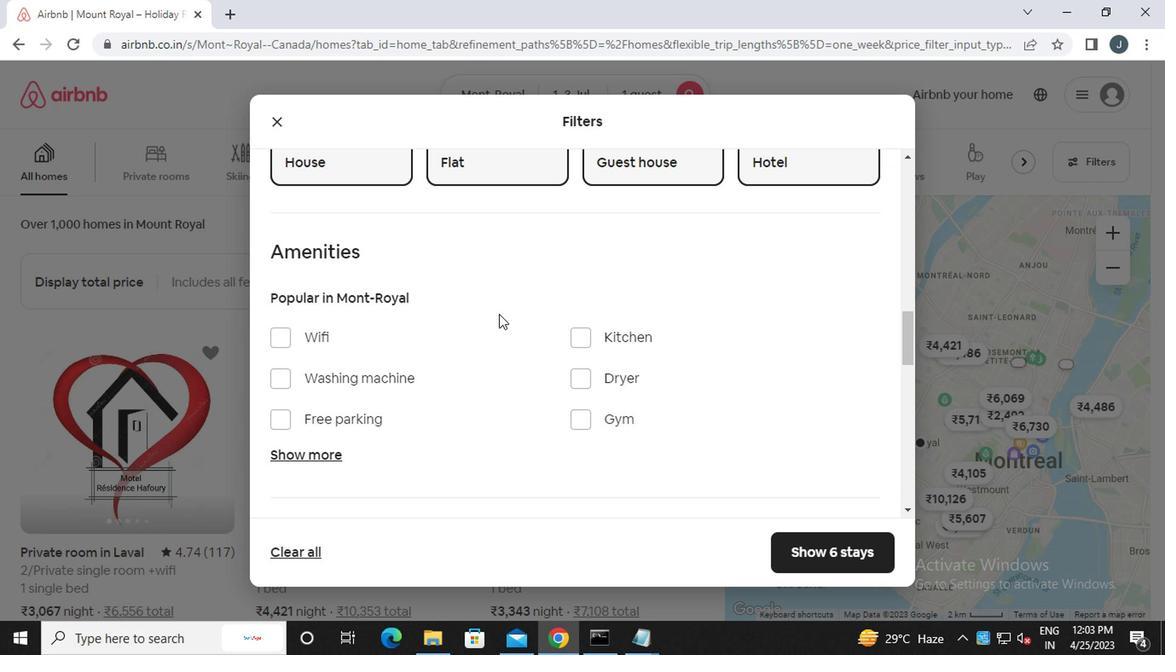 
Action: Mouse moved to (485, 313)
Screenshot: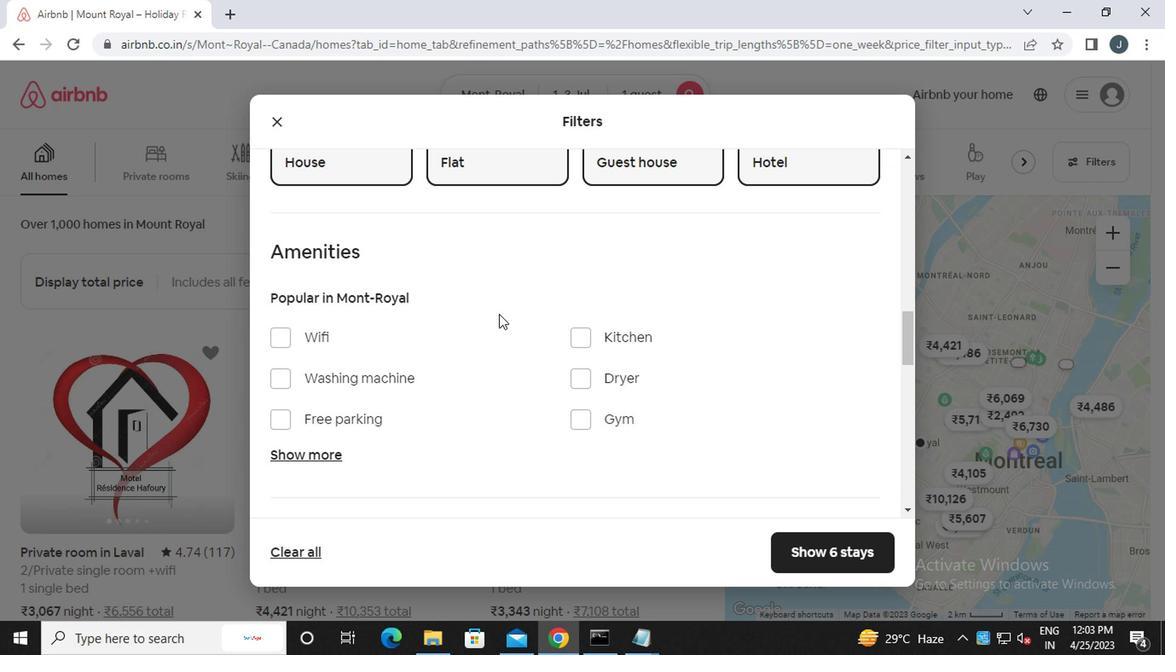
Action: Mouse scrolled (485, 312) with delta (0, -1)
Screenshot: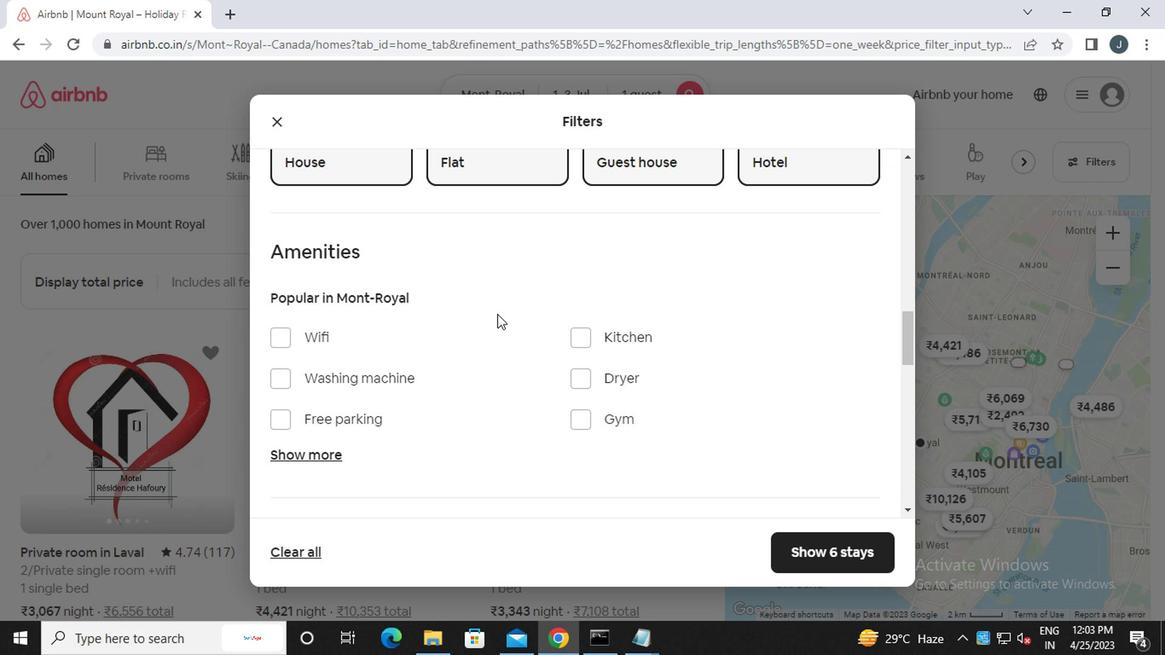 
Action: Mouse scrolled (485, 312) with delta (0, -1)
Screenshot: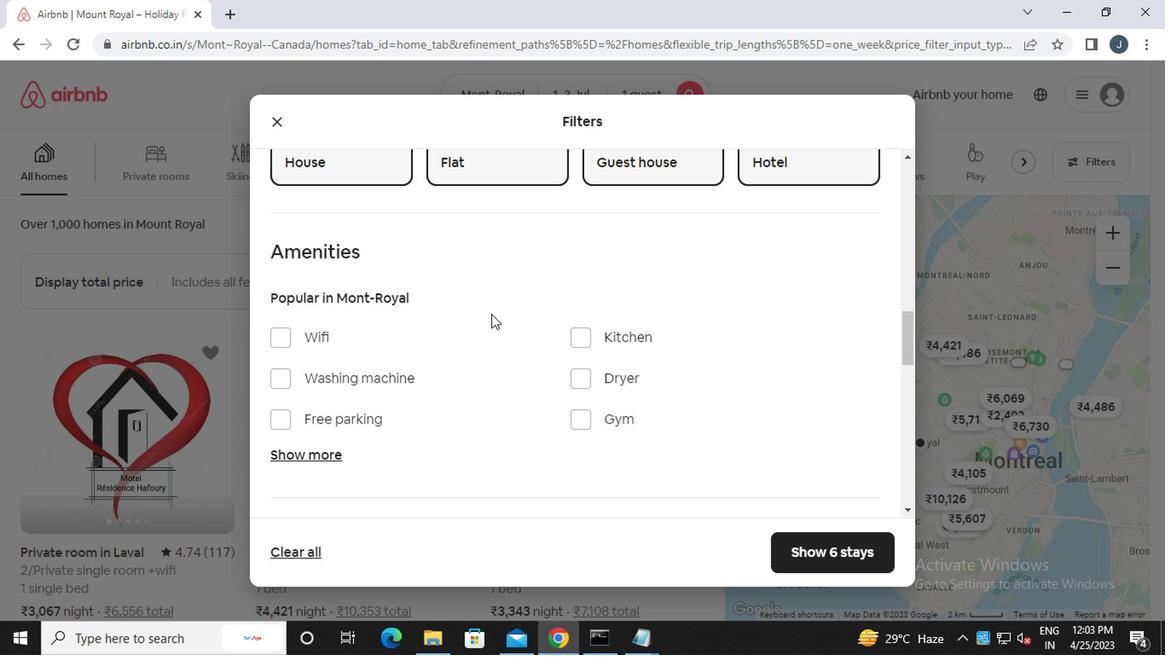 
Action: Mouse scrolled (485, 312) with delta (0, -1)
Screenshot: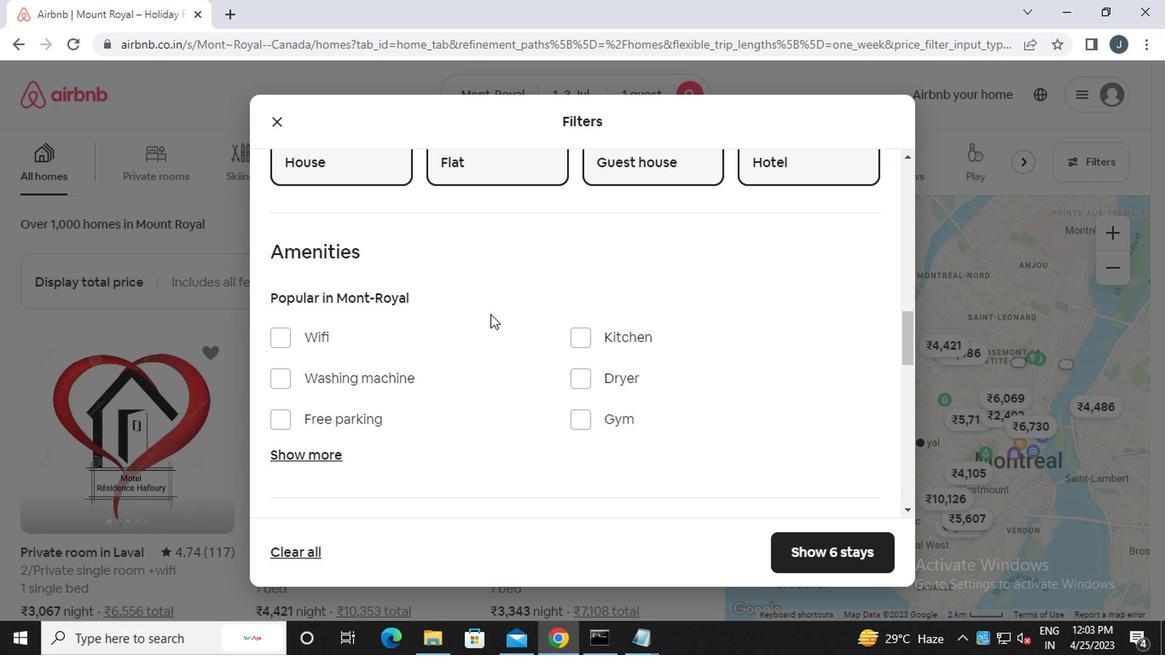 
Action: Mouse moved to (846, 304)
Screenshot: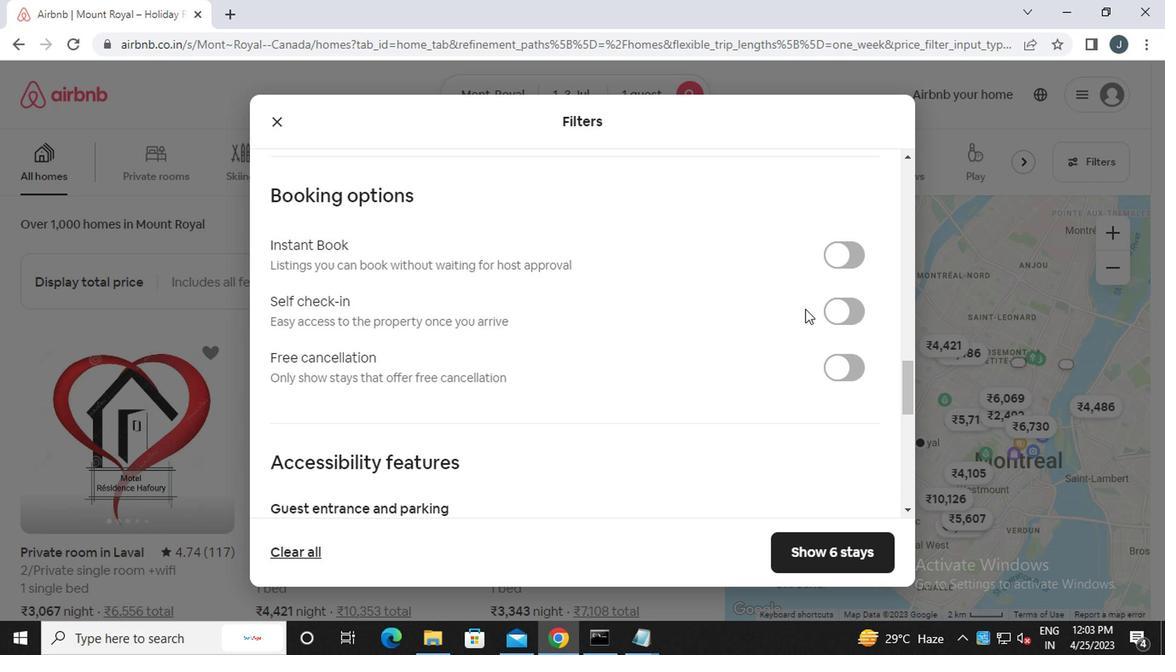 
Action: Mouse pressed left at (846, 304)
Screenshot: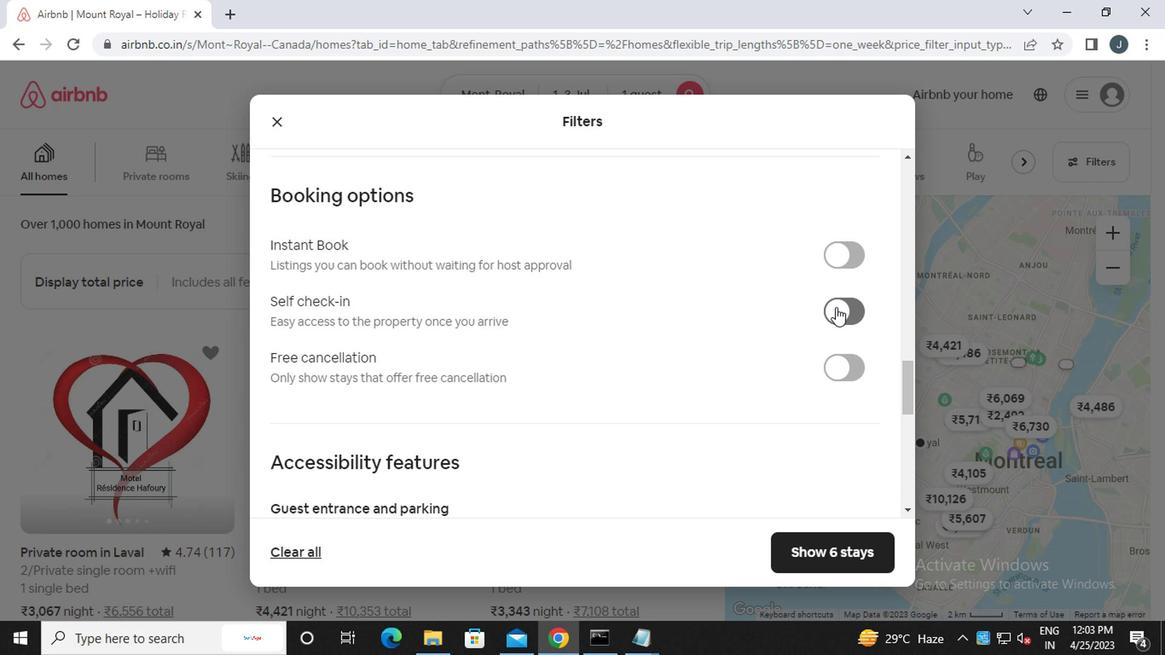 
Action: Mouse moved to (648, 348)
Screenshot: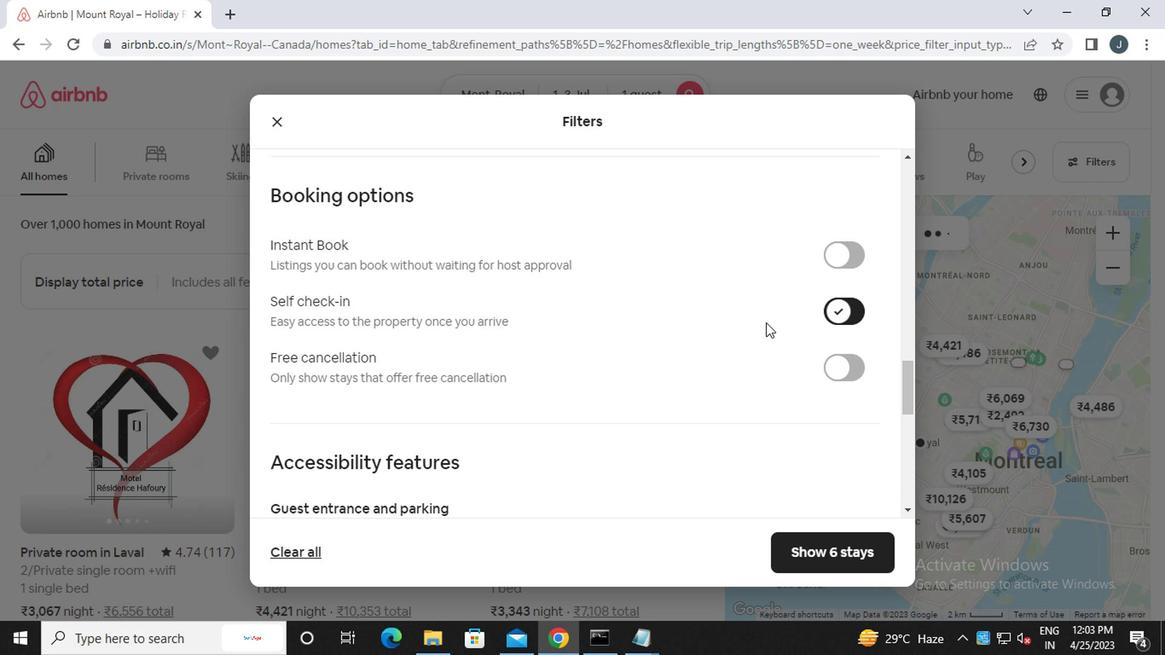 
Action: Mouse scrolled (648, 347) with delta (0, 0)
Screenshot: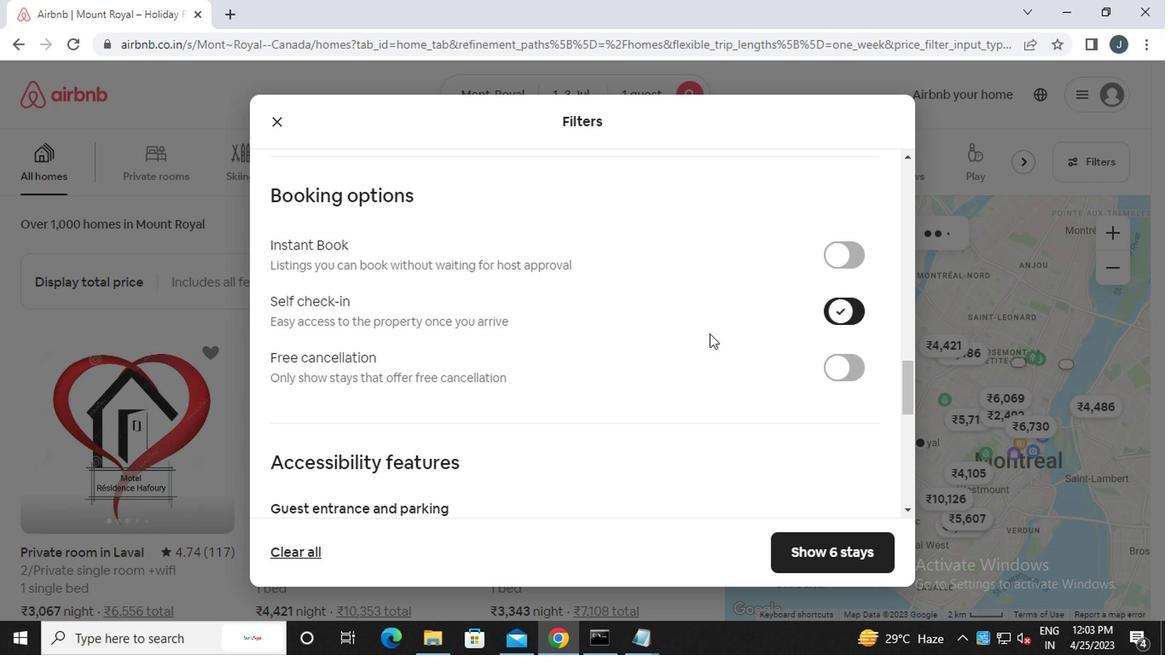 
Action: Mouse scrolled (648, 347) with delta (0, 0)
Screenshot: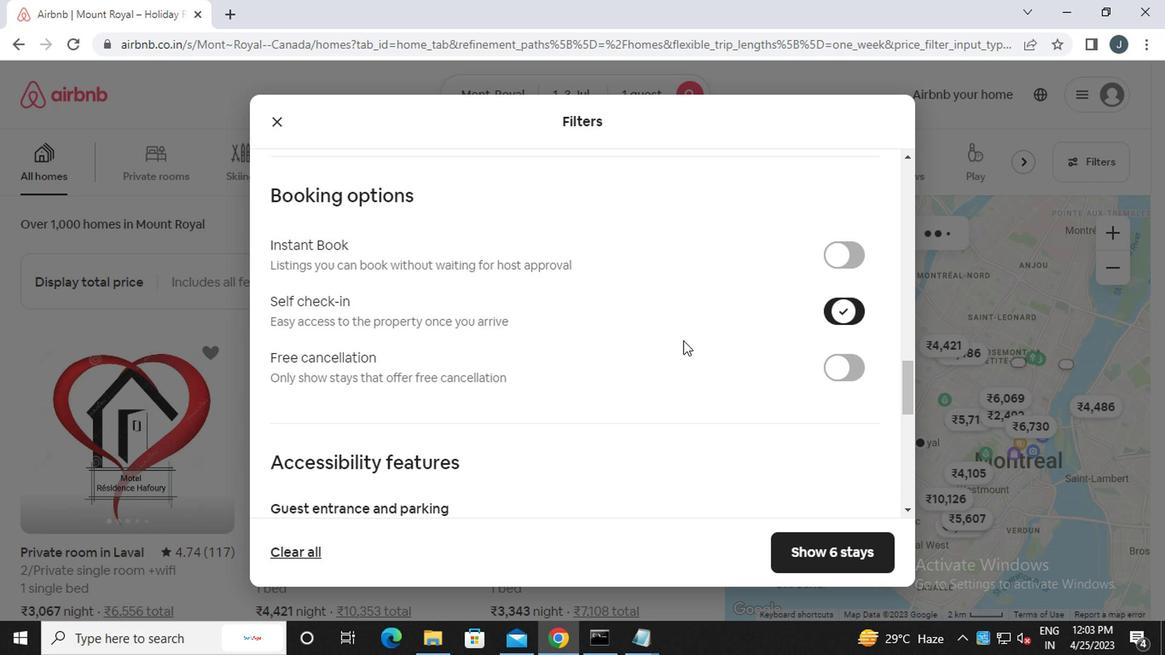 
Action: Mouse moved to (648, 348)
Screenshot: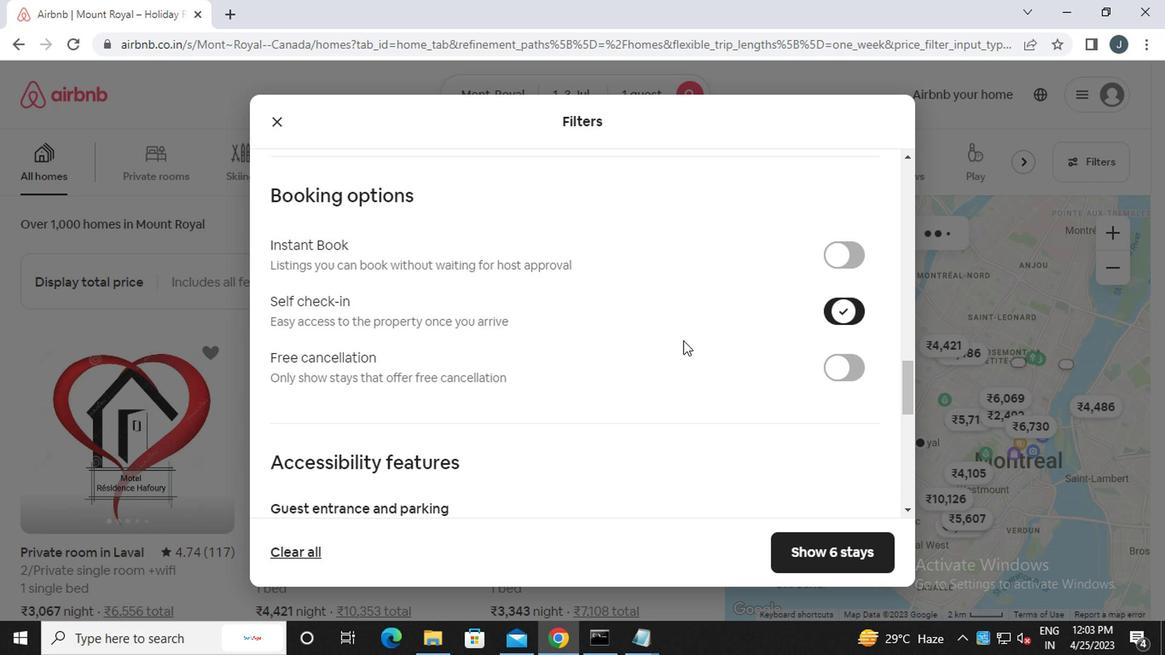 
Action: Mouse scrolled (648, 347) with delta (0, 0)
Screenshot: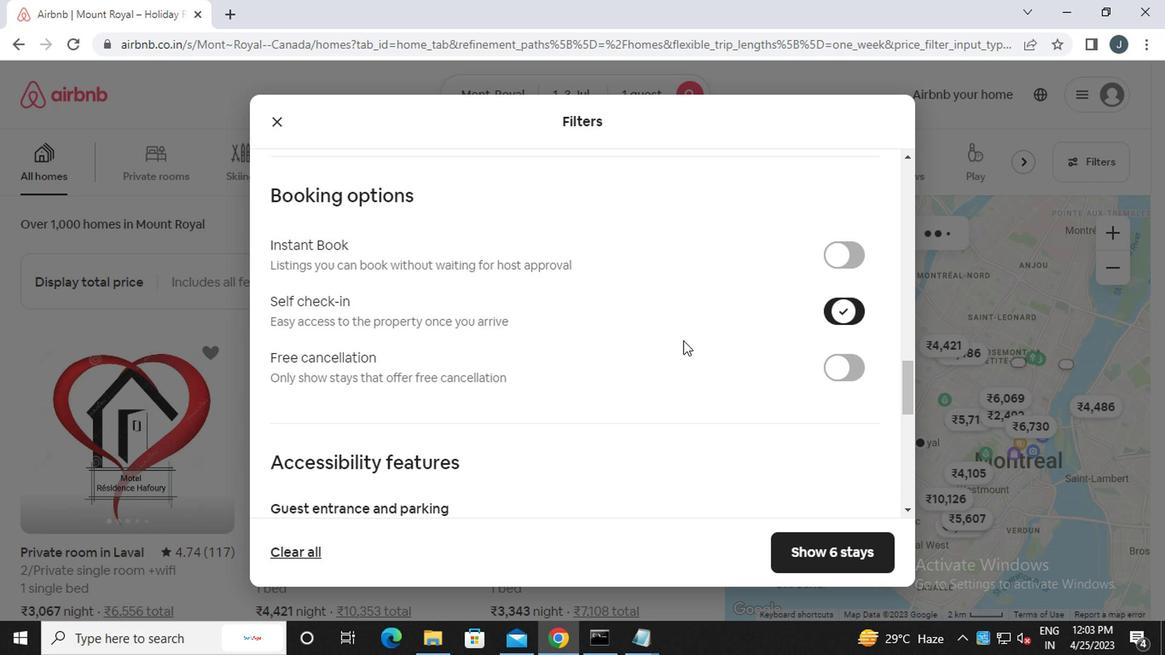 
Action: Mouse moved to (648, 348)
Screenshot: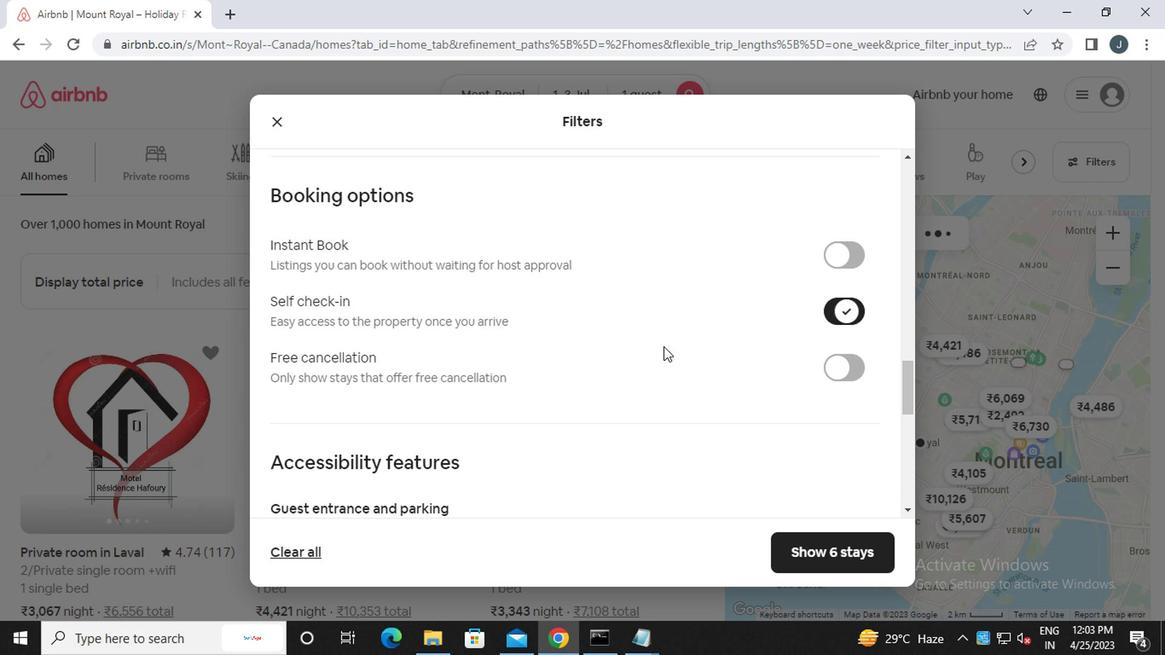 
Action: Mouse scrolled (648, 347) with delta (0, 0)
Screenshot: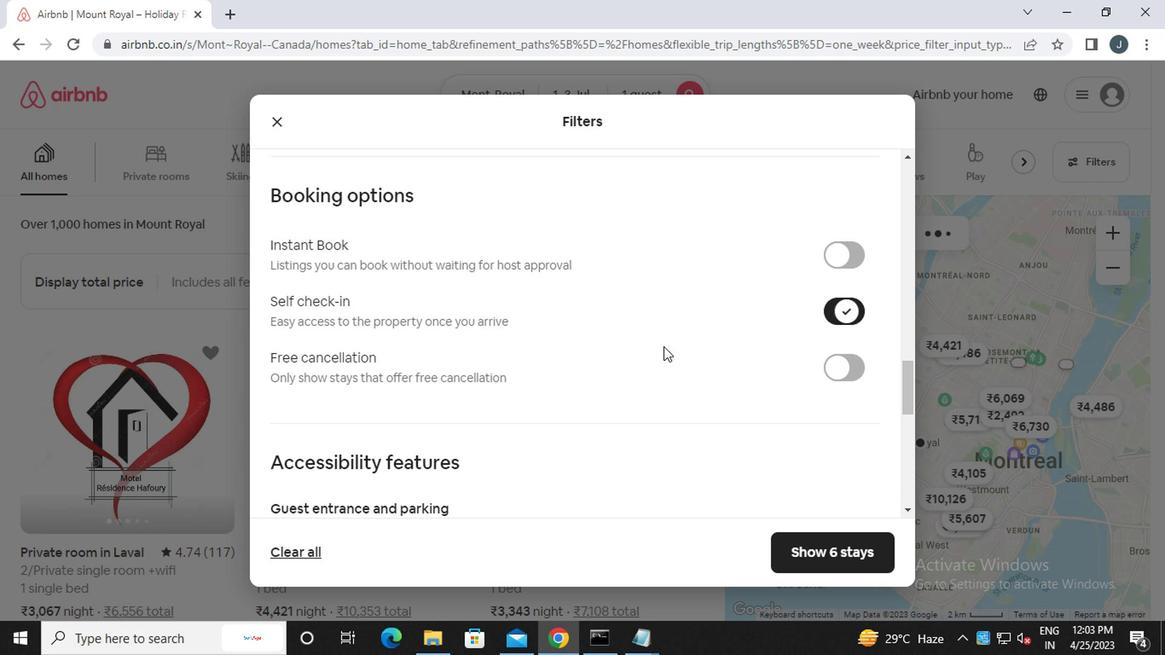 
Action: Mouse moved to (647, 348)
Screenshot: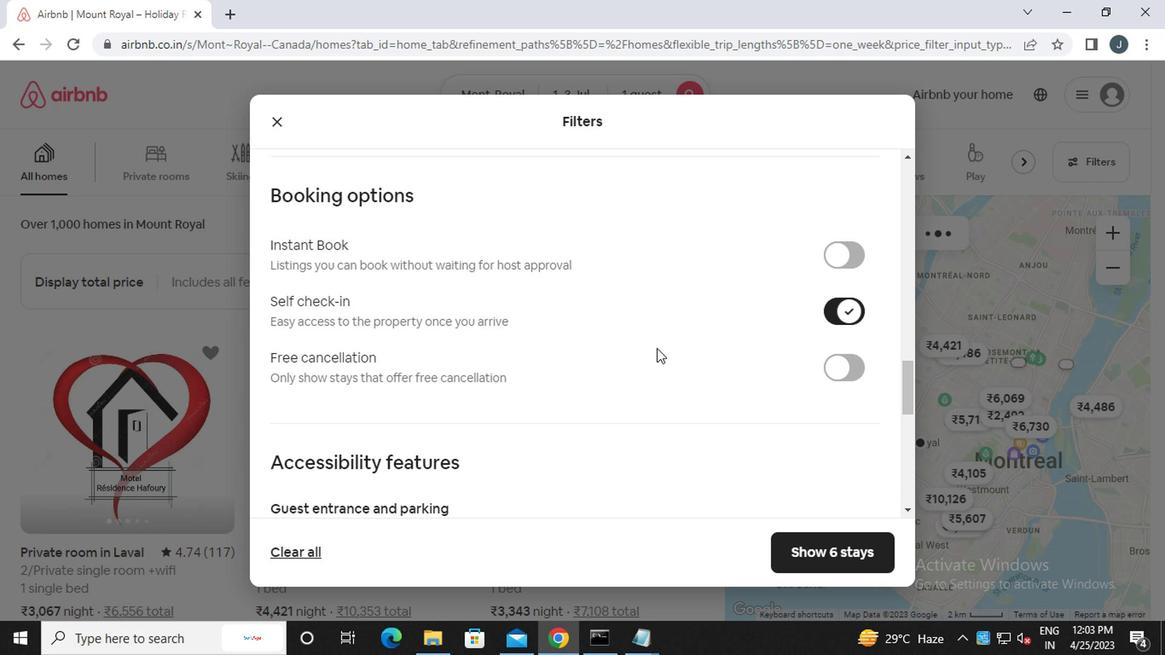 
Action: Mouse scrolled (647, 347) with delta (0, 0)
Screenshot: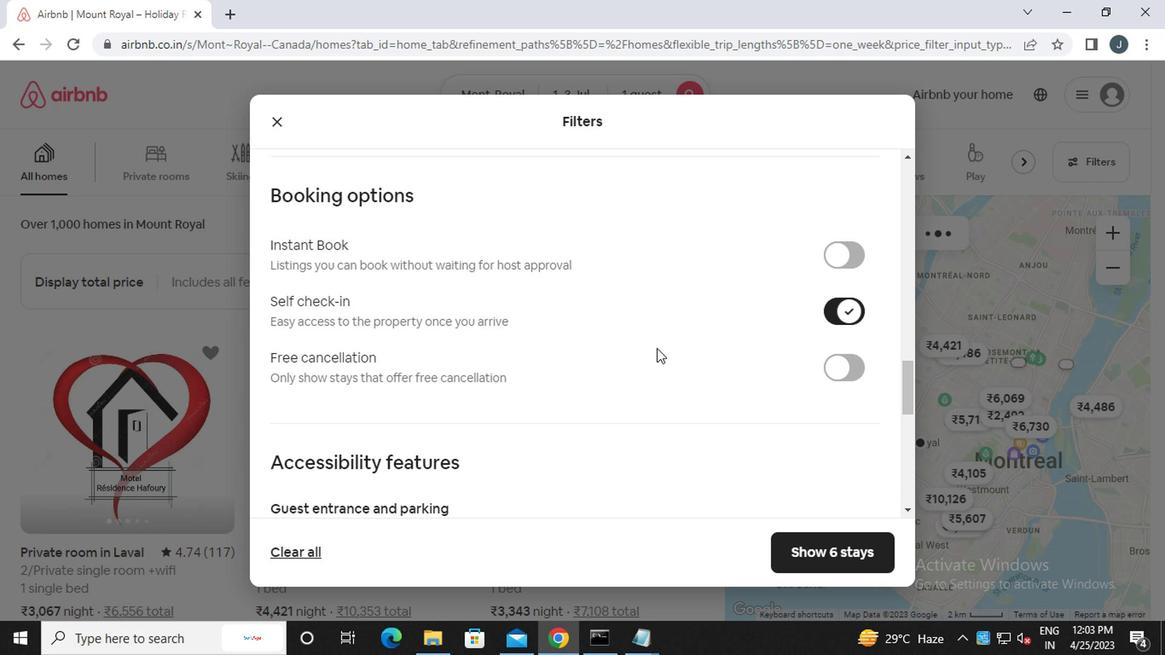
Action: Mouse moved to (645, 348)
Screenshot: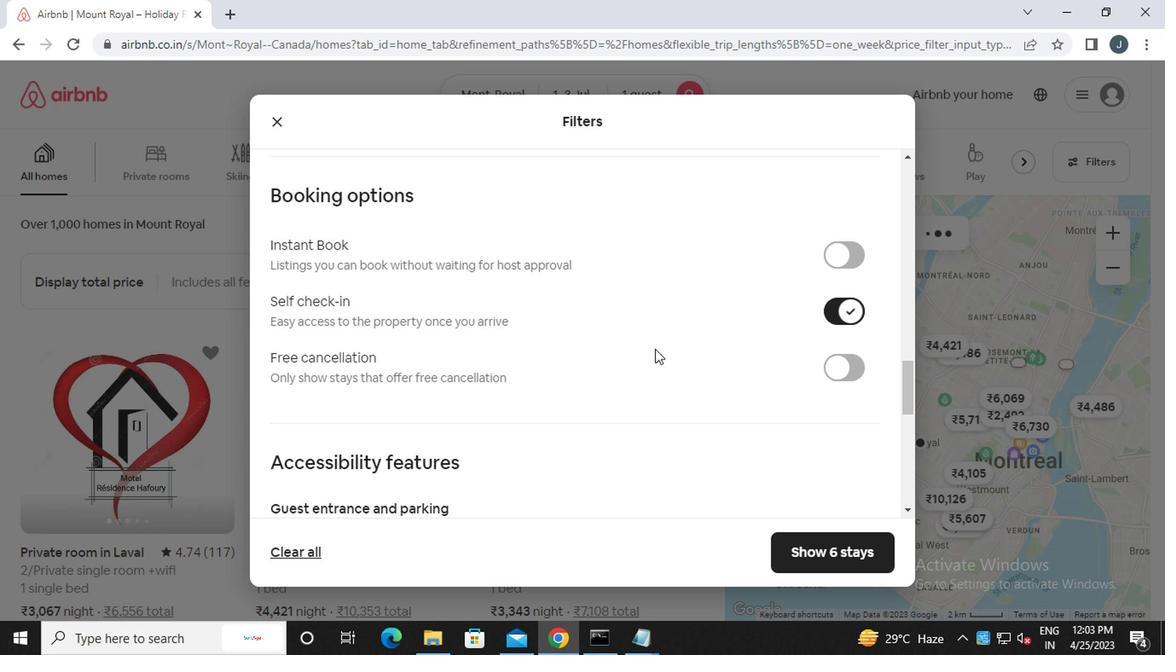 
Action: Mouse scrolled (645, 347) with delta (0, 0)
Screenshot: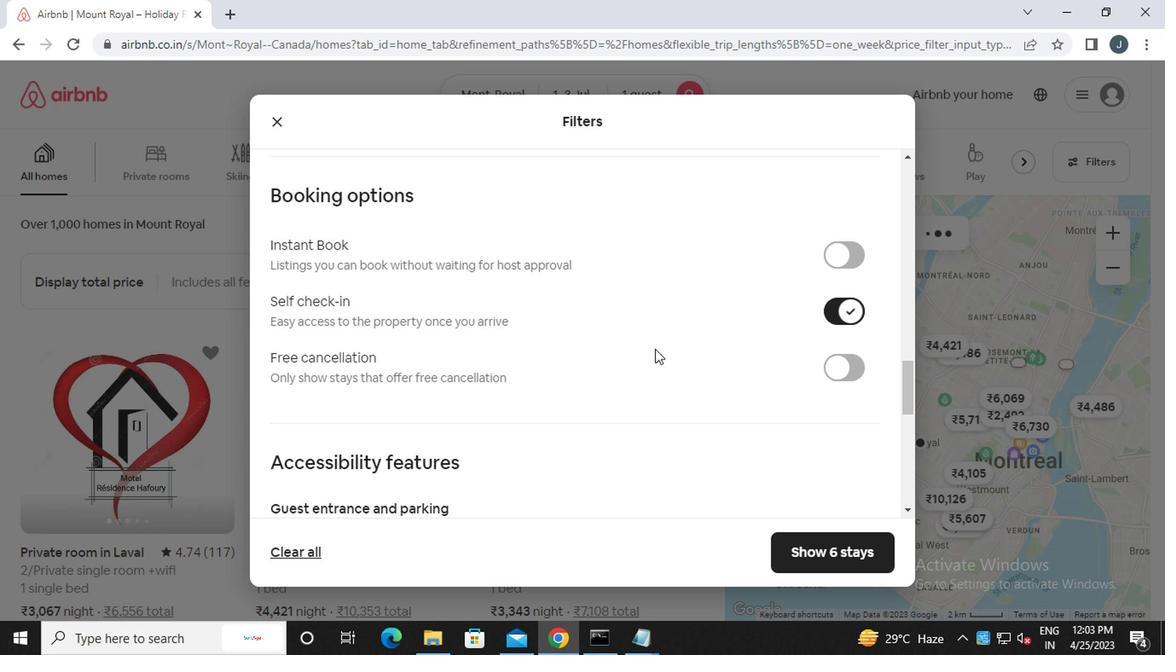 
Action: Mouse moved to (319, 395)
Screenshot: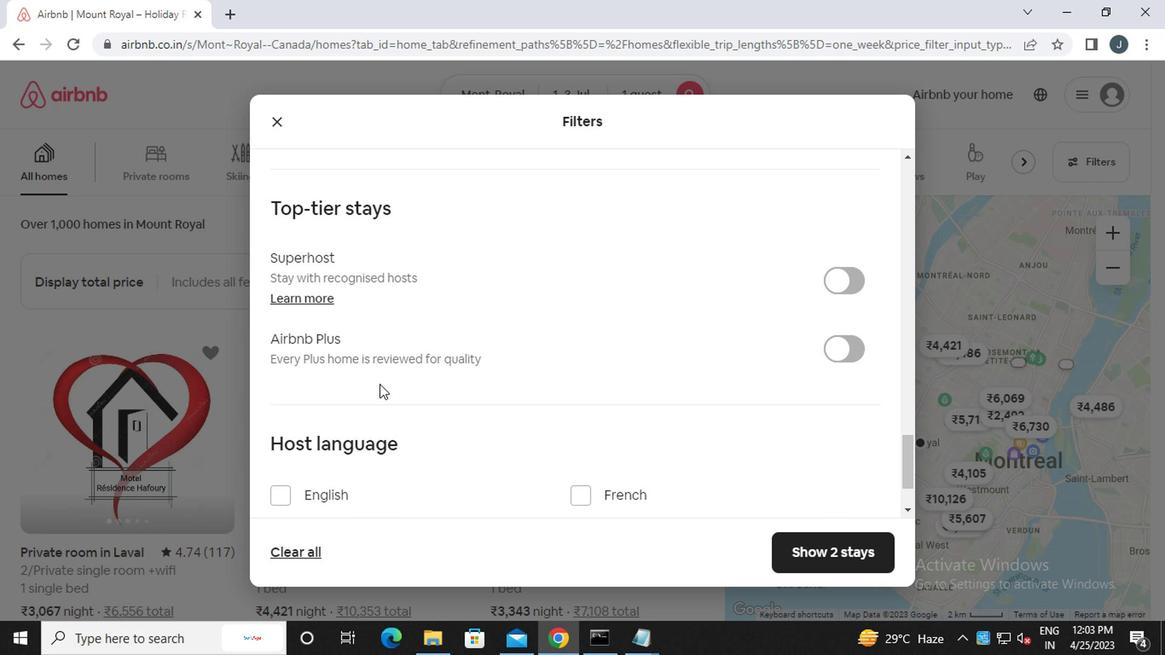 
Action: Mouse scrolled (319, 393) with delta (0, -1)
Screenshot: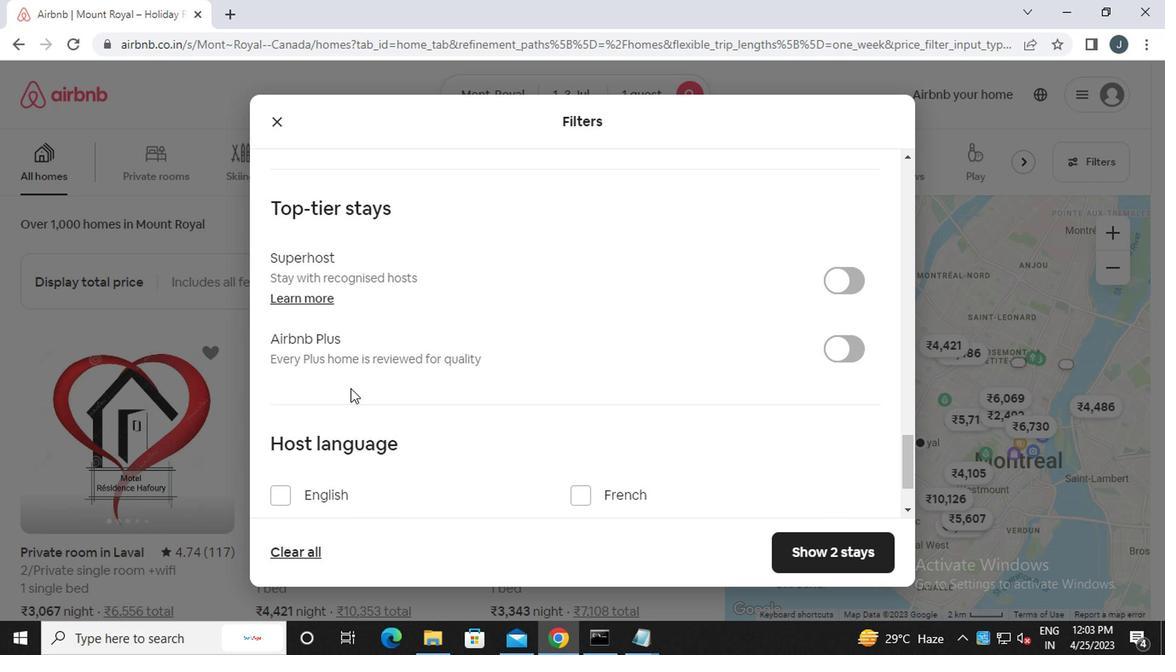 
Action: Mouse scrolled (319, 393) with delta (0, -1)
Screenshot: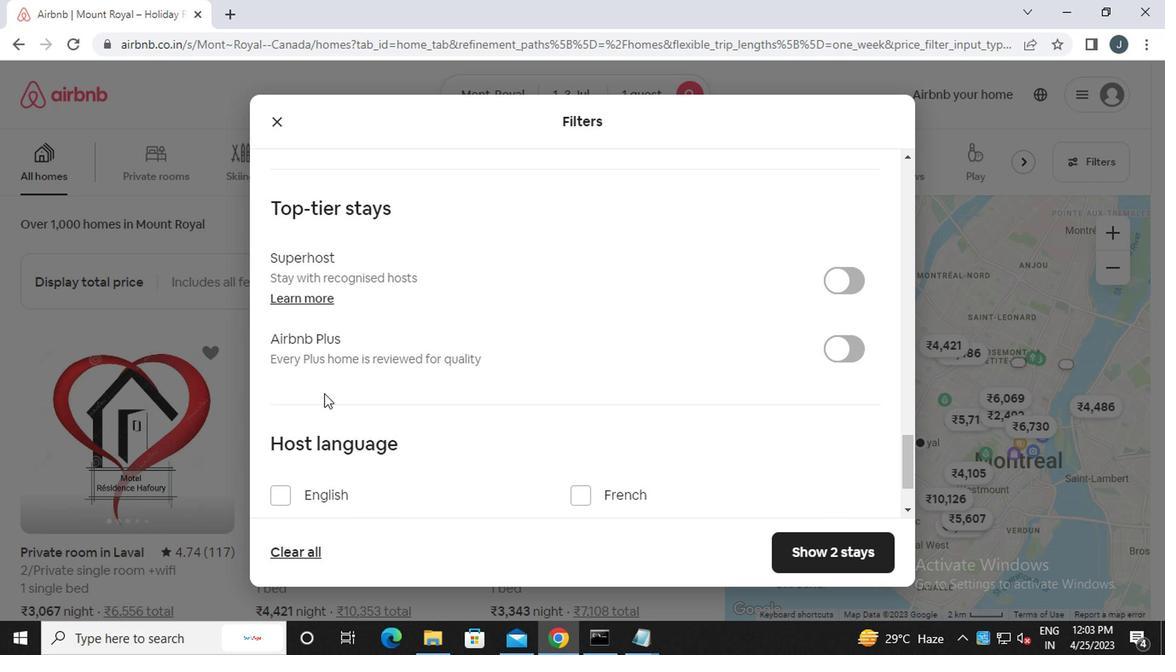 
Action: Mouse moved to (275, 396)
Screenshot: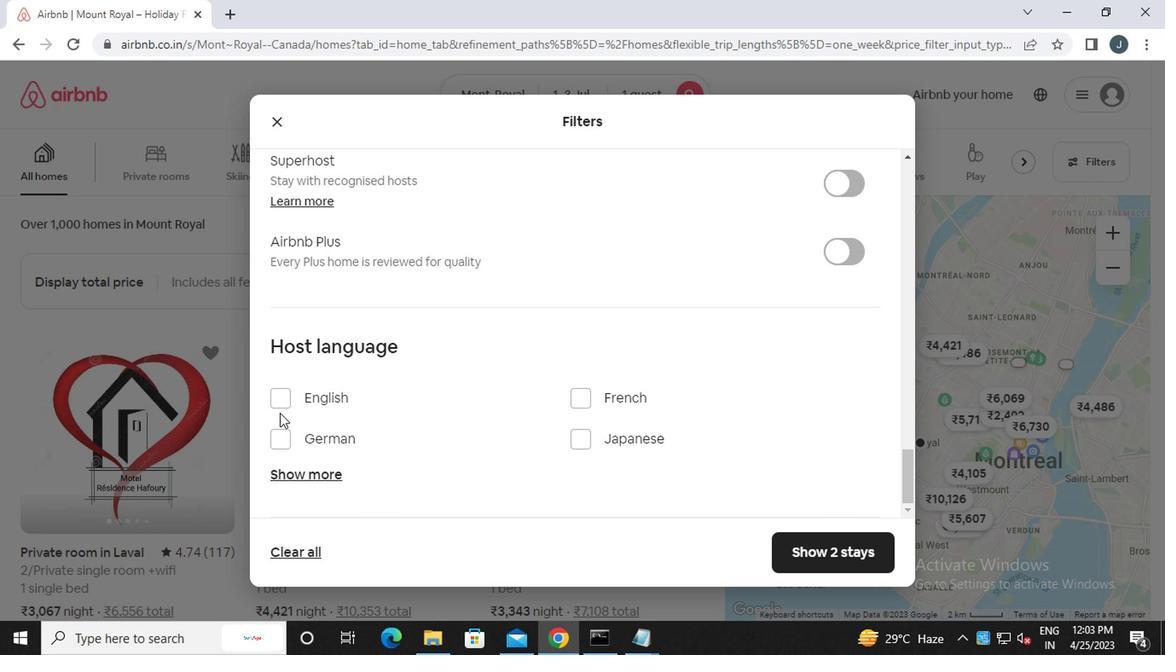
Action: Mouse pressed left at (275, 396)
Screenshot: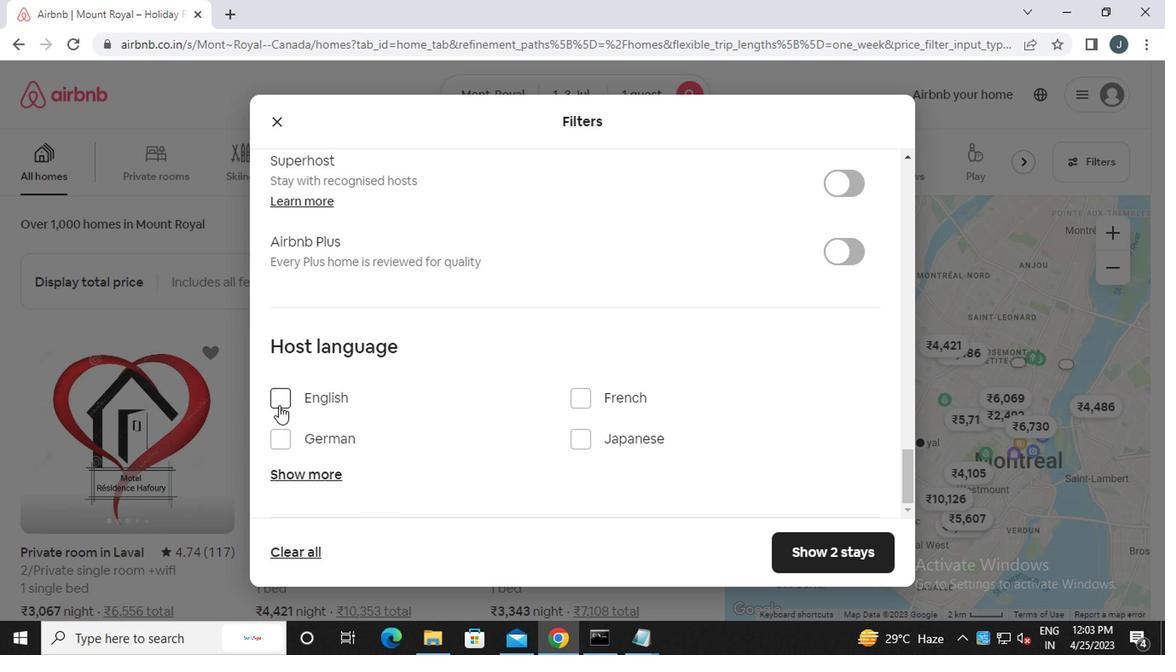
Action: Mouse moved to (482, 393)
Screenshot: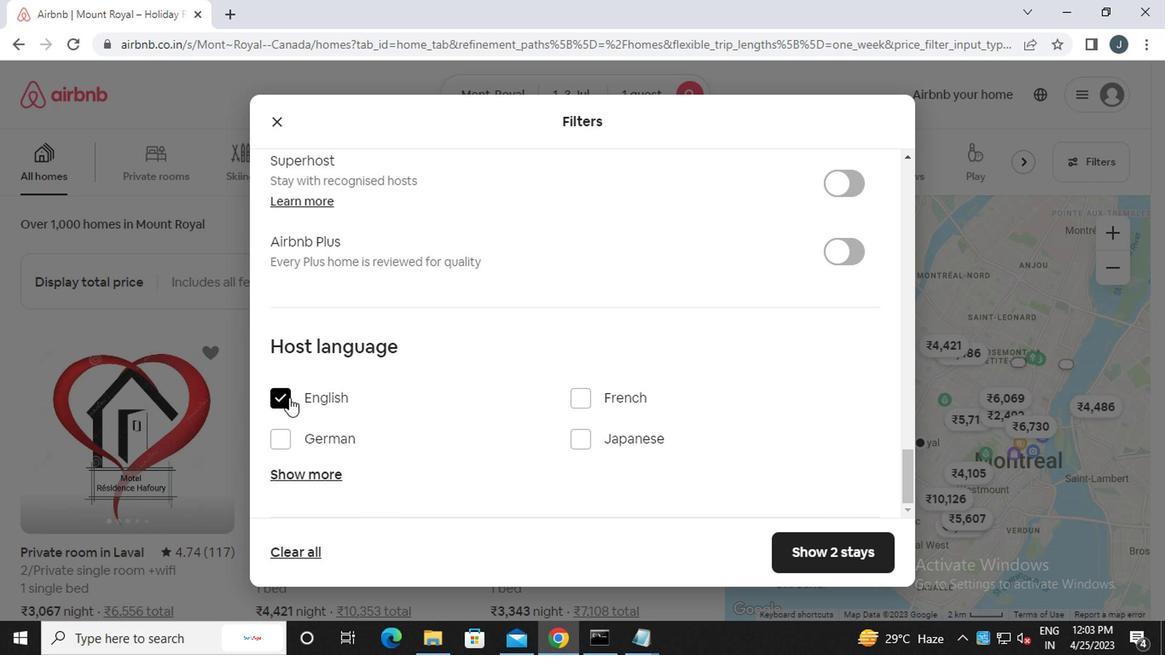 
Action: Mouse scrolled (482, 392) with delta (0, 0)
Screenshot: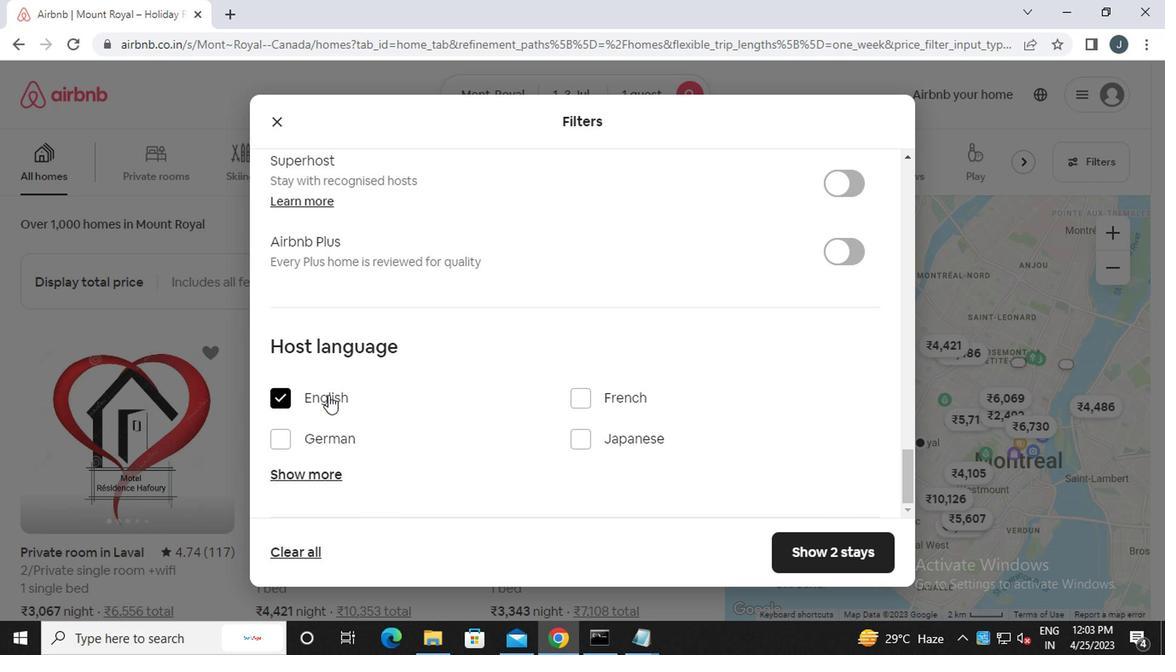 
Action: Mouse scrolled (482, 392) with delta (0, 0)
Screenshot: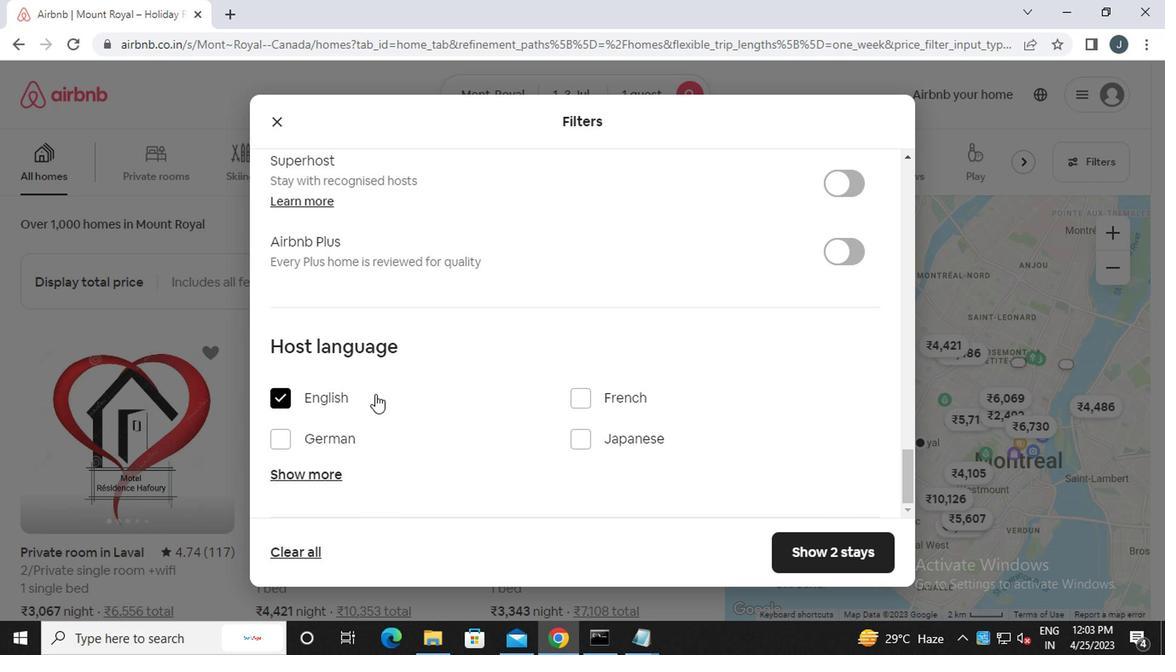 
Action: Mouse scrolled (482, 392) with delta (0, 0)
Screenshot: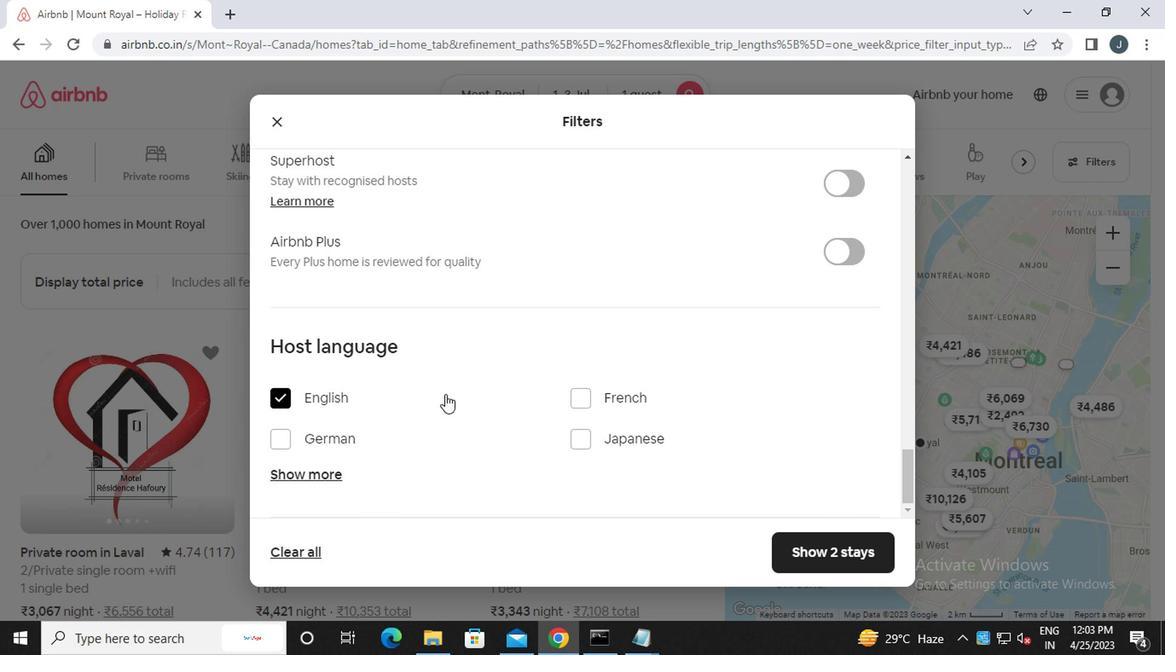 
Action: Mouse scrolled (482, 392) with delta (0, 0)
Screenshot: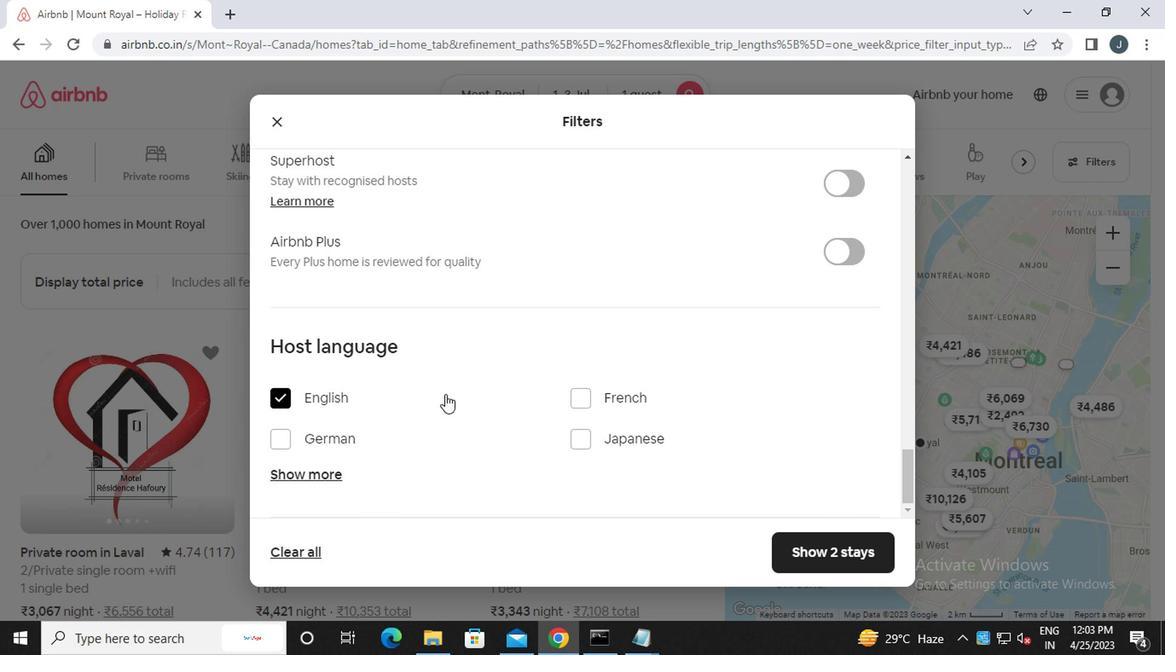 
Action: Mouse scrolled (482, 392) with delta (0, 0)
Screenshot: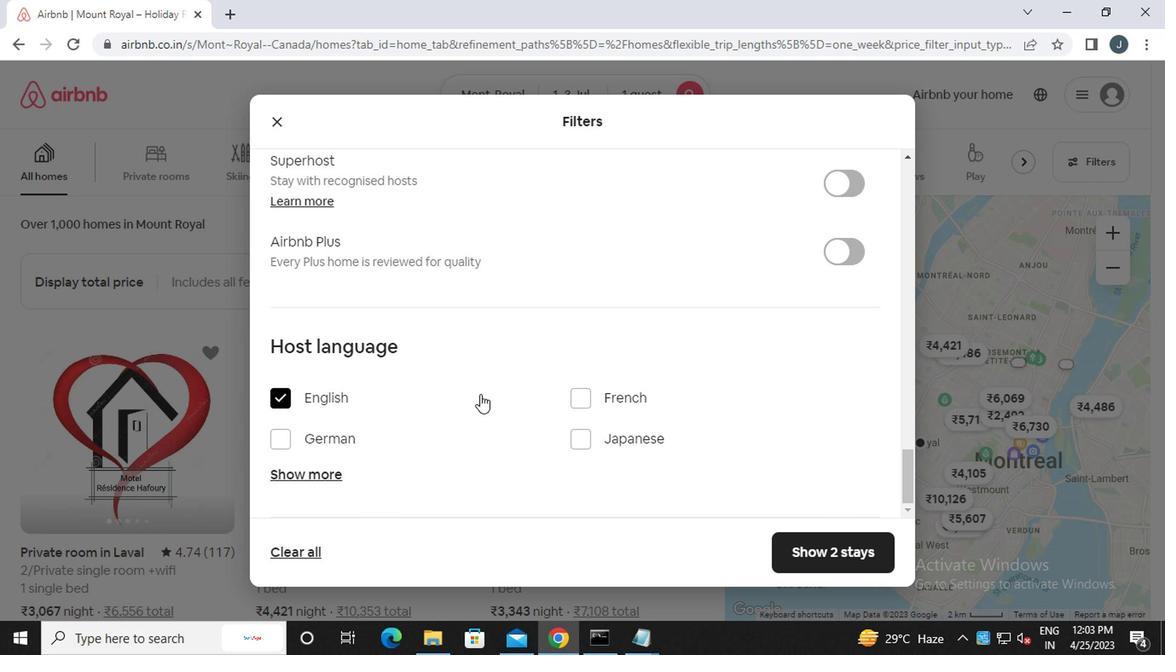 
Action: Mouse moved to (846, 549)
Screenshot: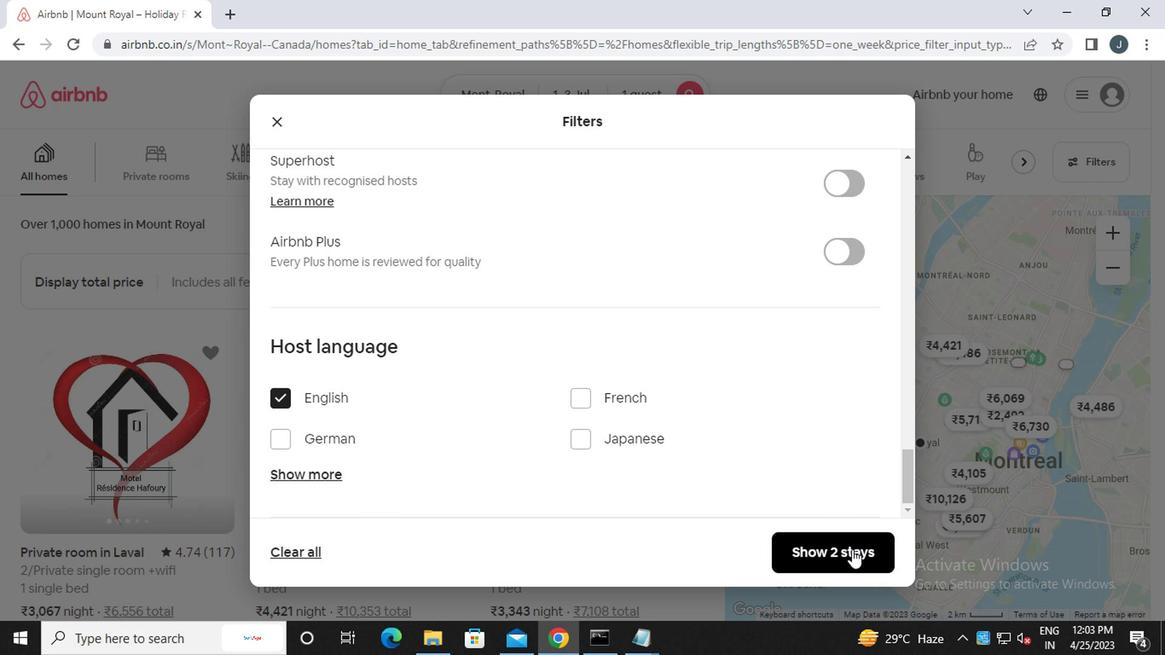 
Action: Mouse pressed left at (846, 549)
Screenshot: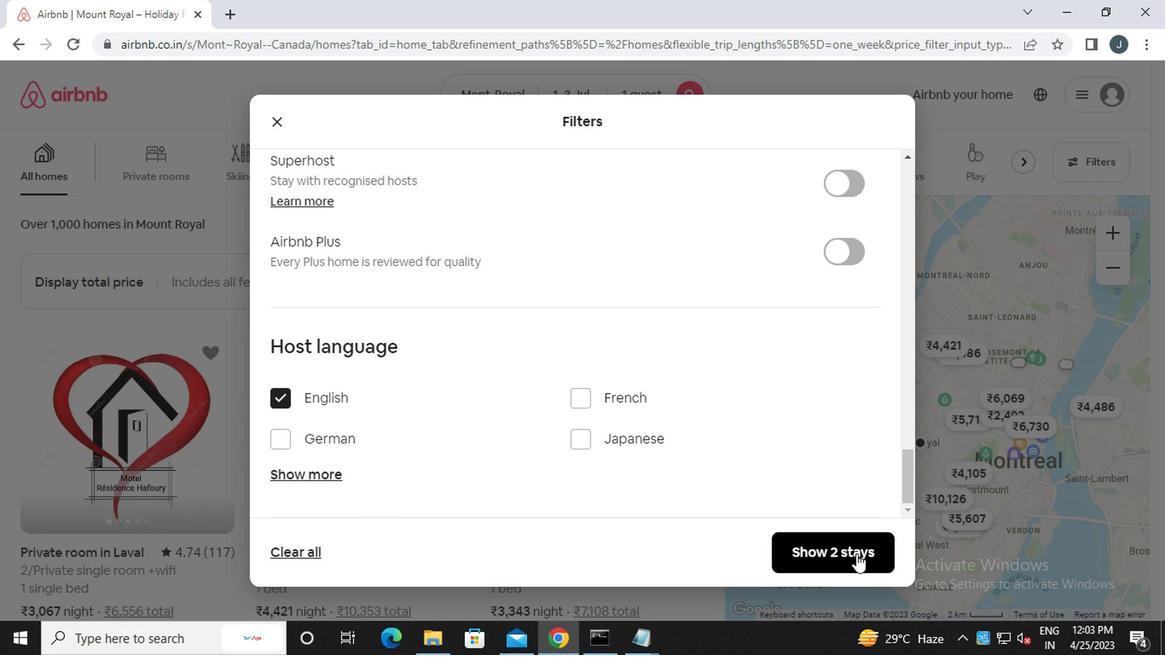 
Action: Mouse moved to (812, 508)
Screenshot: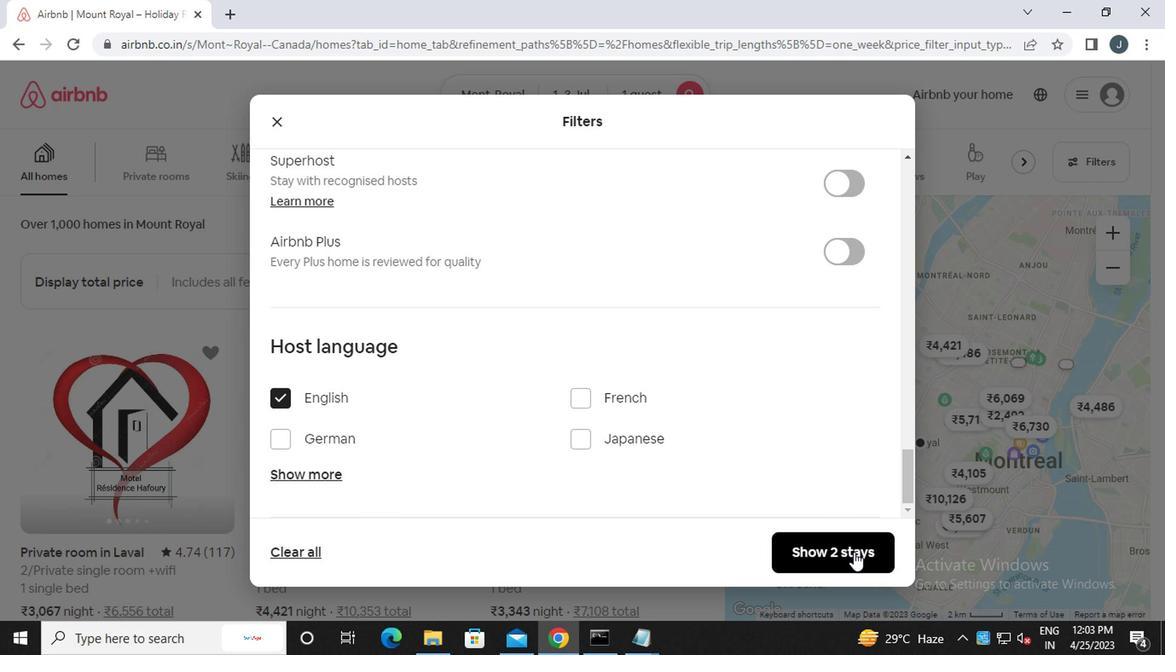
